 Task: Open a blank sheet, save the file as Emotionalintelligence.docx and add heading 'Emotional Intelligence',with the parapraph 'Emotional intelligence refers to the ability to recognize, understand, and manage one's emotions effectively. Developing emotional intelligence involves self-awareness, self-regulation, empathy, and social skills, enhancing interpersonal relationships and personal growth.'Apply Font Style Nunito And font size 14. Apply font style in  Heading 'Trebuchet MS' and font size 18 Change heading alignment to  Center and paragraph alignment to  Left
Action: Mouse moved to (257, 211)
Screenshot: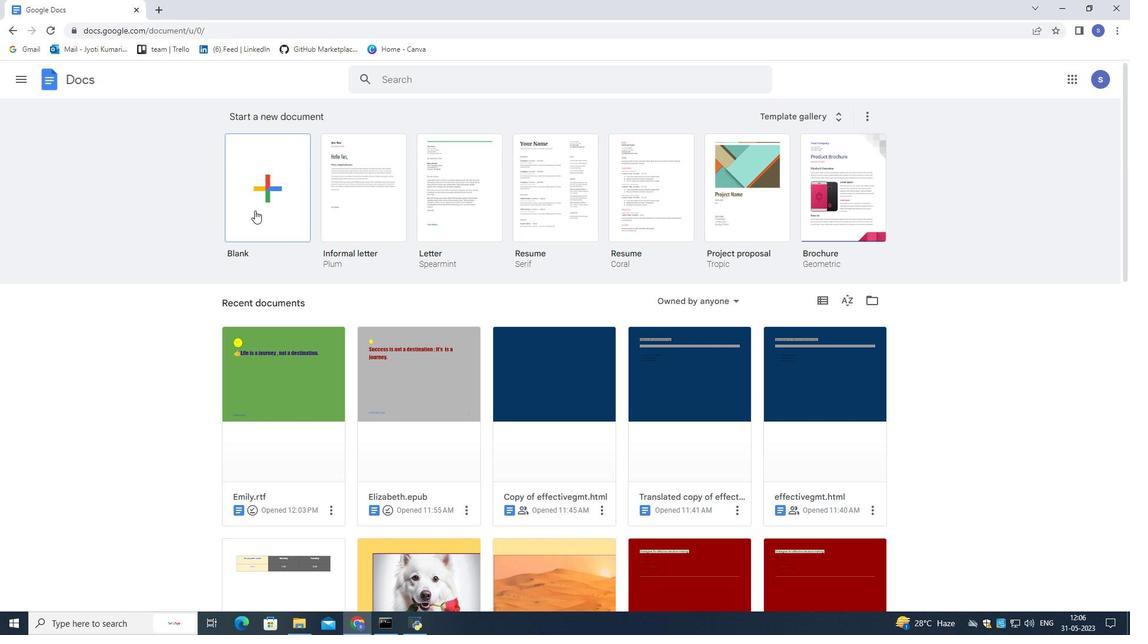 
Action: Mouse pressed left at (257, 211)
Screenshot: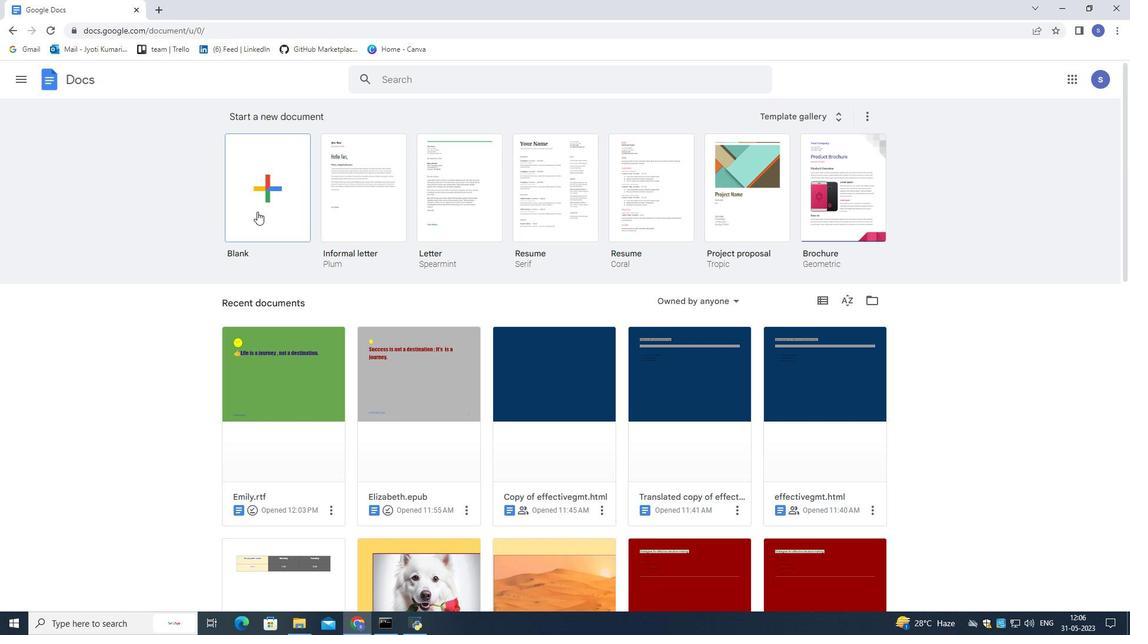 
Action: Mouse moved to (118, 72)
Screenshot: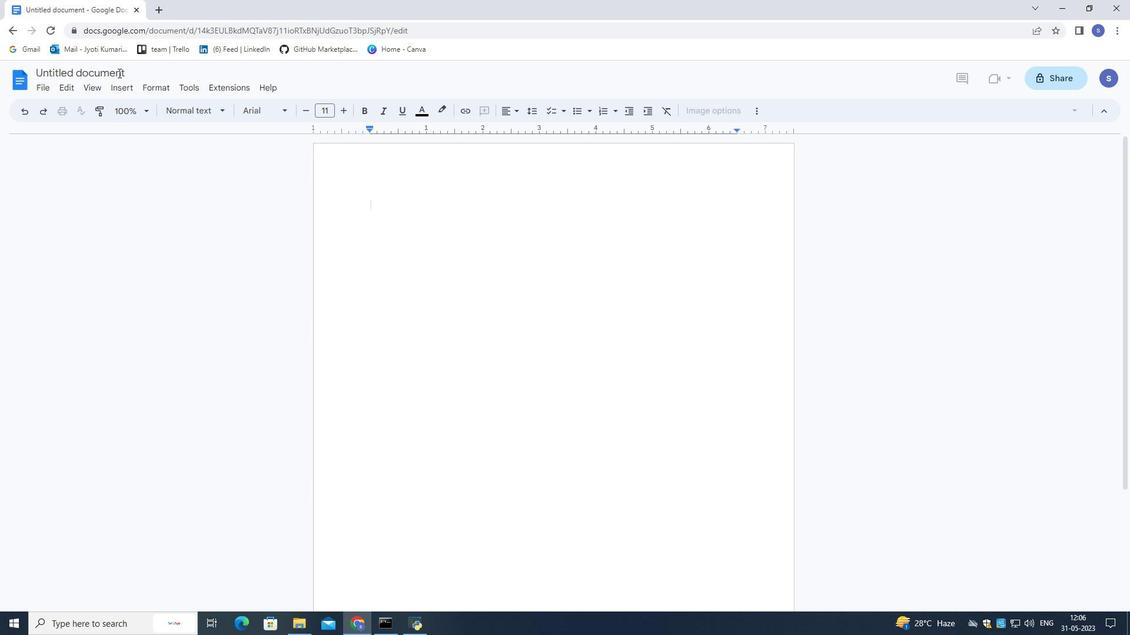 
Action: Mouse pressed left at (118, 72)
Screenshot: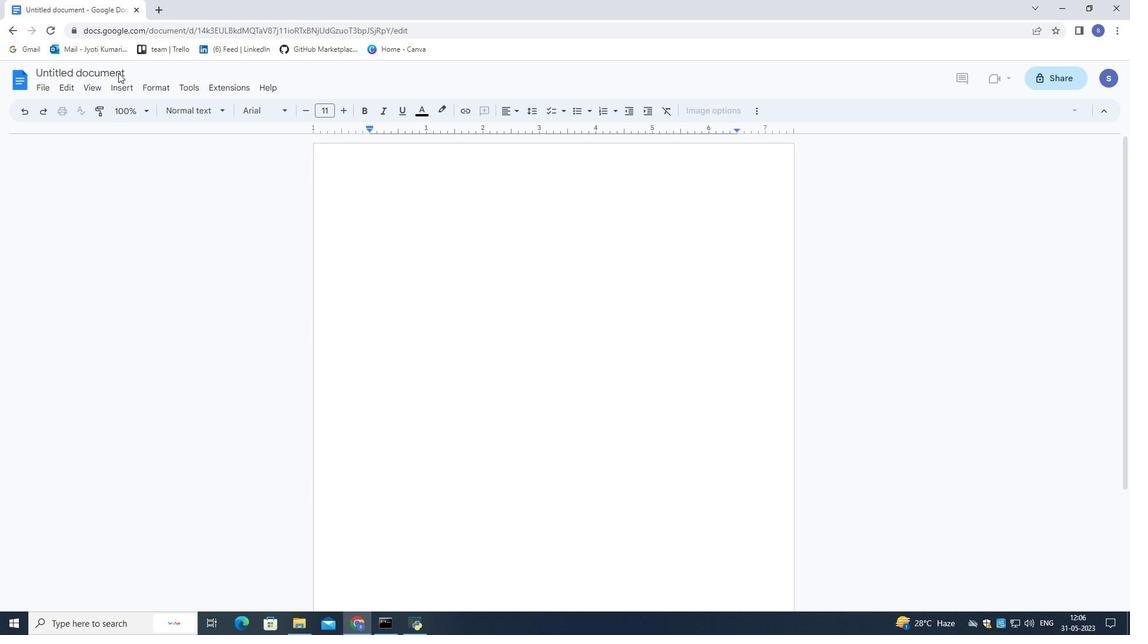 
Action: Mouse moved to (117, 72)
Screenshot: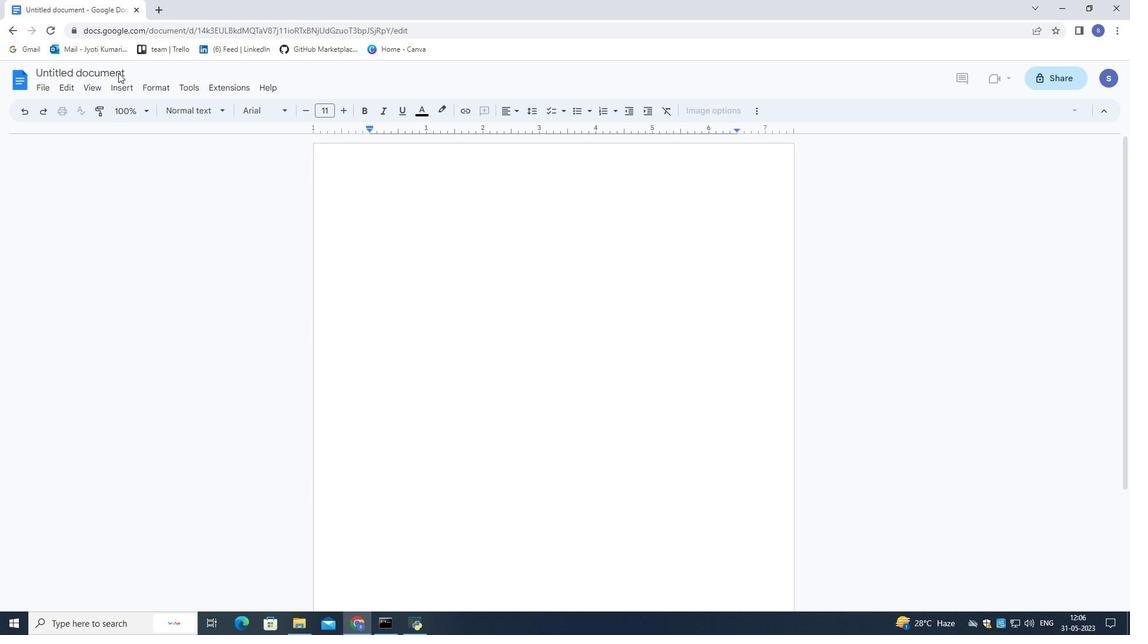 
Action: Key pressed <Key.shift>Emotionalintelligence.docx
Screenshot: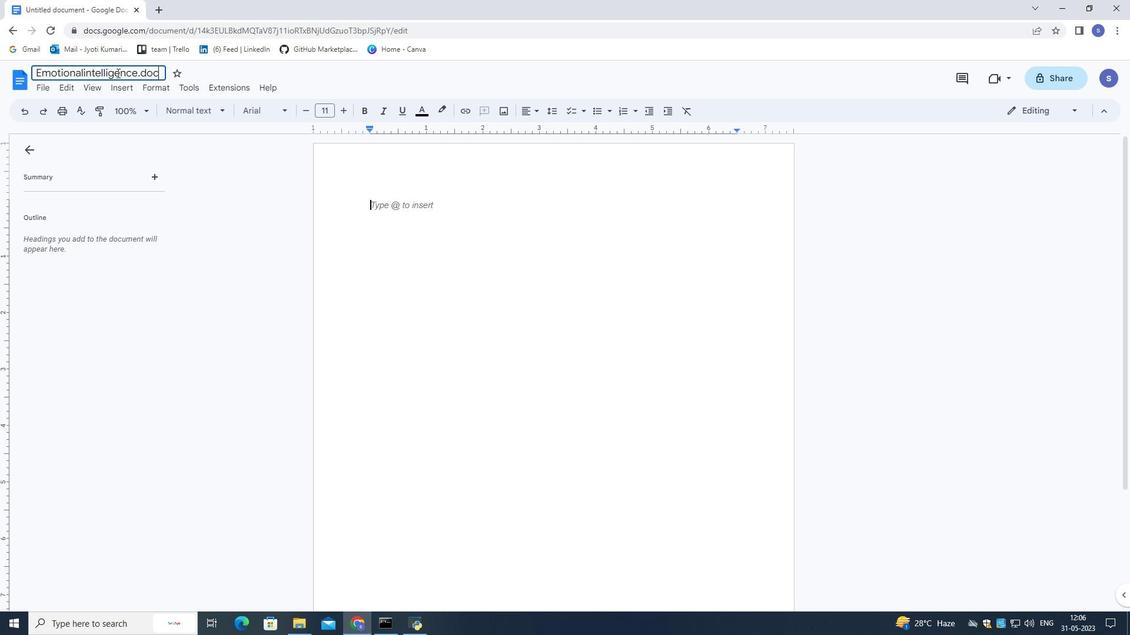 
Action: Mouse moved to (127, 90)
Screenshot: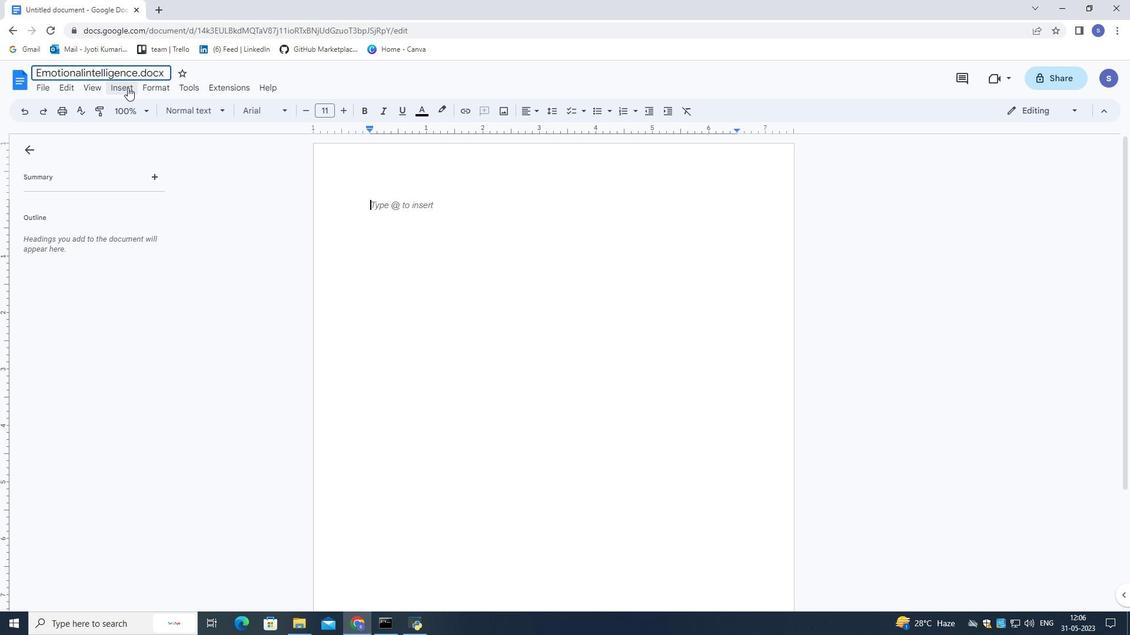
Action: Key pressed <Key.enter>
Screenshot: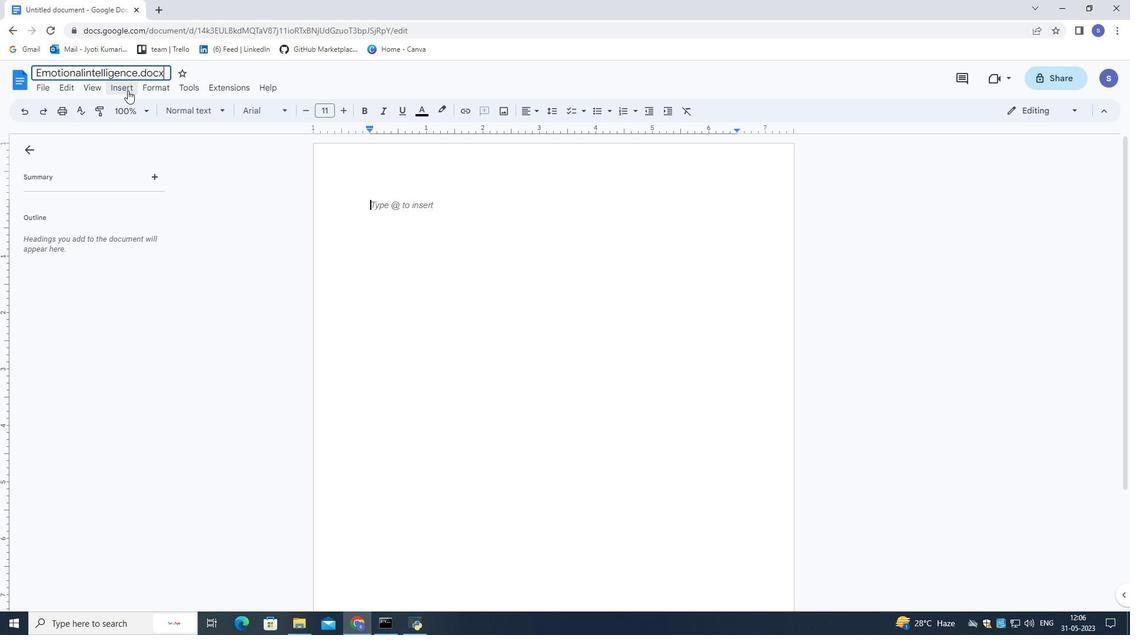 
Action: Mouse moved to (384, 203)
Screenshot: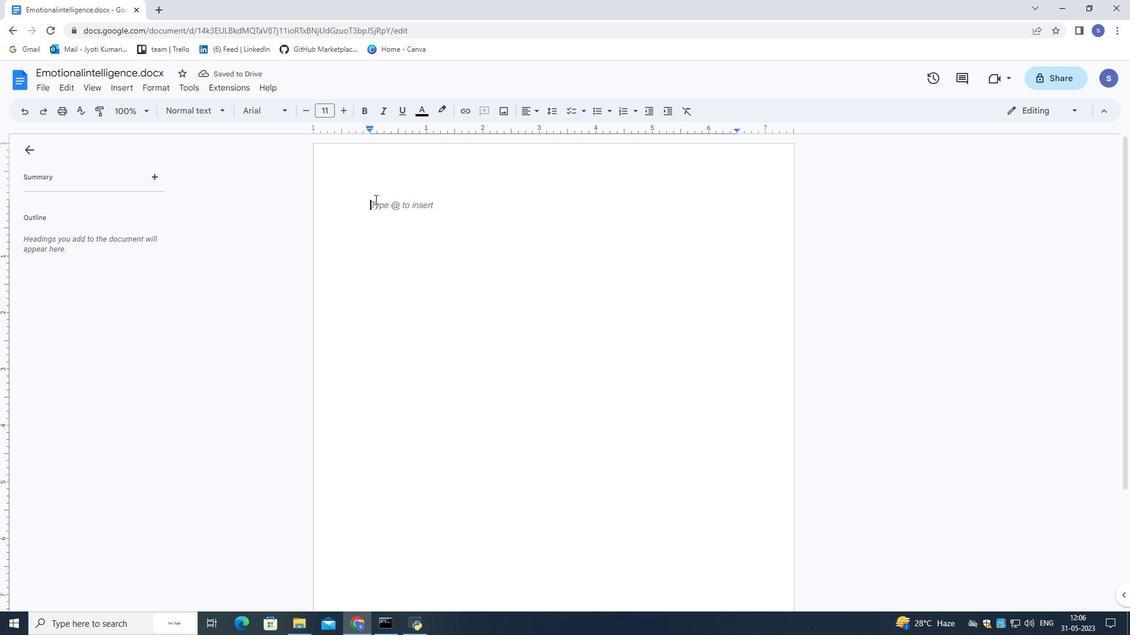 
Action: Mouse pressed left at (384, 203)
Screenshot: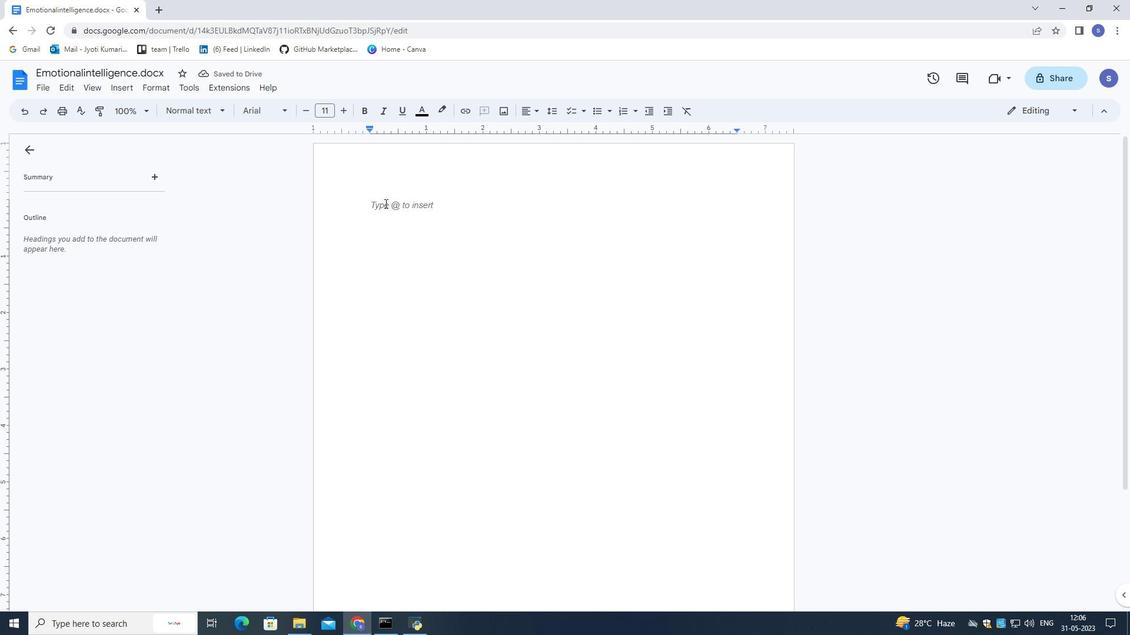 
Action: Key pressed <Key.shift>Emotional<Key.space><Key.shift>Intelligence<Key.space>refers<Key.space>to<Key.space>the<Key.space>ability<Key.space>to<Key.space>recognize,<Key.space>understand<Key.space><Key.backspace>,<Key.space>and<Key.space>manage<Key.space>one's<Key.space>emotions<Key.space>effectively<Key.space><Key.backspace>.<Key.space><Key.shift>developin<Key.space><Key.backspace><Key.backspace>g<Key.space>
Screenshot: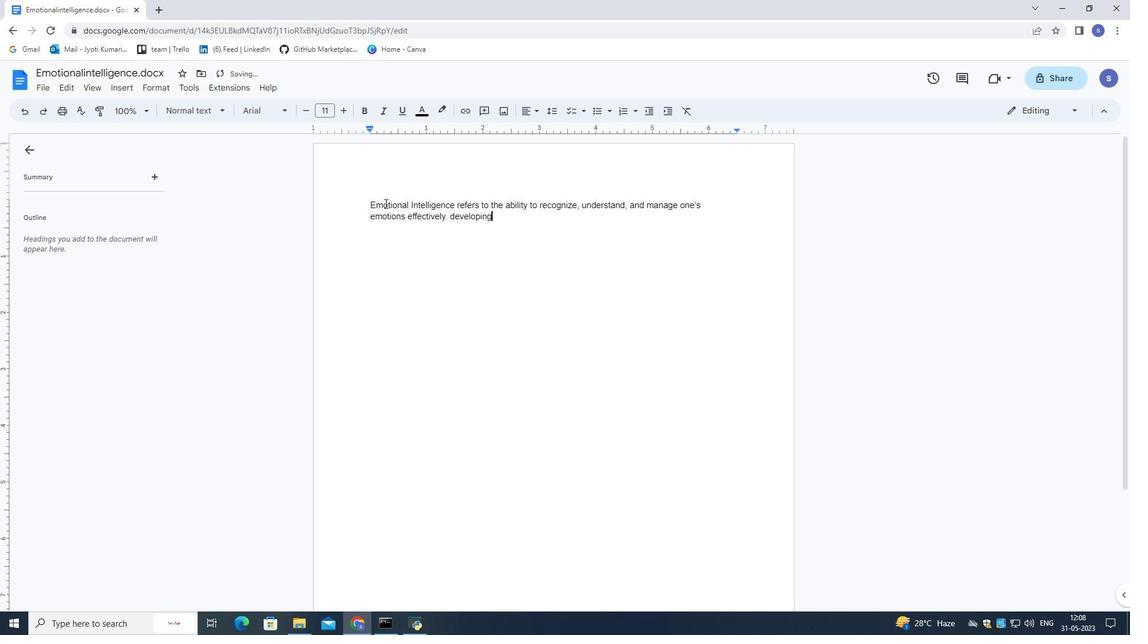 
Action: Mouse moved to (476, 272)
Screenshot: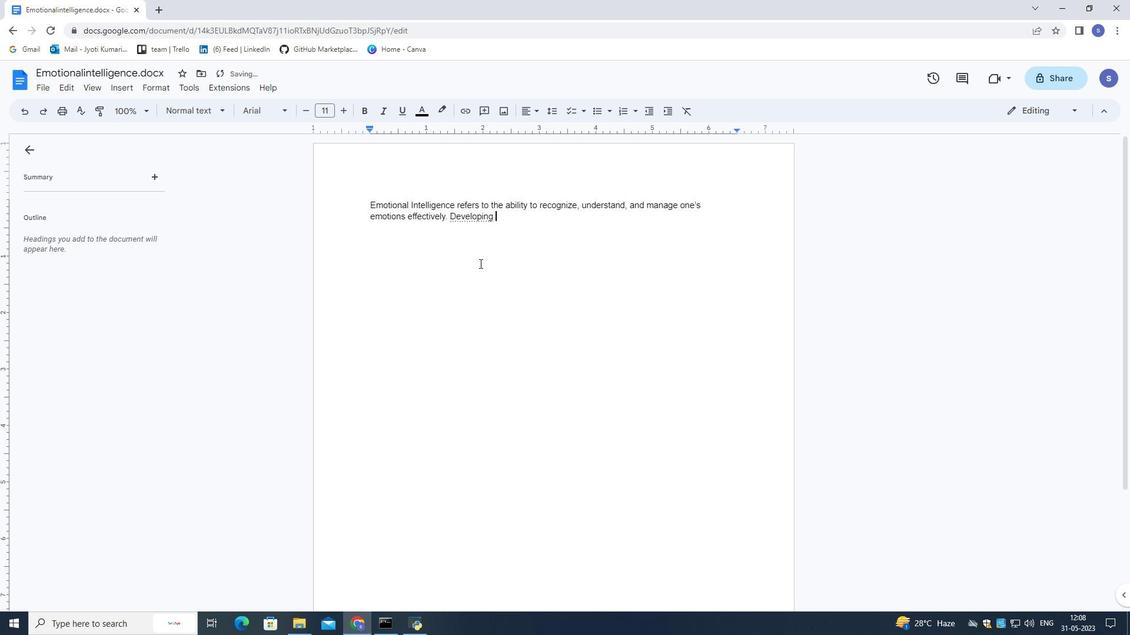 
Action: Key pressed emotional<Key.space>intelligence<Key.space>involves<Key.space>self=<Key.backspace>-awareness,<Key.space>self-regulation,<Key.space>empathy,<Key.space>social<Key.space>skills,<Key.space>enhancing<Key.space>interpersonal<Key.space>relatonship<Key.space>and<Key.space>personal<Key.space>growth.
Screenshot: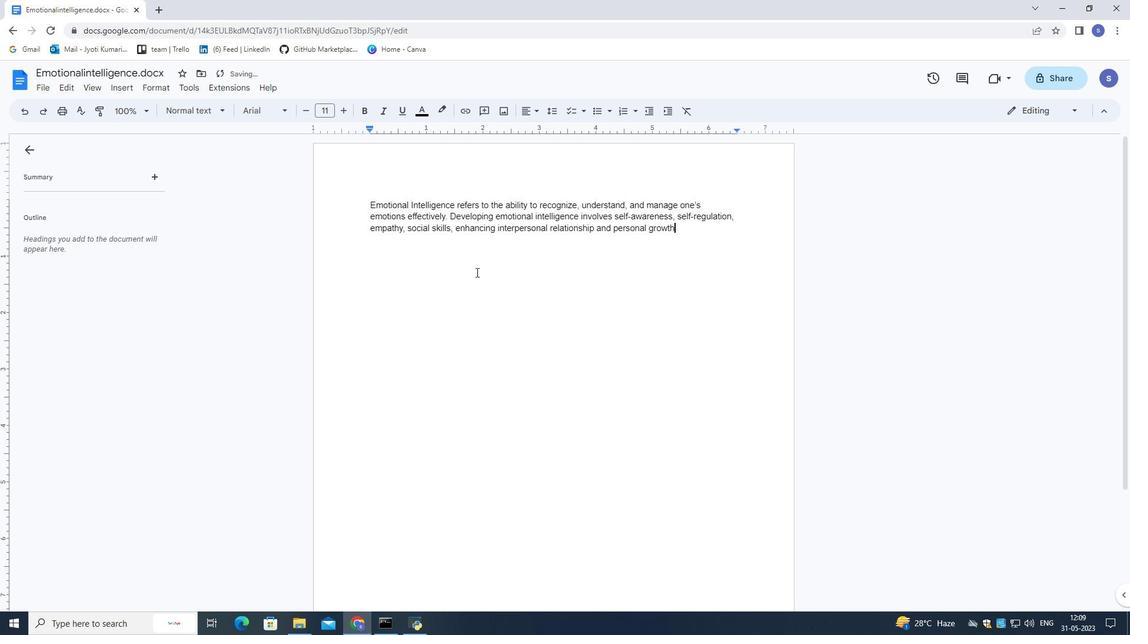 
Action: Mouse moved to (591, 230)
Screenshot: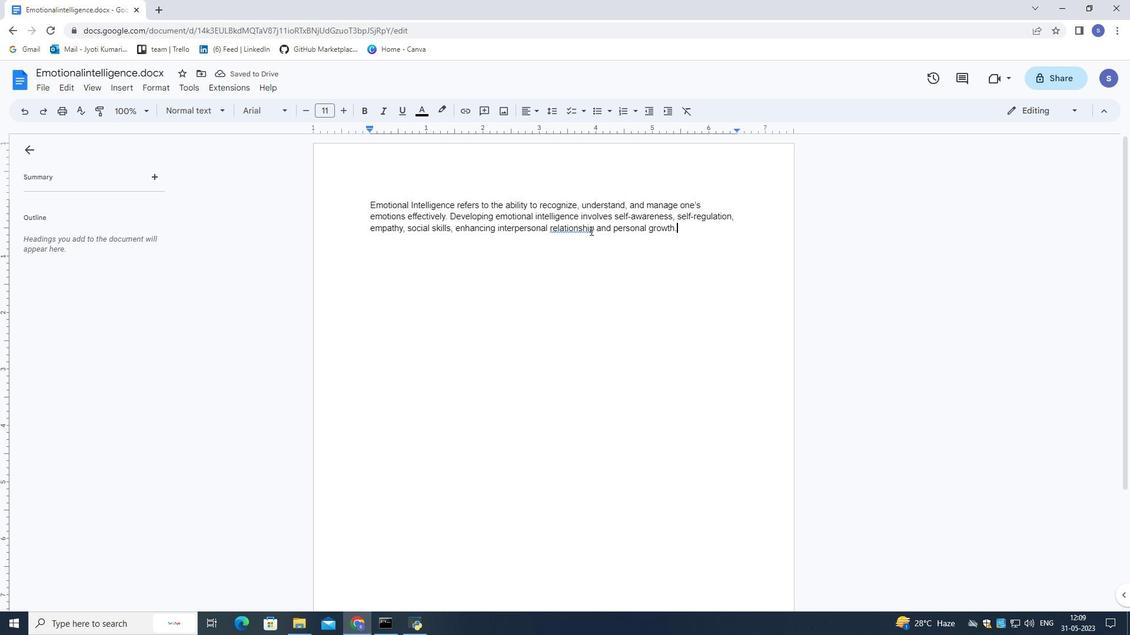 
Action: Mouse pressed left at (591, 230)
Screenshot: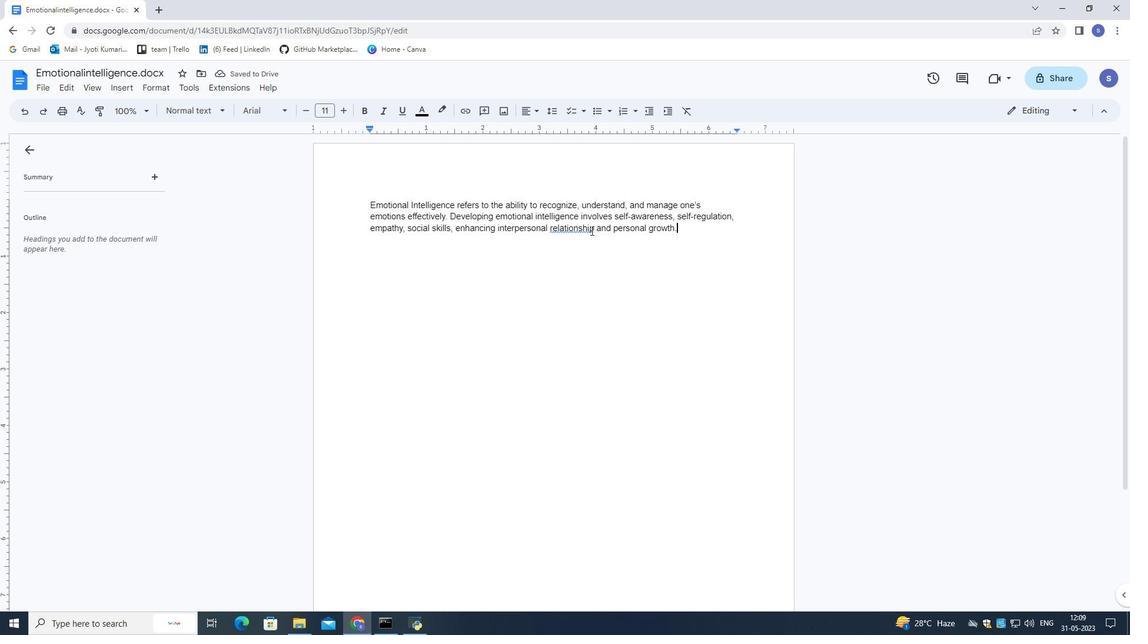 
Action: Mouse moved to (583, 212)
Screenshot: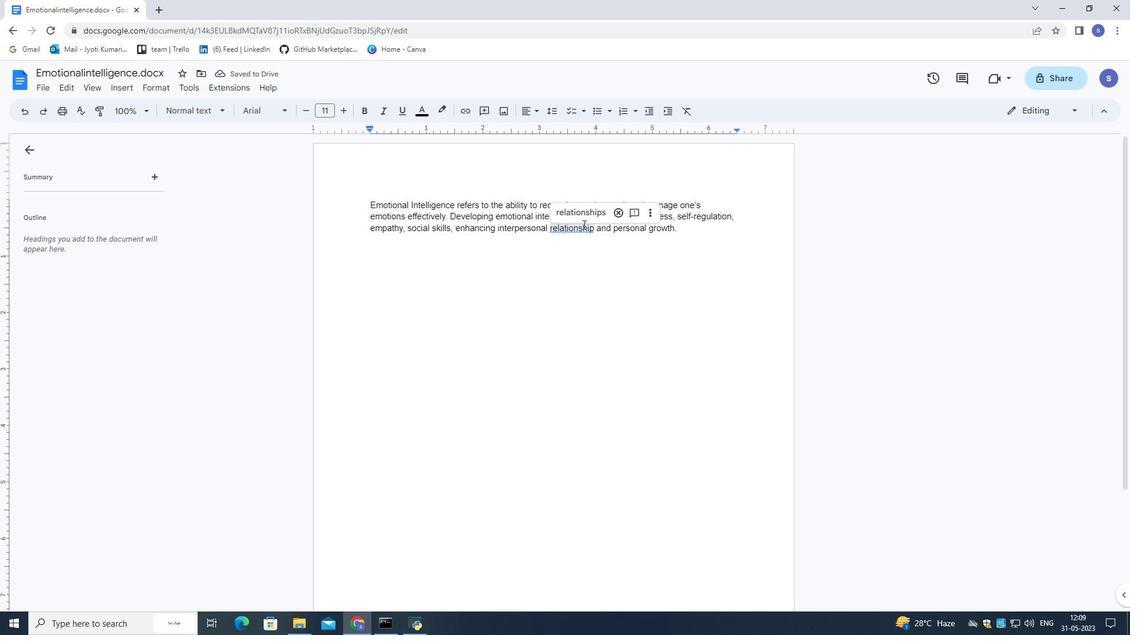 
Action: Mouse pressed left at (583, 212)
Screenshot: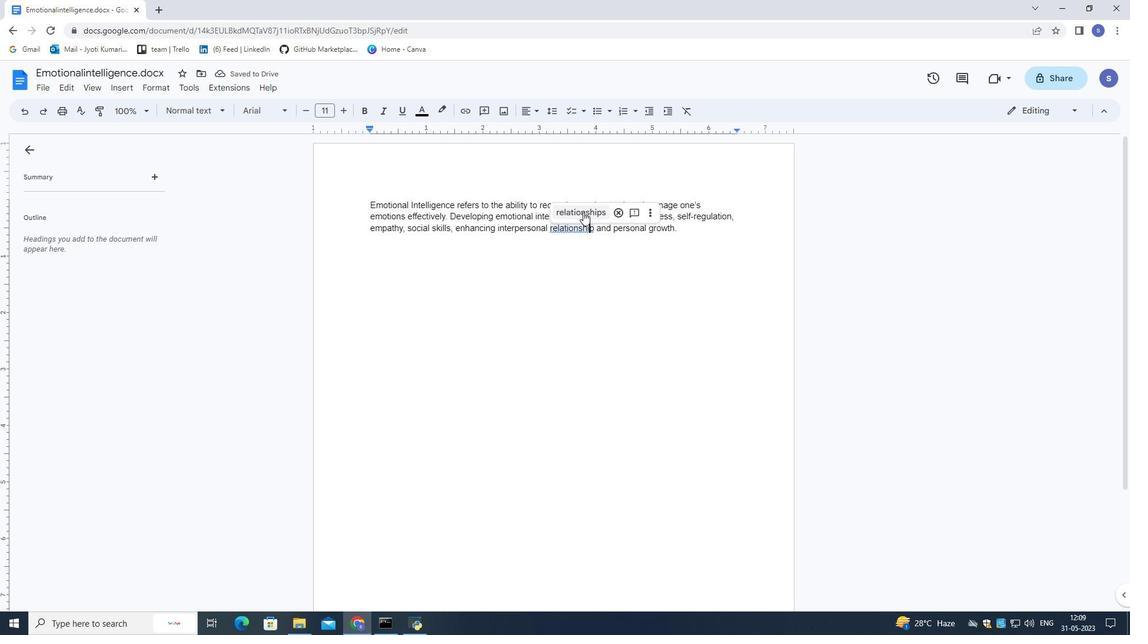 
Action: Mouse moved to (689, 236)
Screenshot: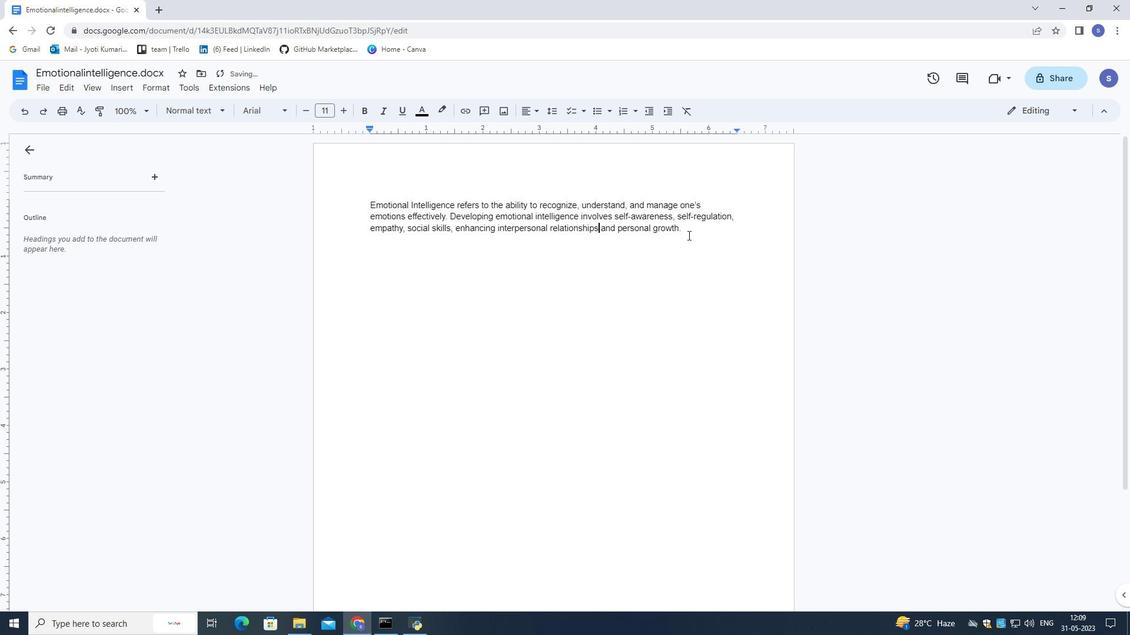 
Action: Mouse pressed left at (689, 236)
Screenshot: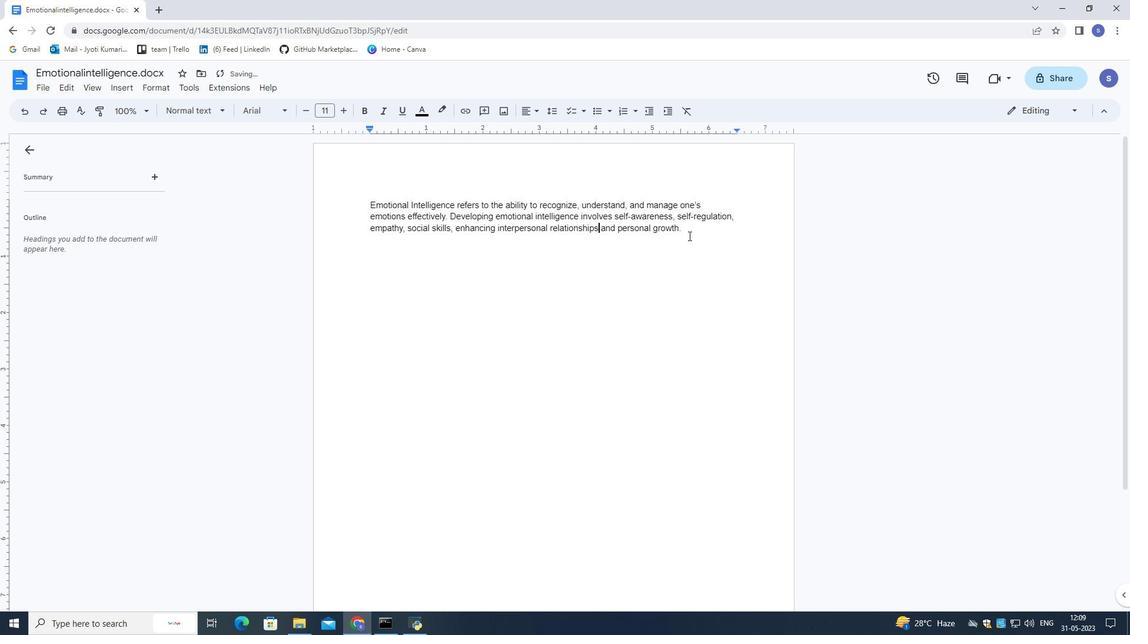 
Action: Mouse moved to (280, 116)
Screenshot: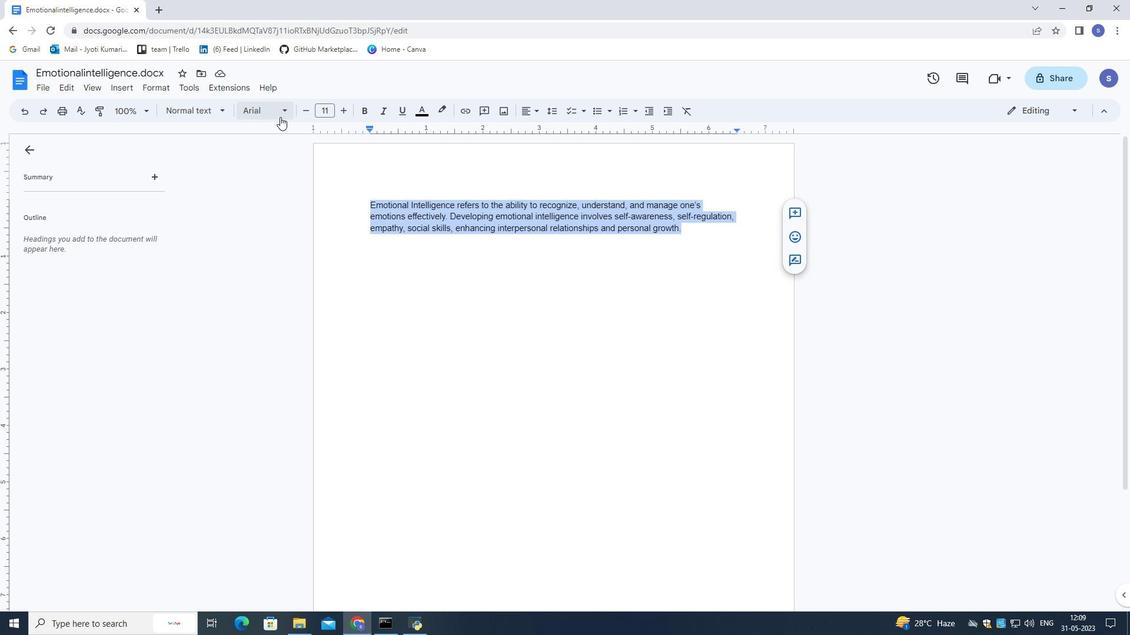 
Action: Mouse pressed left at (280, 116)
Screenshot: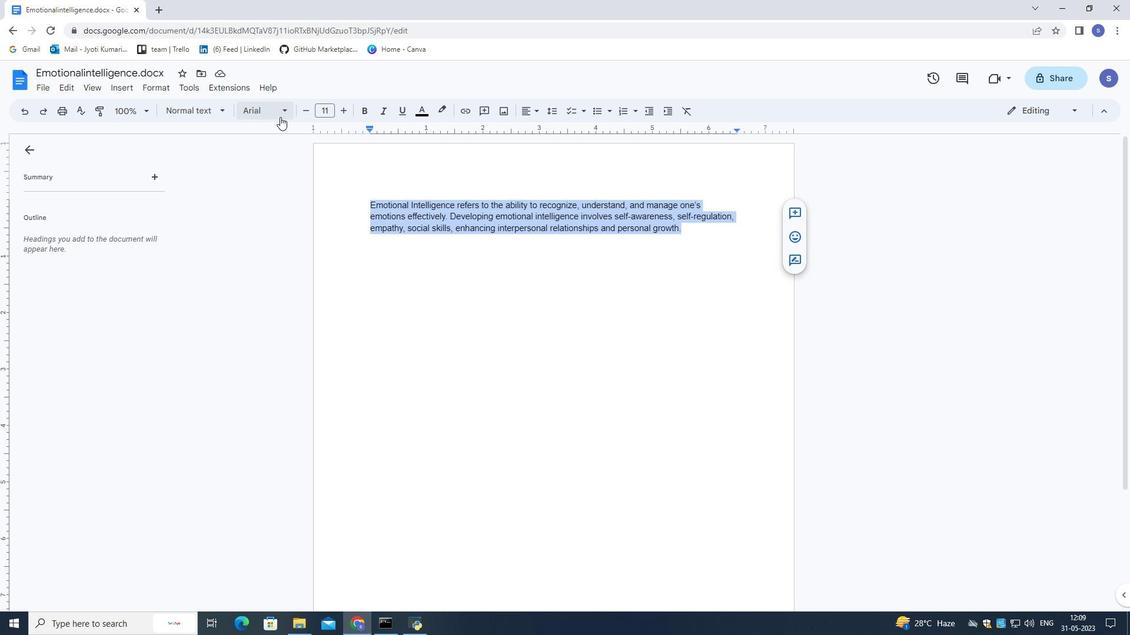 
Action: Mouse moved to (290, 379)
Screenshot: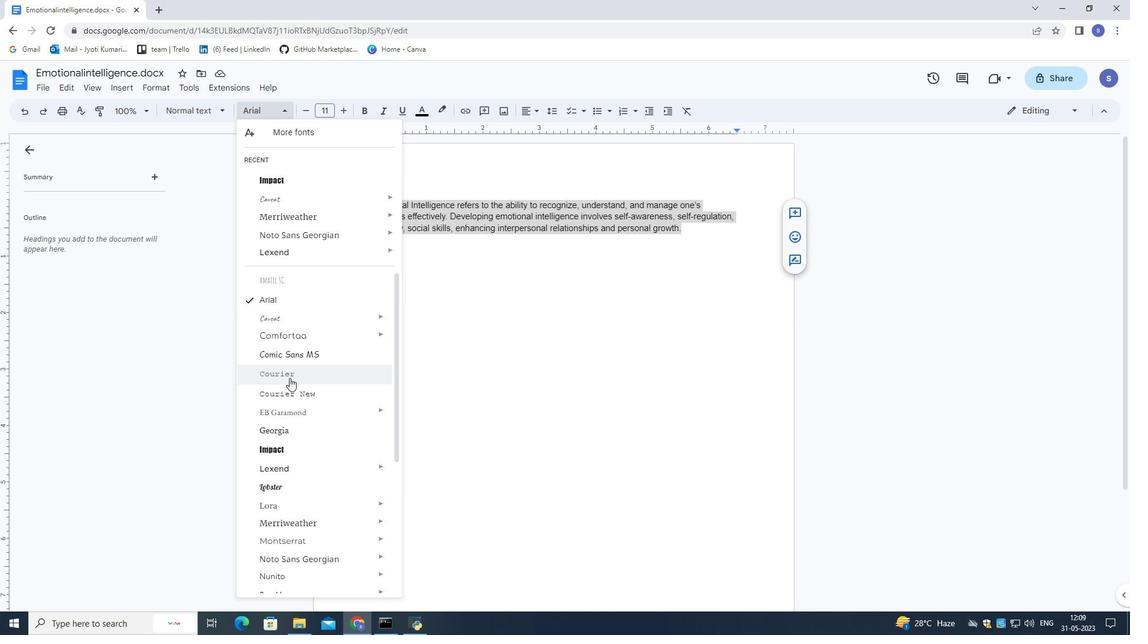 
Action: Mouse scrolled (290, 379) with delta (0, 0)
Screenshot: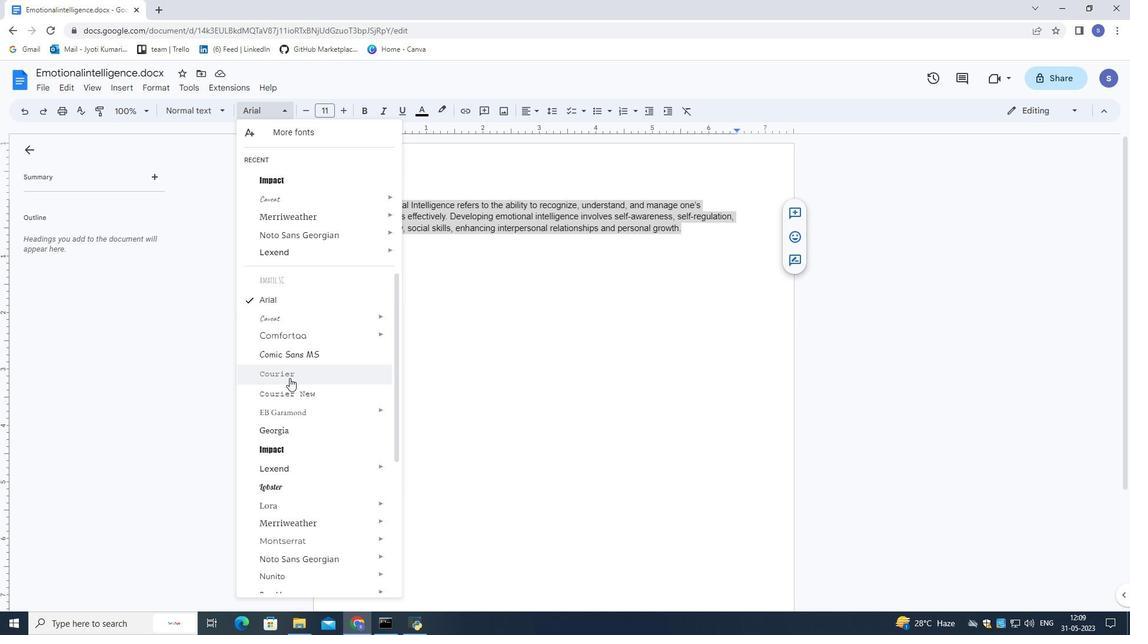 
Action: Mouse moved to (290, 379)
Screenshot: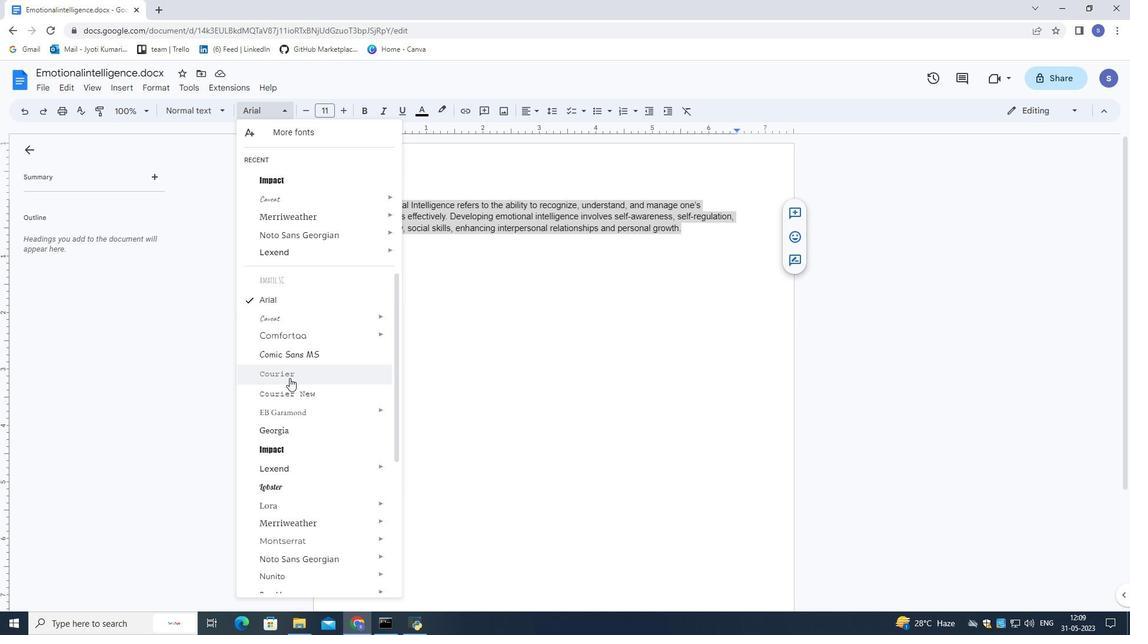 
Action: Mouse scrolled (290, 379) with delta (0, 0)
Screenshot: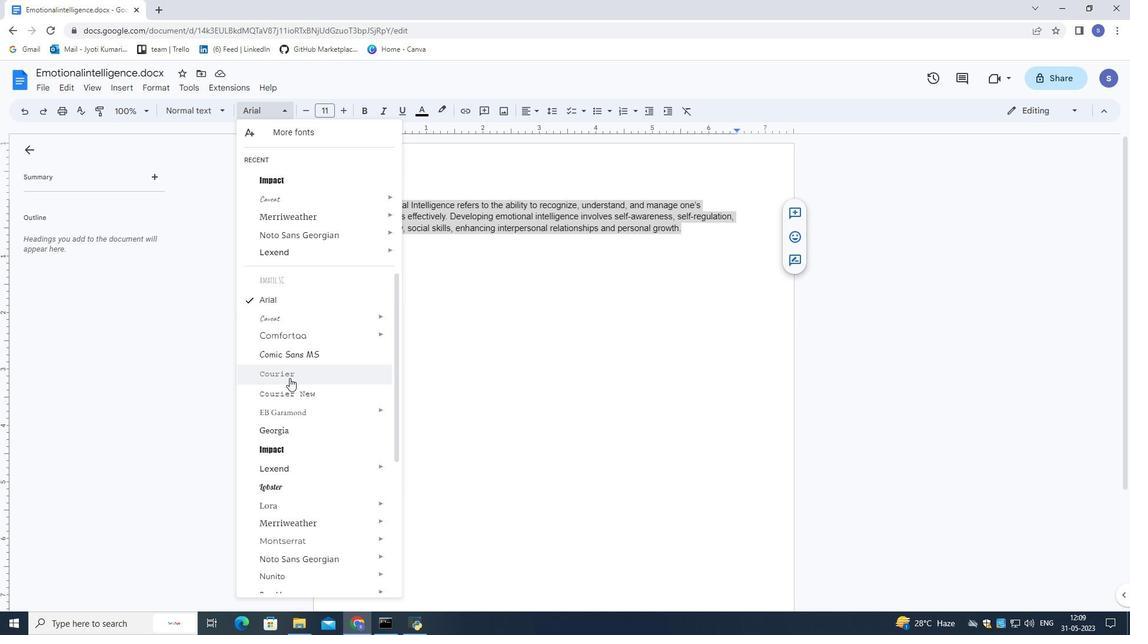 
Action: Mouse moved to (291, 378)
Screenshot: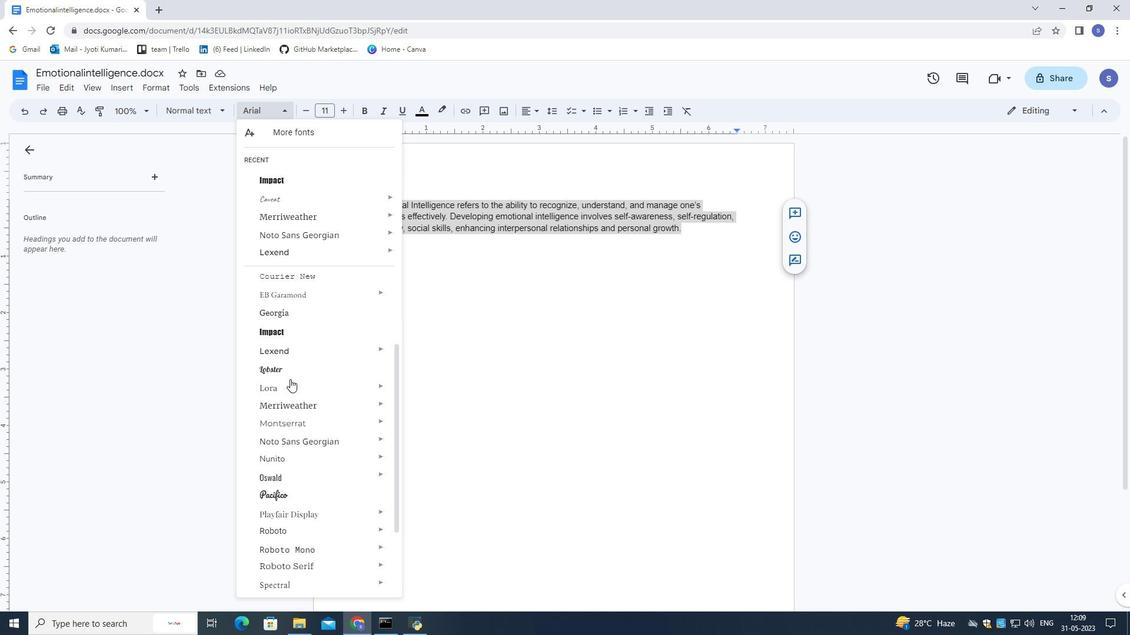 
Action: Mouse scrolled (291, 377) with delta (0, 0)
Screenshot: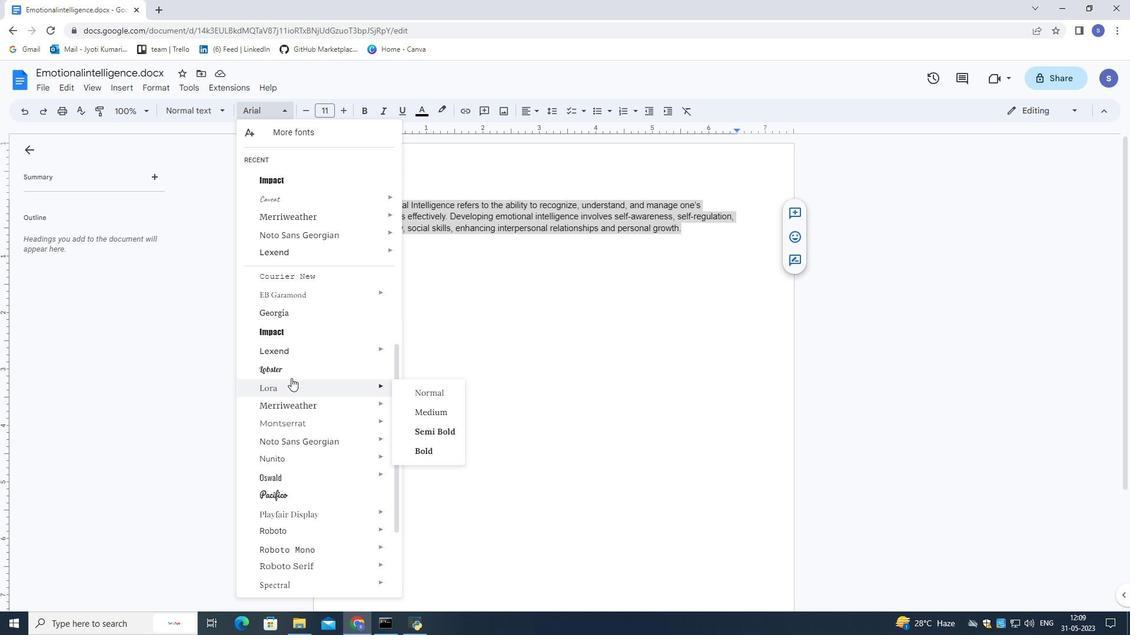 
Action: Mouse scrolled (291, 377) with delta (0, 0)
Screenshot: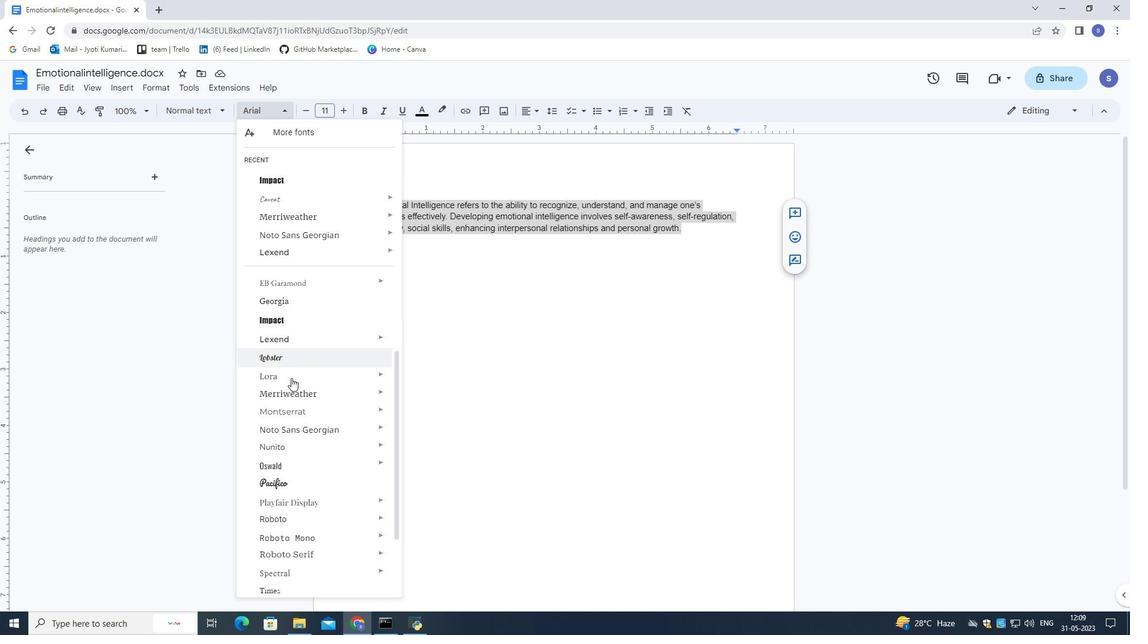
Action: Mouse moved to (293, 373)
Screenshot: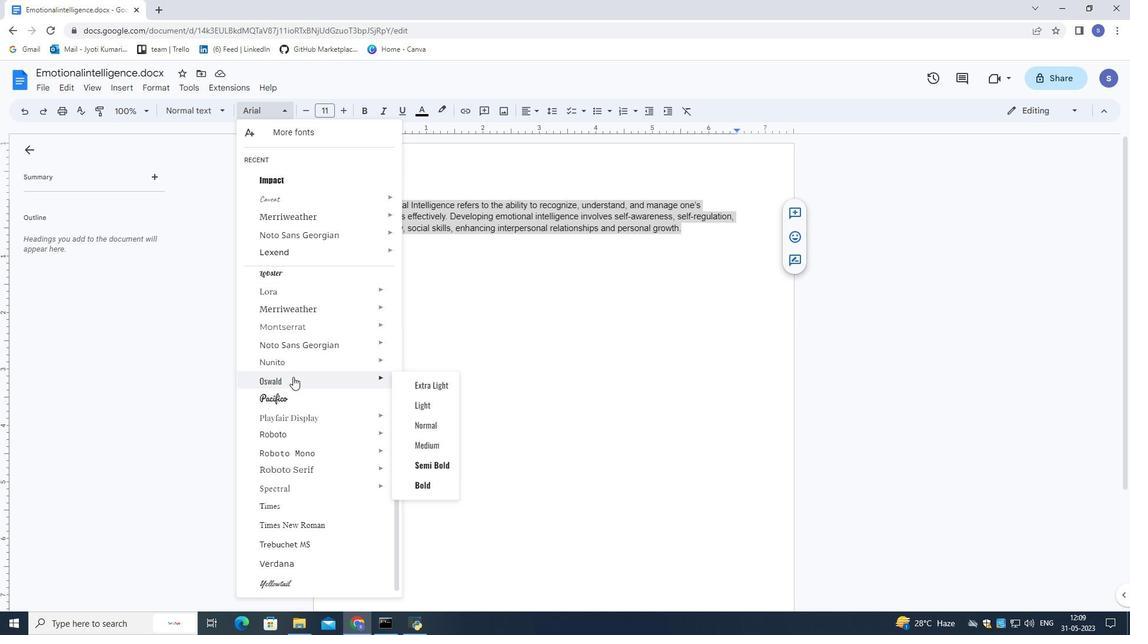
Action: Mouse scrolled (293, 372) with delta (0, 0)
Screenshot: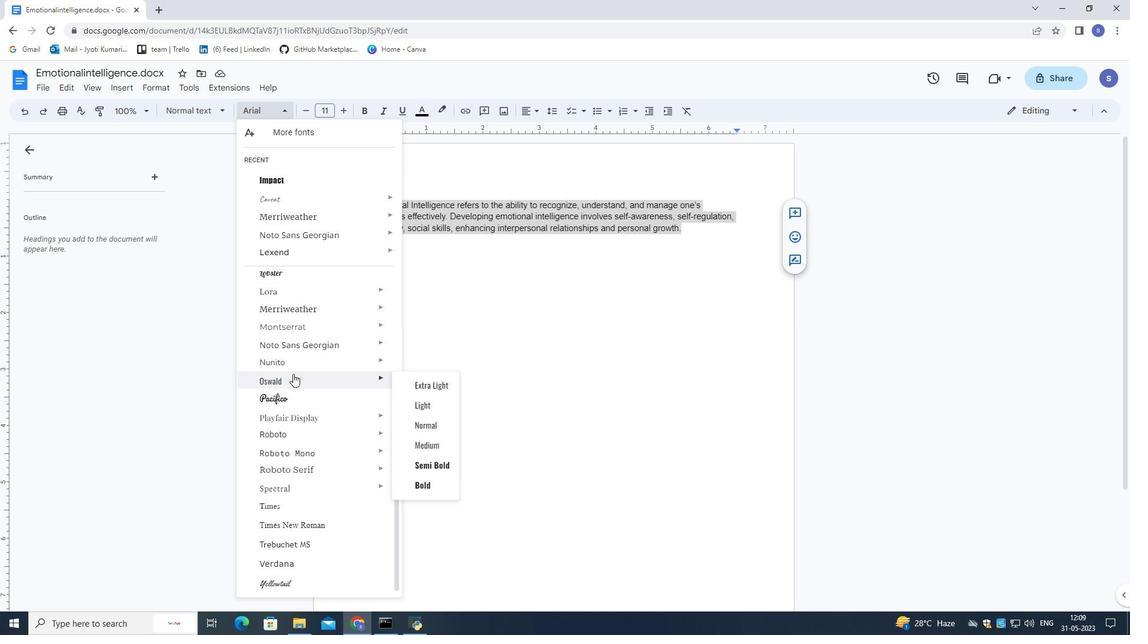 
Action: Mouse scrolled (293, 372) with delta (0, 0)
Screenshot: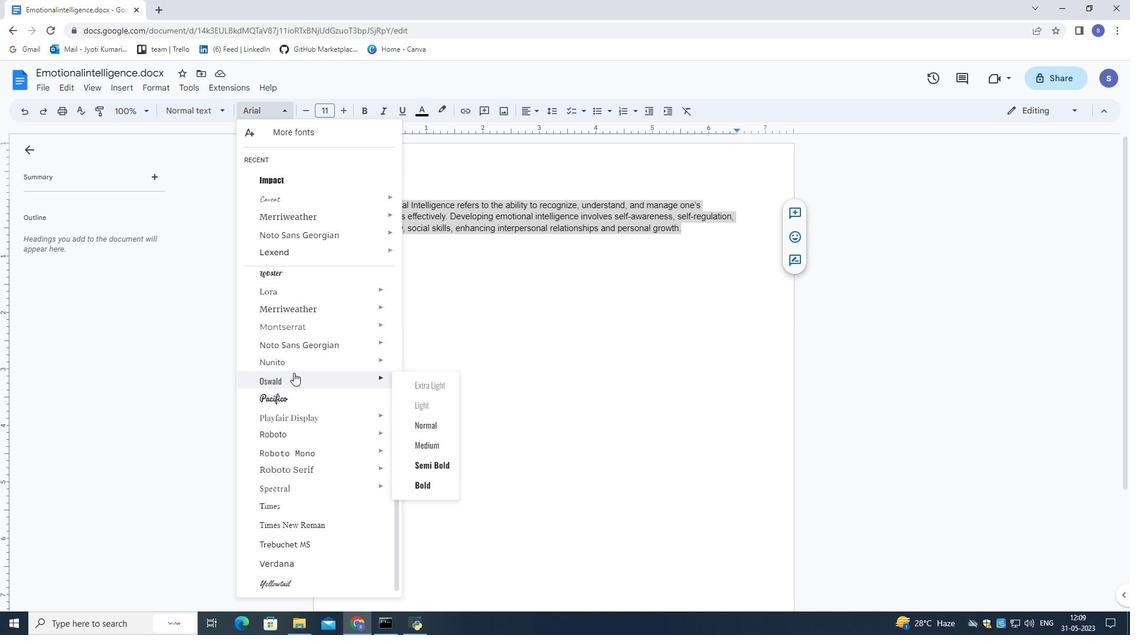 
Action: Mouse scrolled (293, 372) with delta (0, 0)
Screenshot: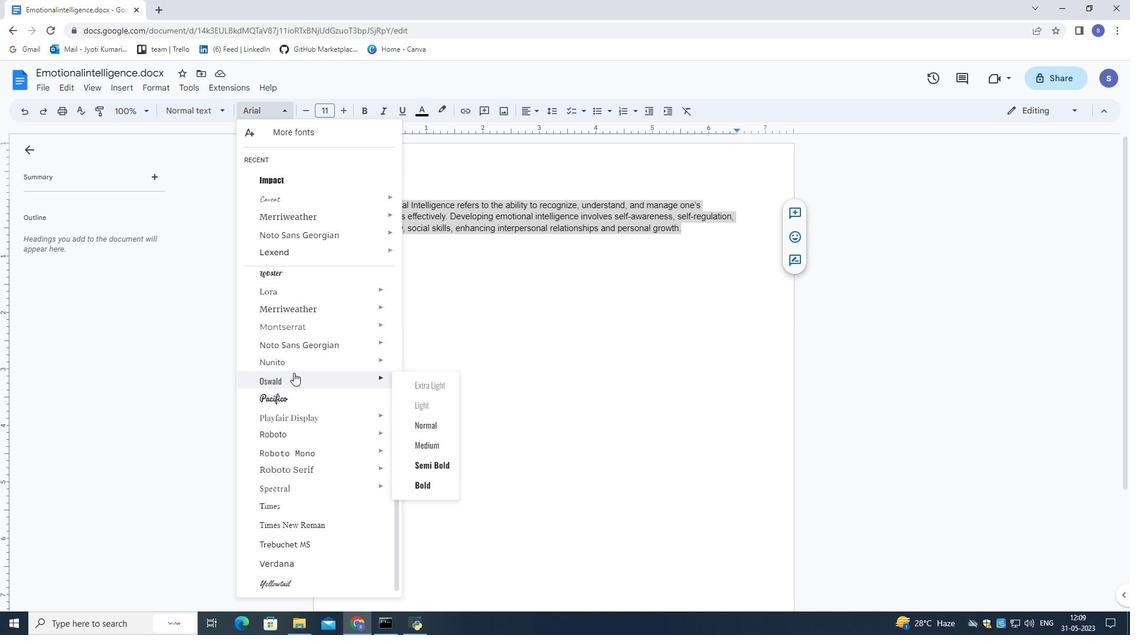 
Action: Mouse scrolled (293, 372) with delta (0, 0)
Screenshot: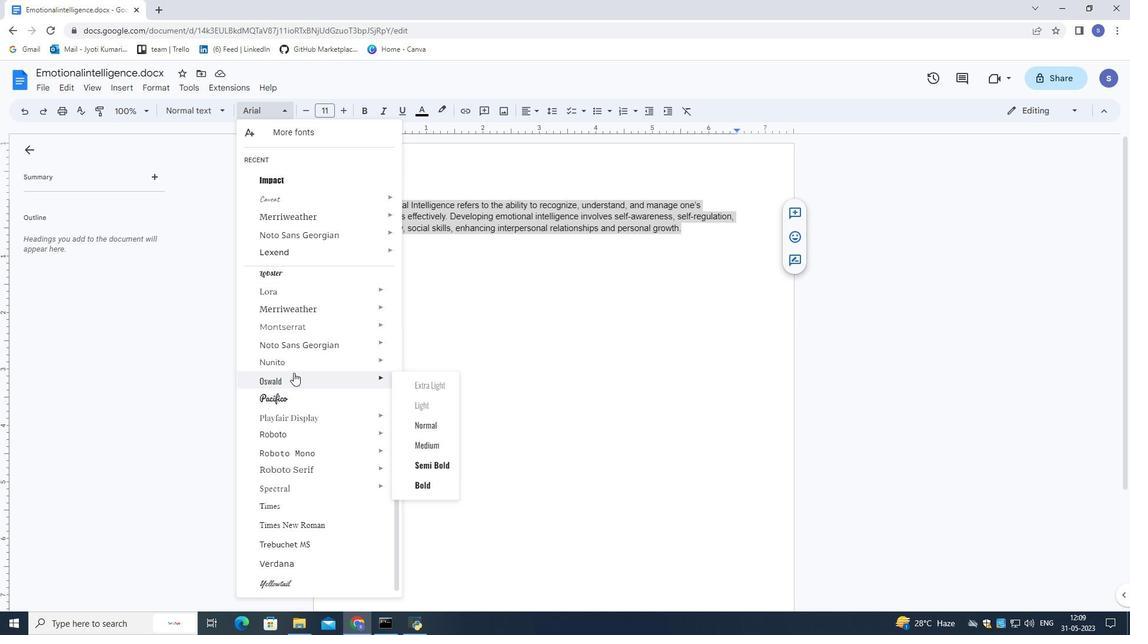 
Action: Mouse scrolled (293, 372) with delta (0, 0)
Screenshot: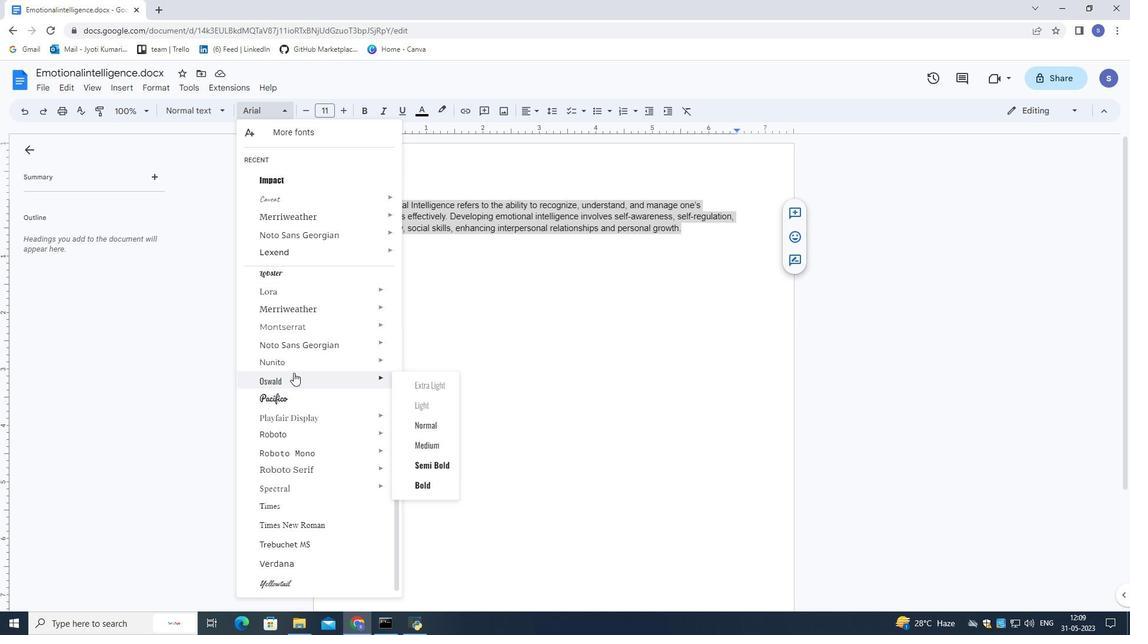
Action: Mouse moved to (279, 133)
Screenshot: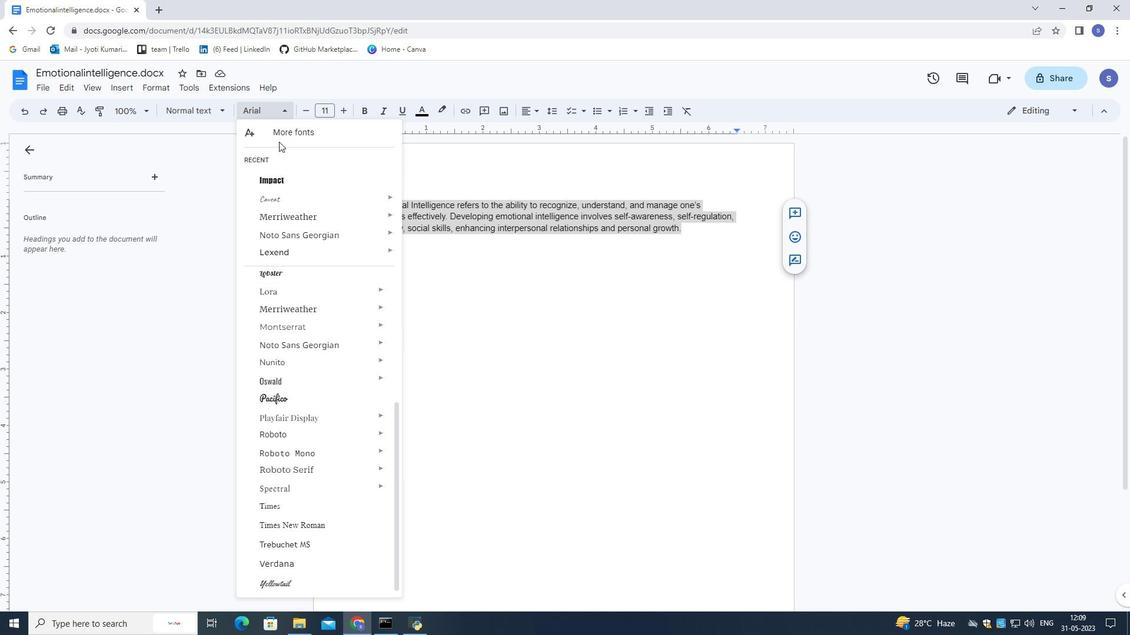 
Action: Mouse pressed left at (279, 133)
Screenshot: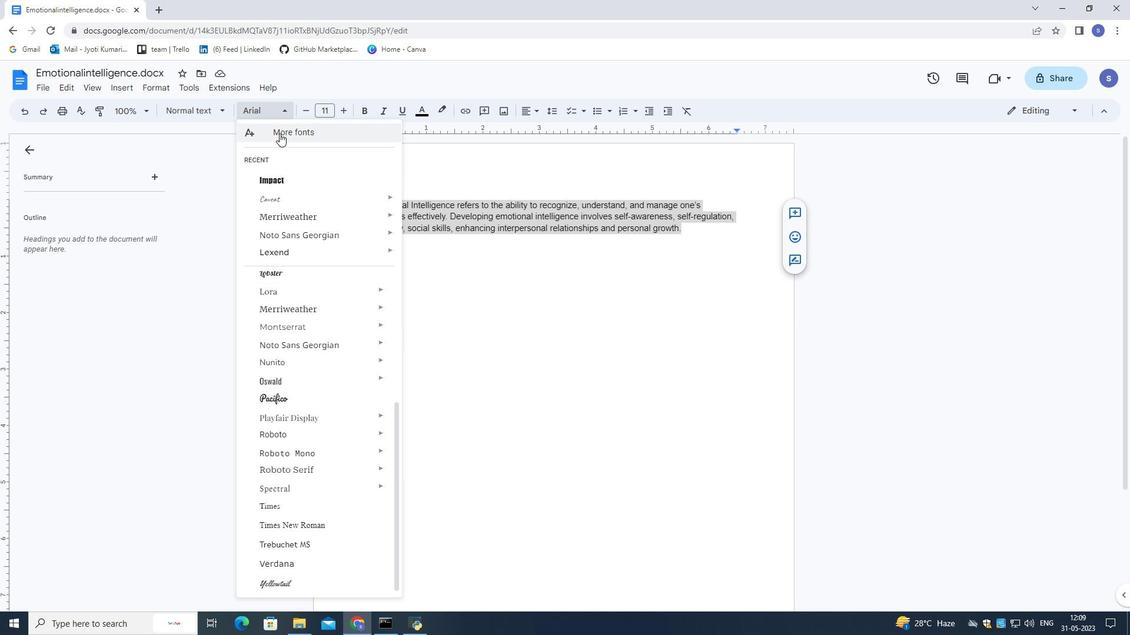 
Action: Mouse moved to (361, 199)
Screenshot: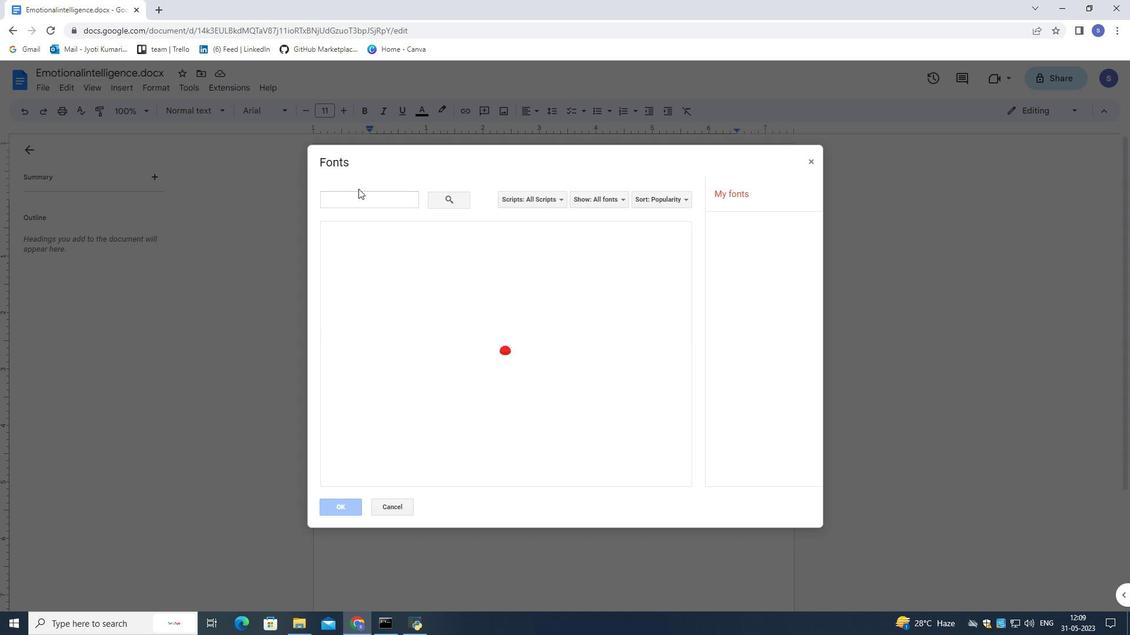 
Action: Mouse pressed left at (361, 199)
Screenshot: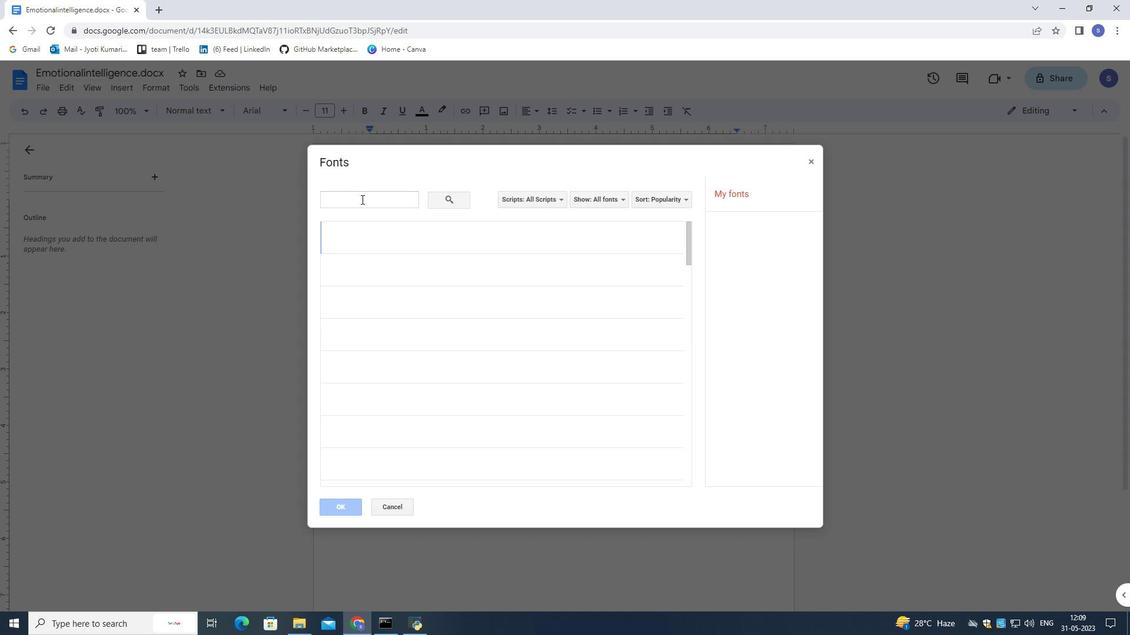 
Action: Mouse moved to (361, 199)
Screenshot: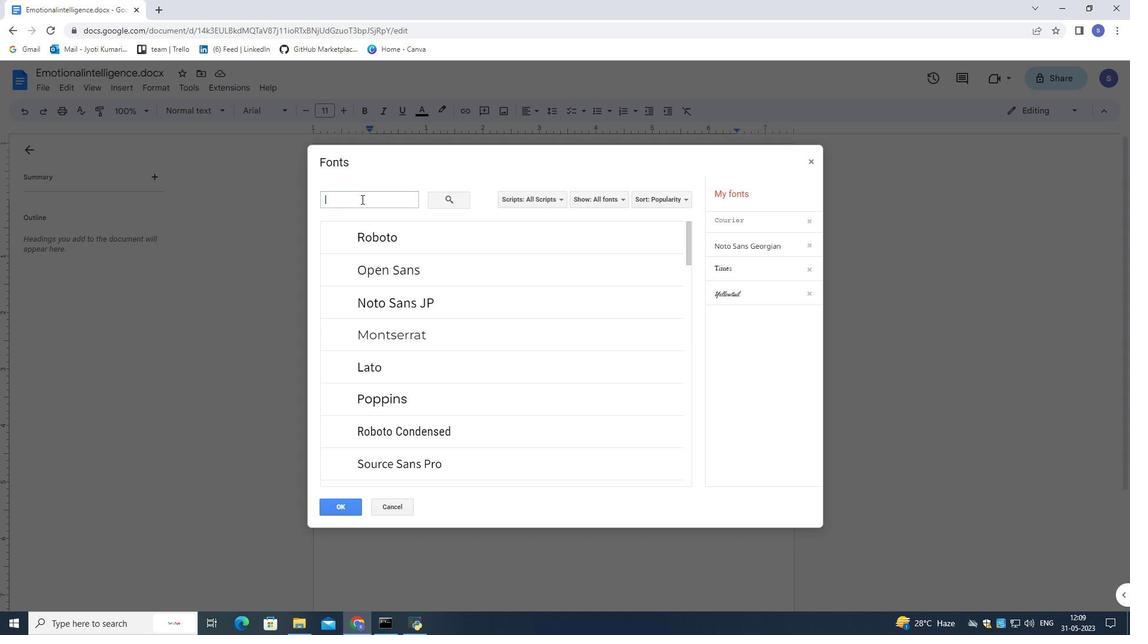 
Action: Key pressed <Key.shift><Key.shift>Nunito
Screenshot: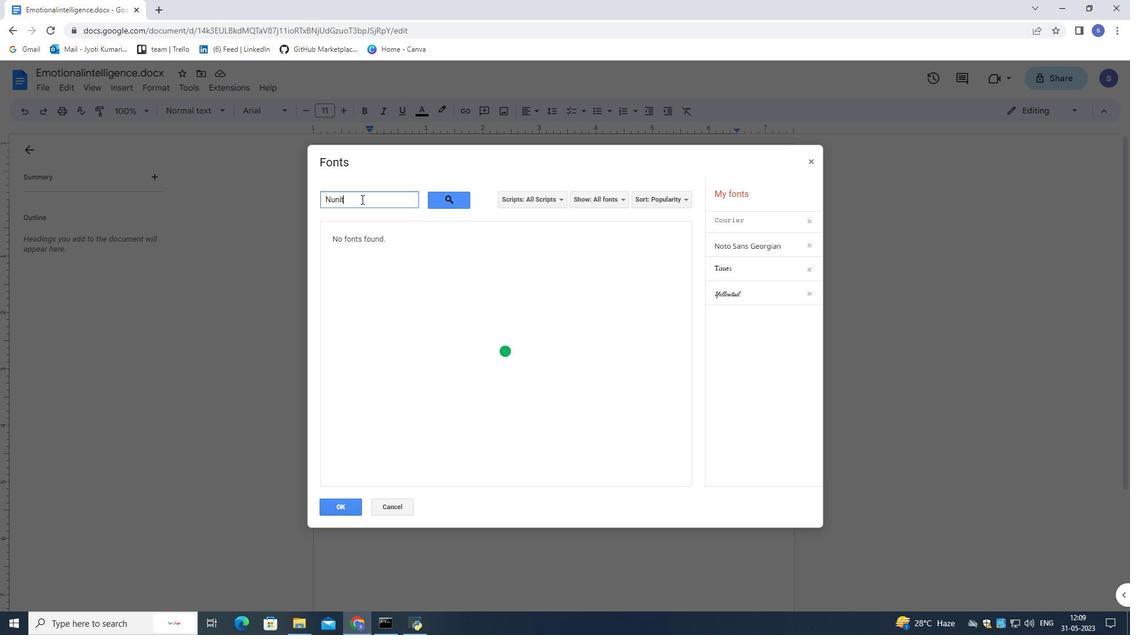 
Action: Mouse moved to (410, 235)
Screenshot: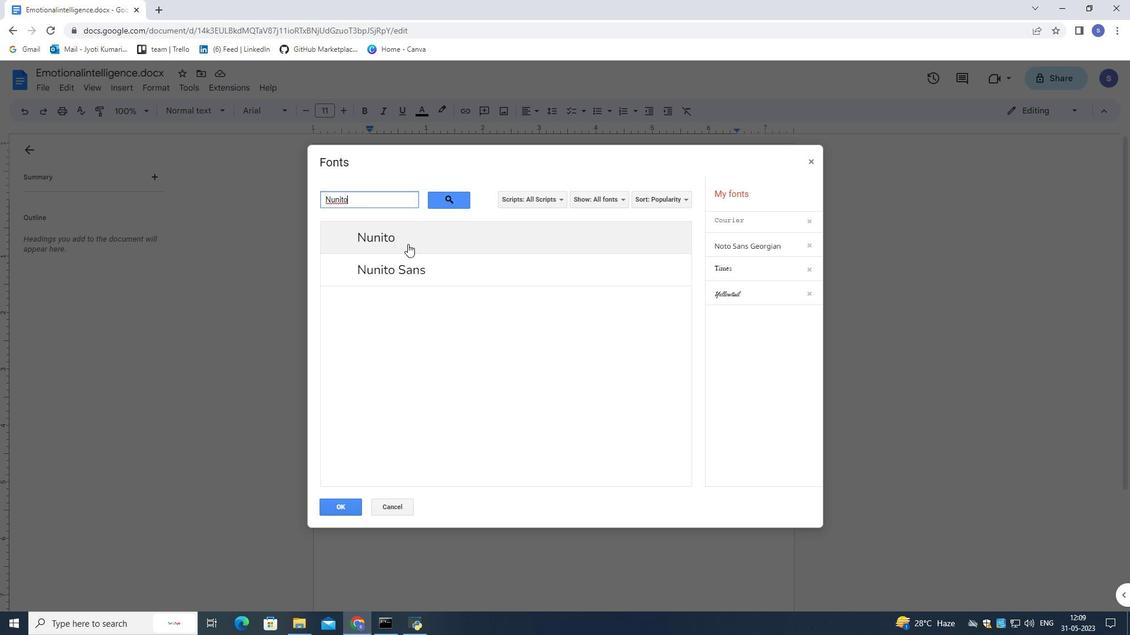 
Action: Mouse pressed left at (410, 235)
Screenshot: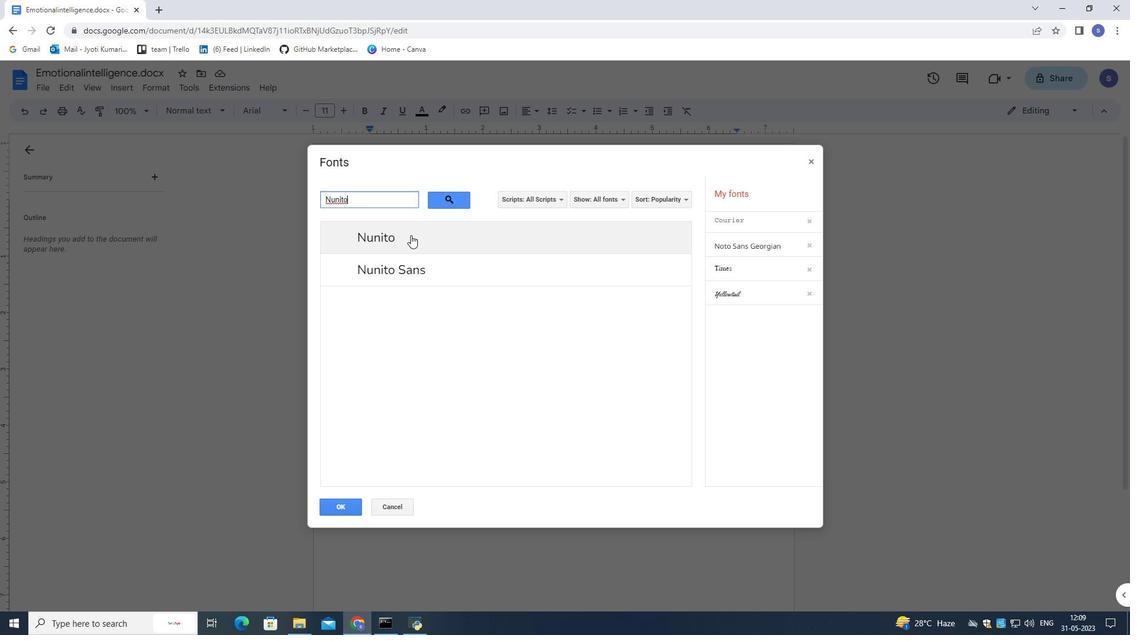 
Action: Mouse moved to (350, 511)
Screenshot: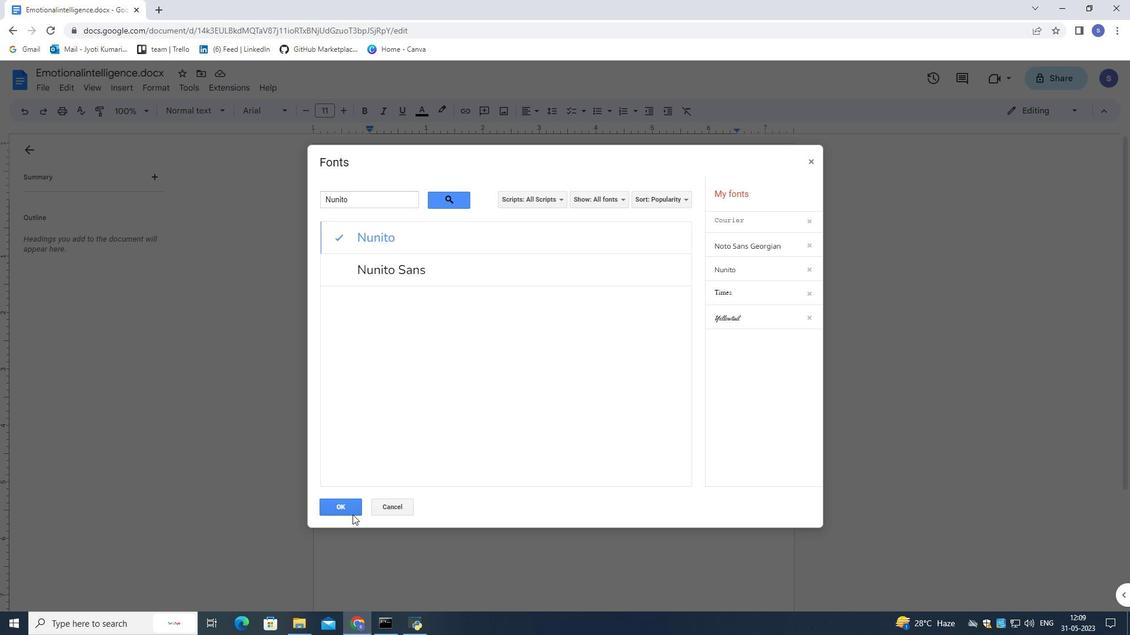 
Action: Mouse pressed left at (350, 511)
Screenshot: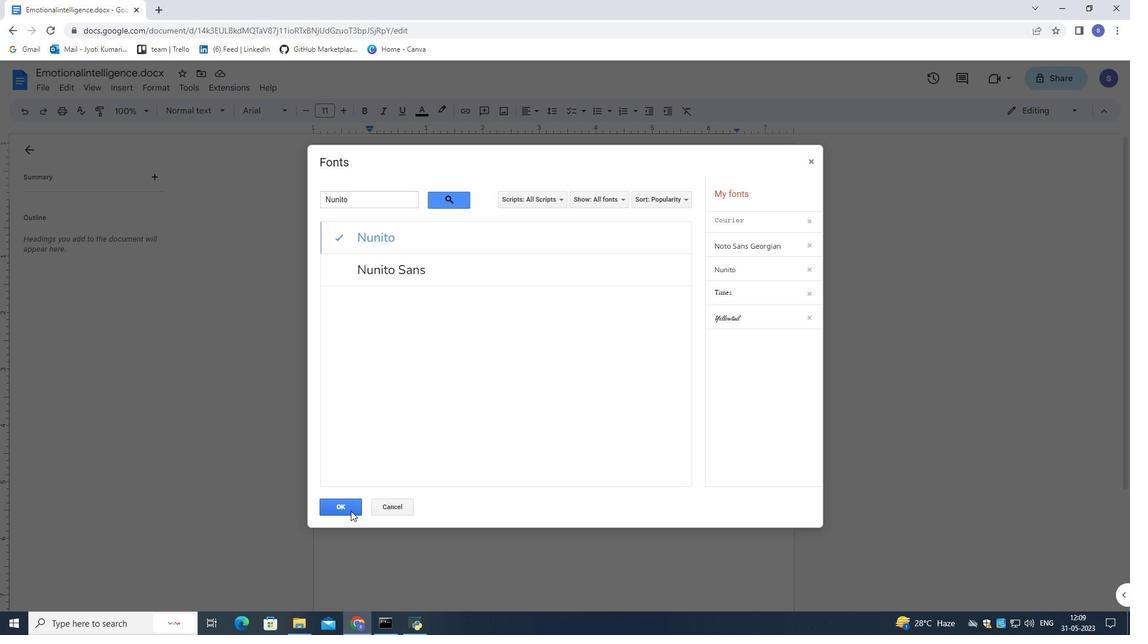 
Action: Mouse moved to (344, 108)
Screenshot: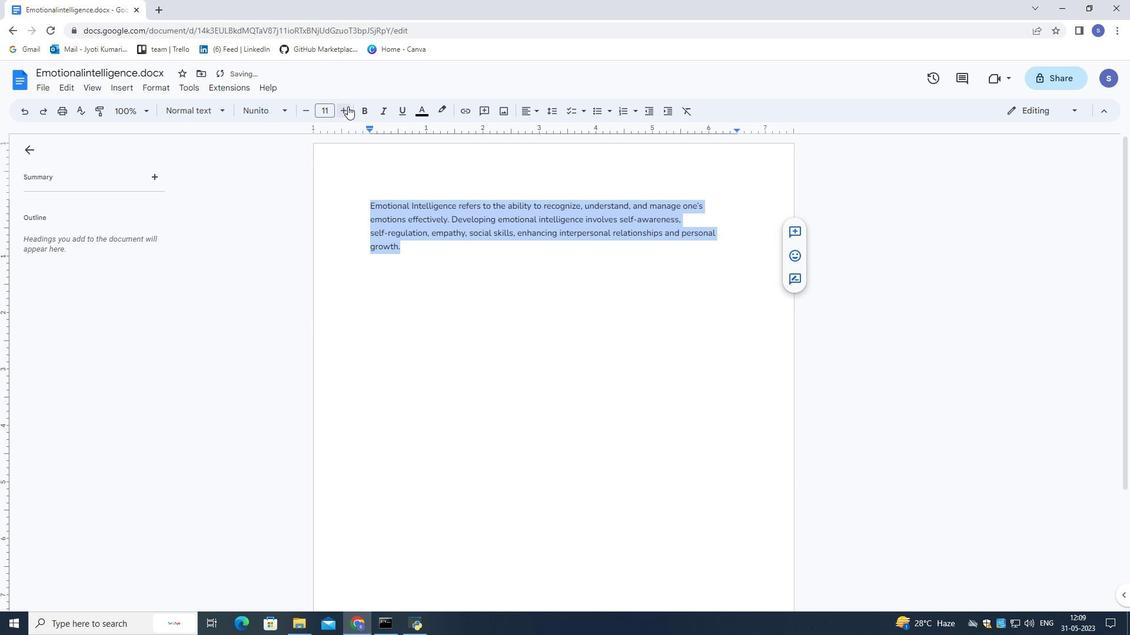 
Action: Mouse pressed left at (344, 108)
Screenshot: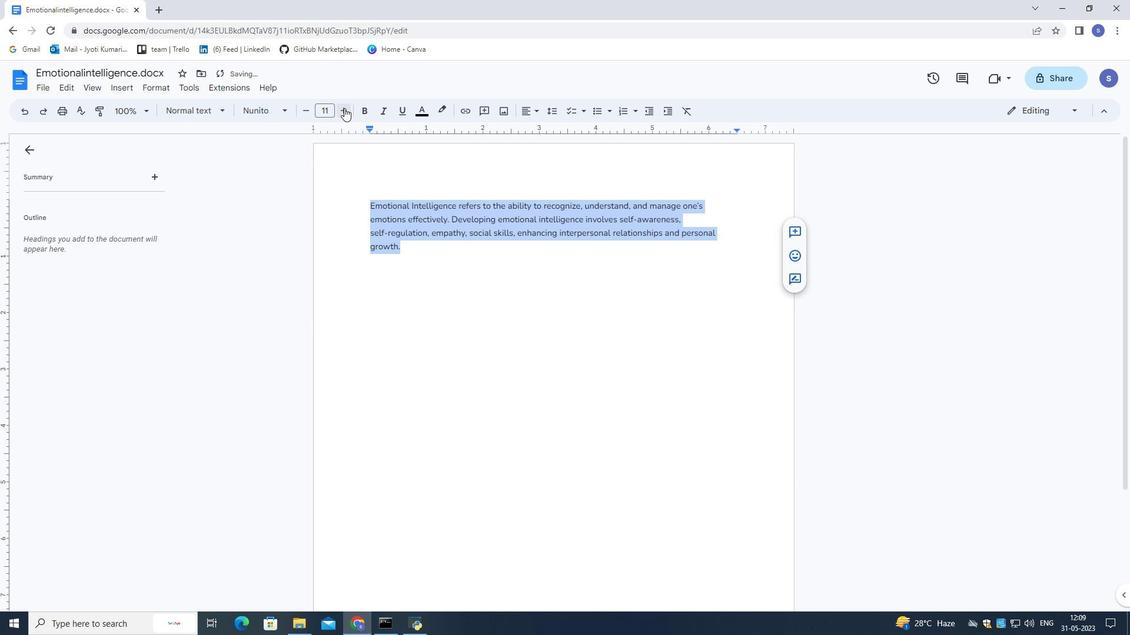 
Action: Mouse pressed left at (344, 108)
Screenshot: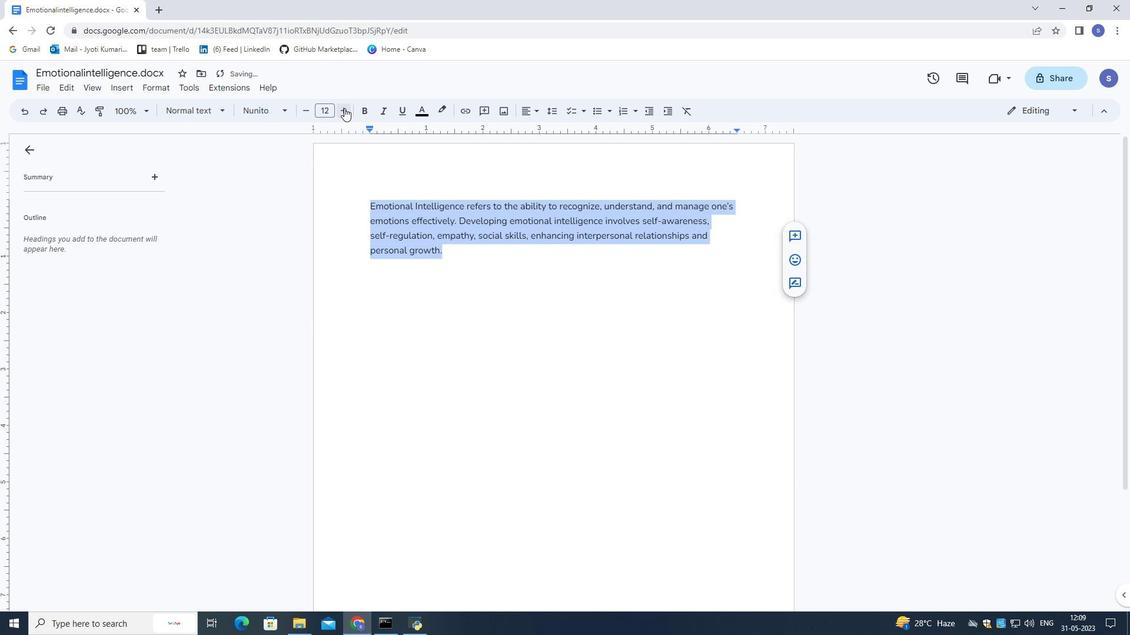 
Action: Mouse moved to (343, 108)
Screenshot: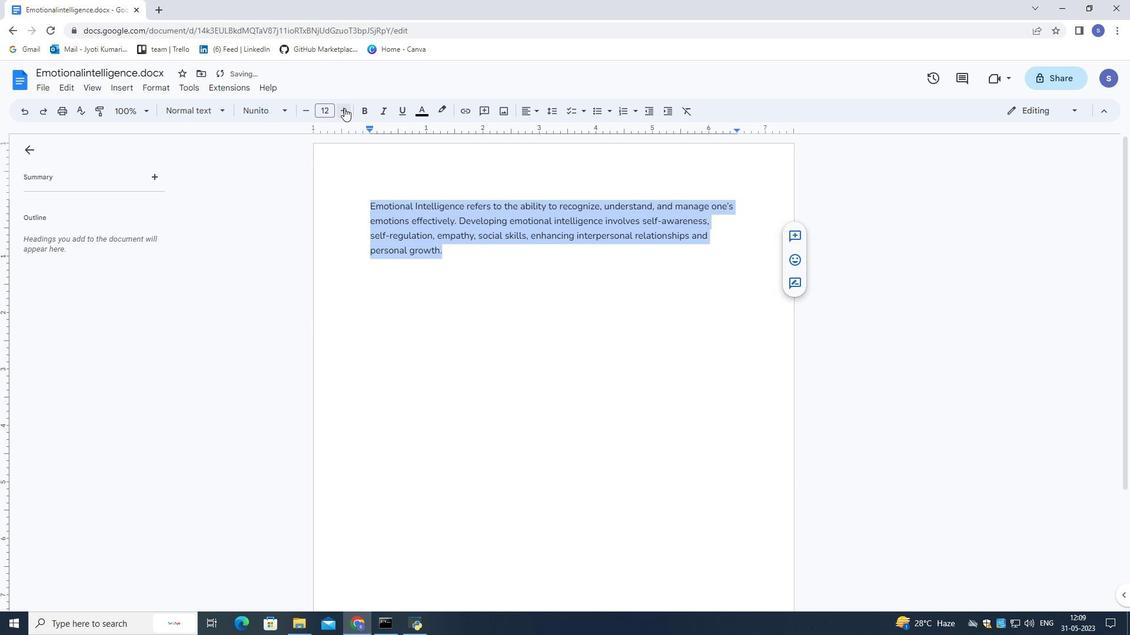 
Action: Mouse pressed left at (343, 108)
Screenshot: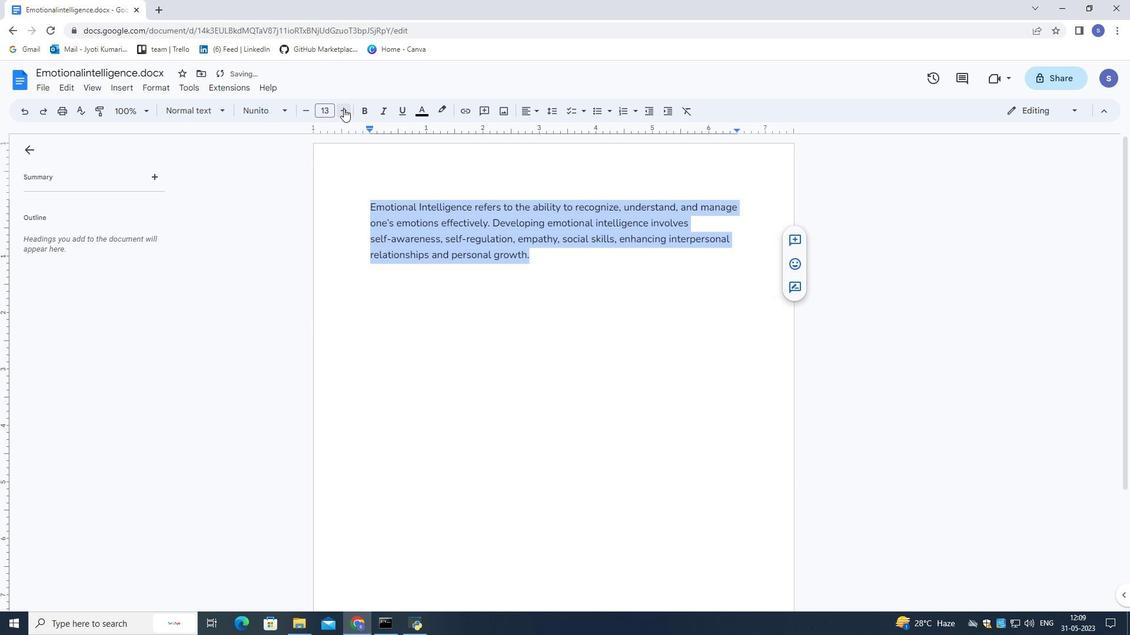 
Action: Mouse moved to (444, 296)
Screenshot: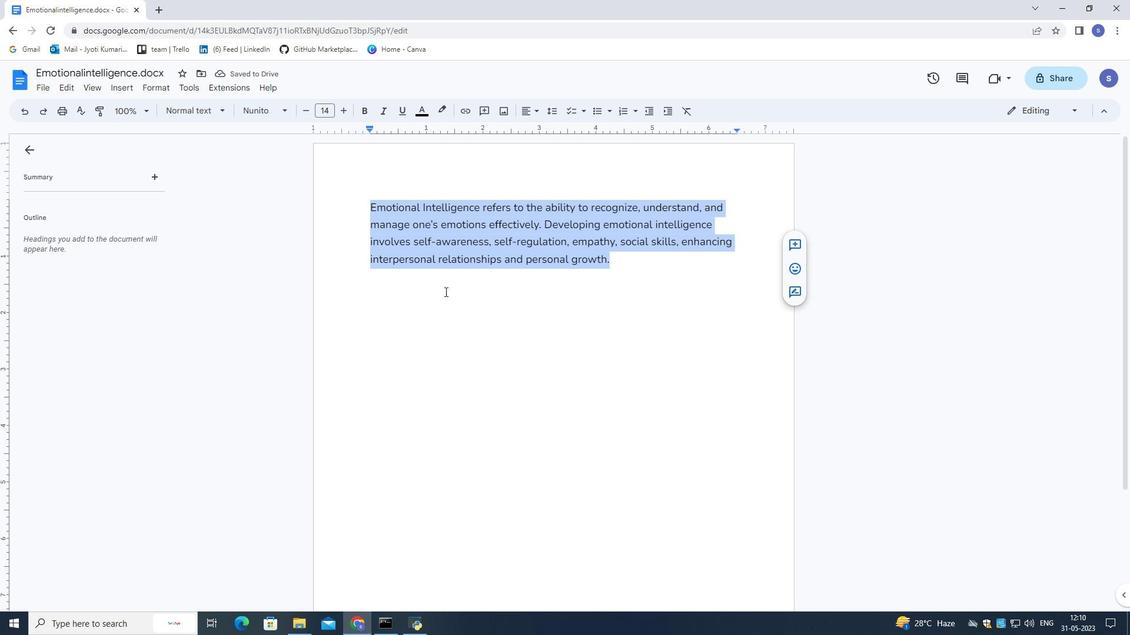 
Action: Mouse pressed left at (444, 296)
Screenshot: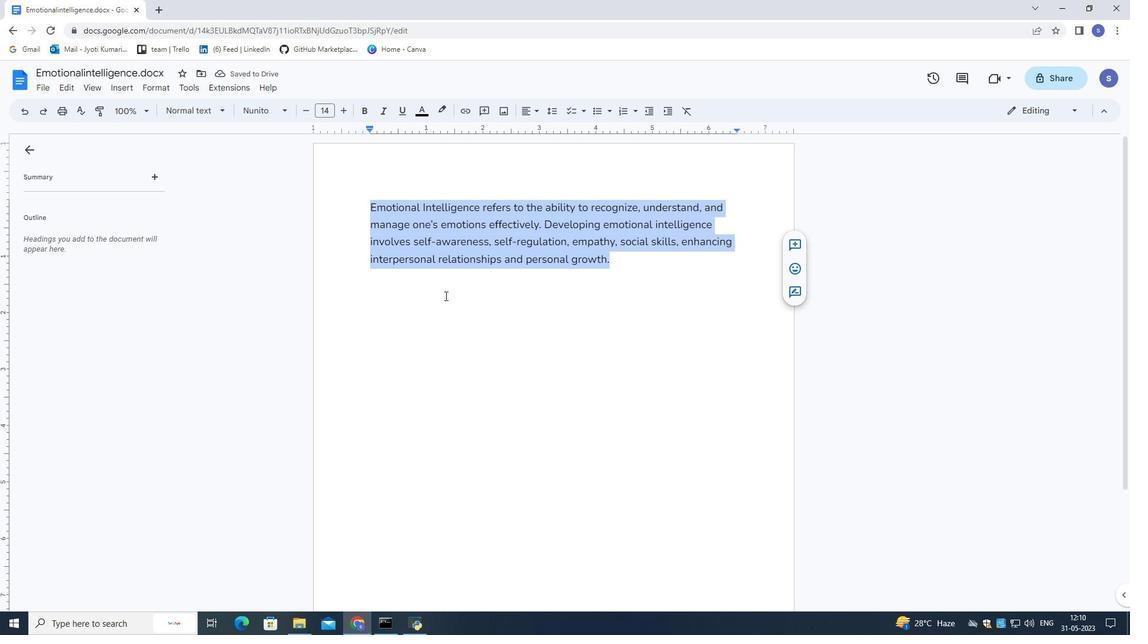 
Action: Mouse moved to (390, 191)
Screenshot: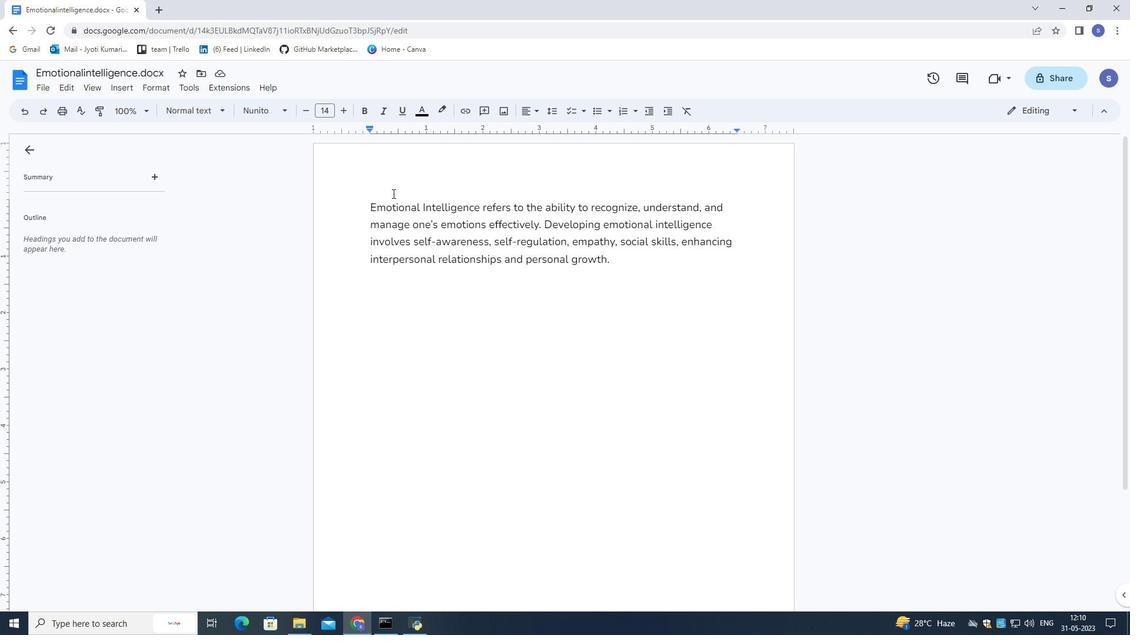 
Action: Mouse pressed left at (390, 191)
Screenshot: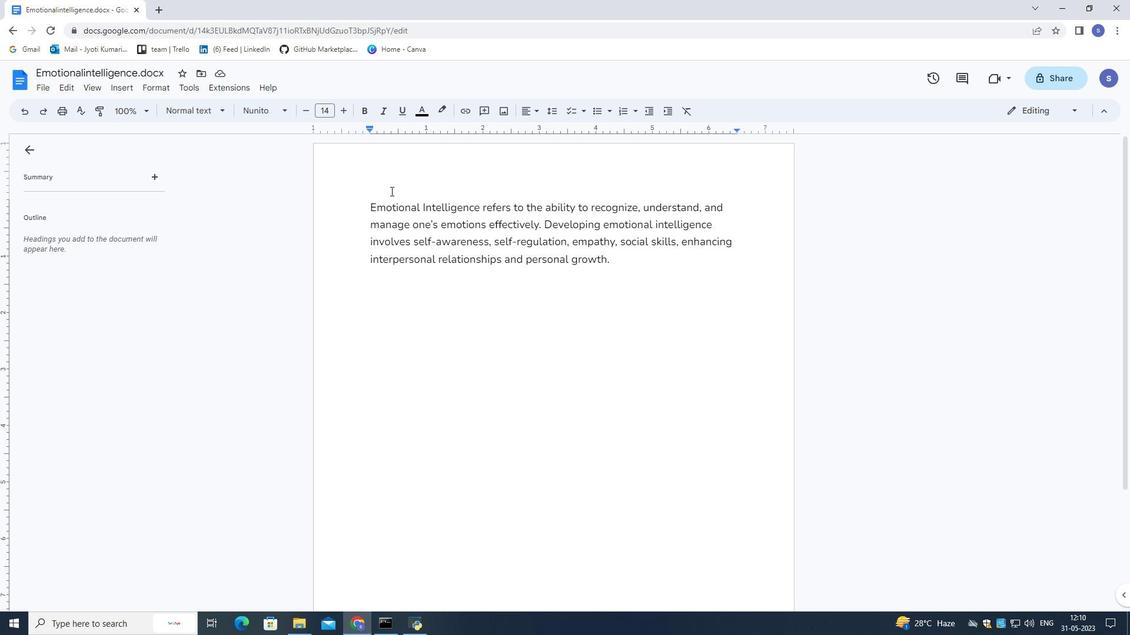 
Action: Mouse moved to (377, 187)
Screenshot: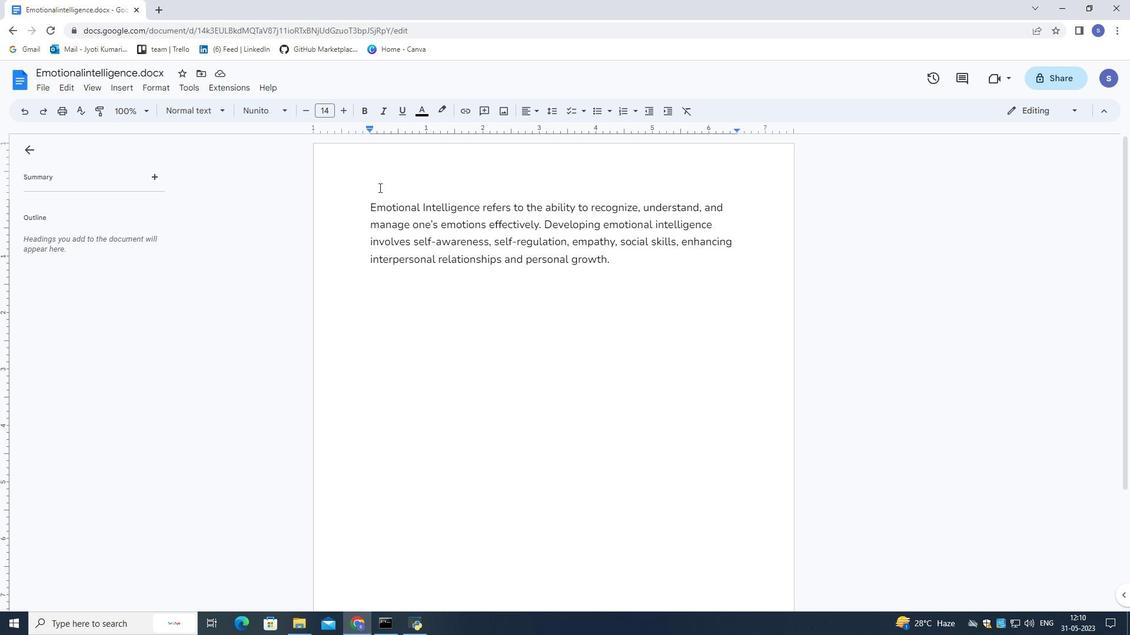 
Action: Mouse pressed left at (377, 187)
Screenshot: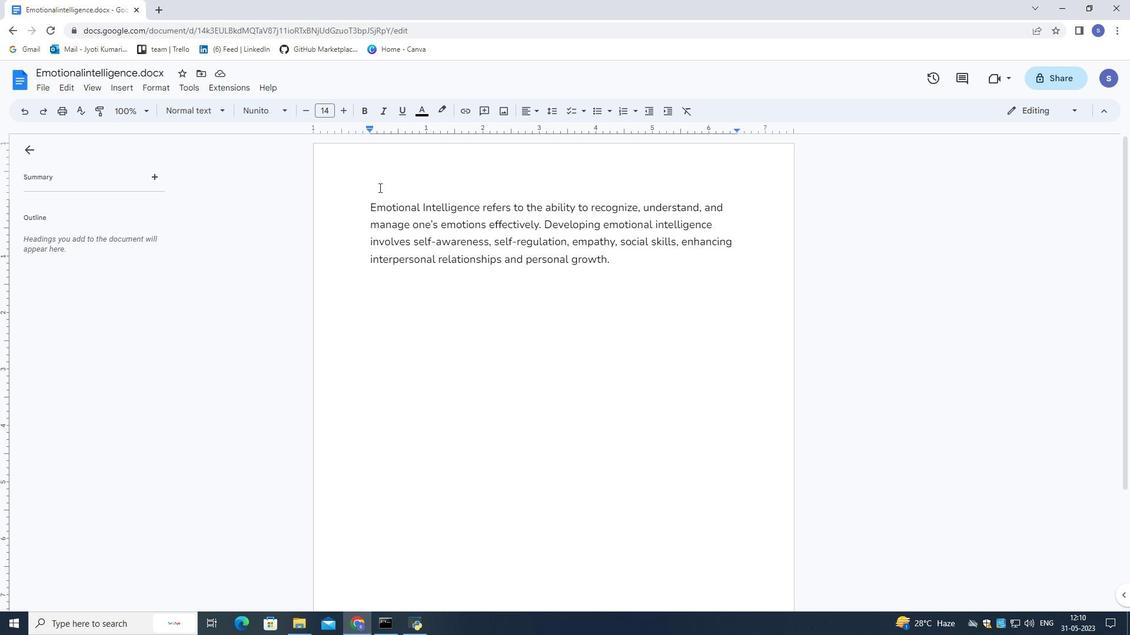 
Action: Mouse moved to (369, 193)
Screenshot: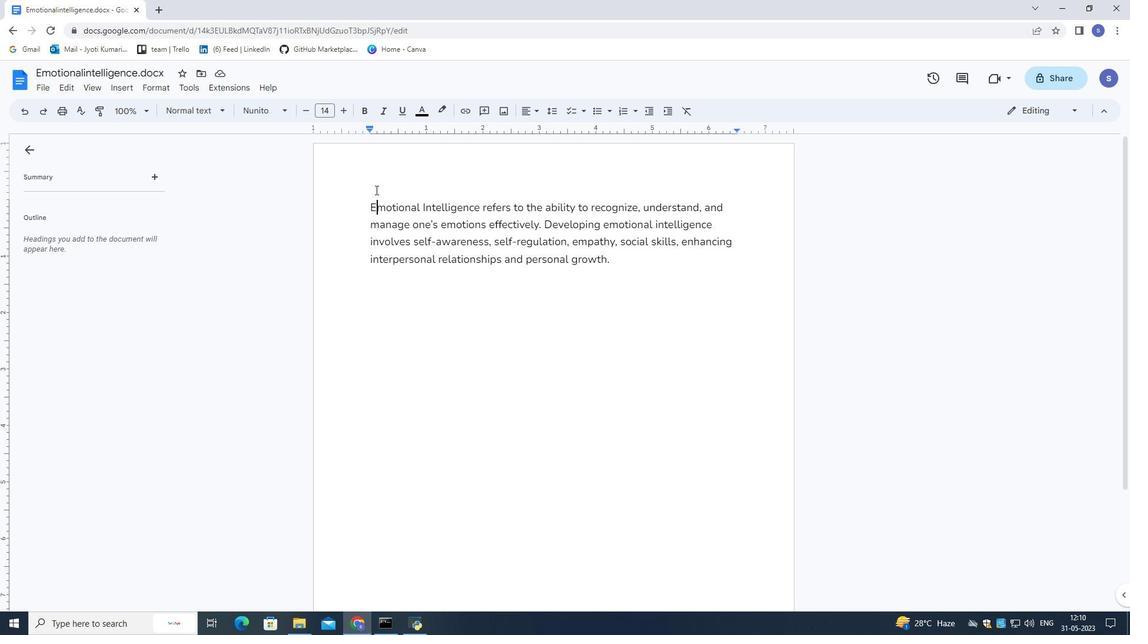 
Action: Mouse pressed left at (369, 193)
Screenshot: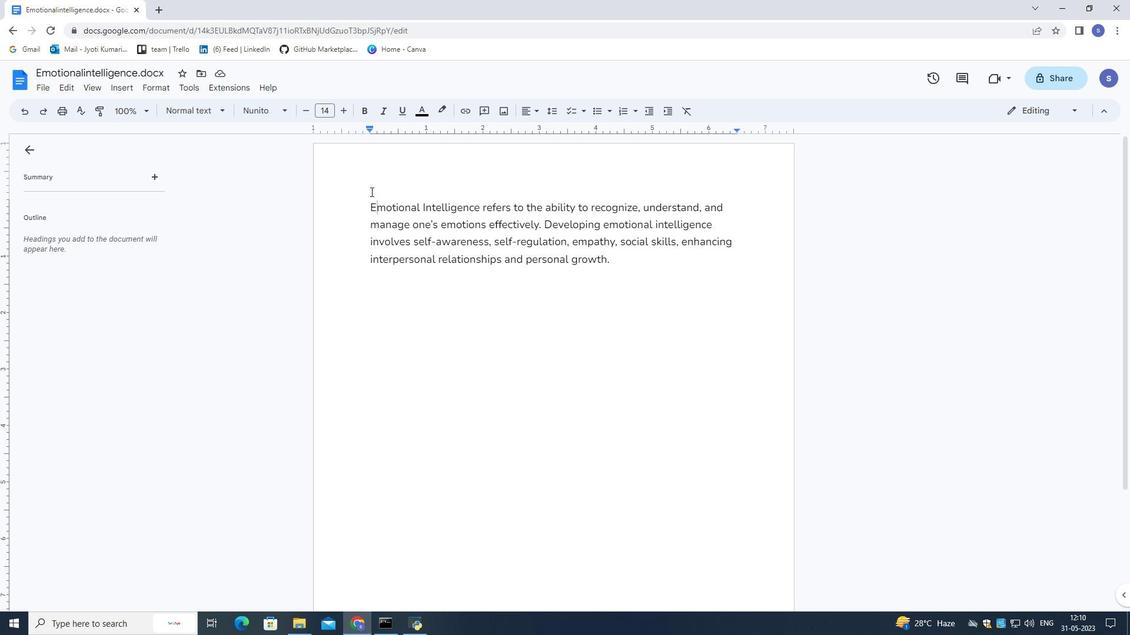 
Action: Mouse moved to (330, 172)
Screenshot: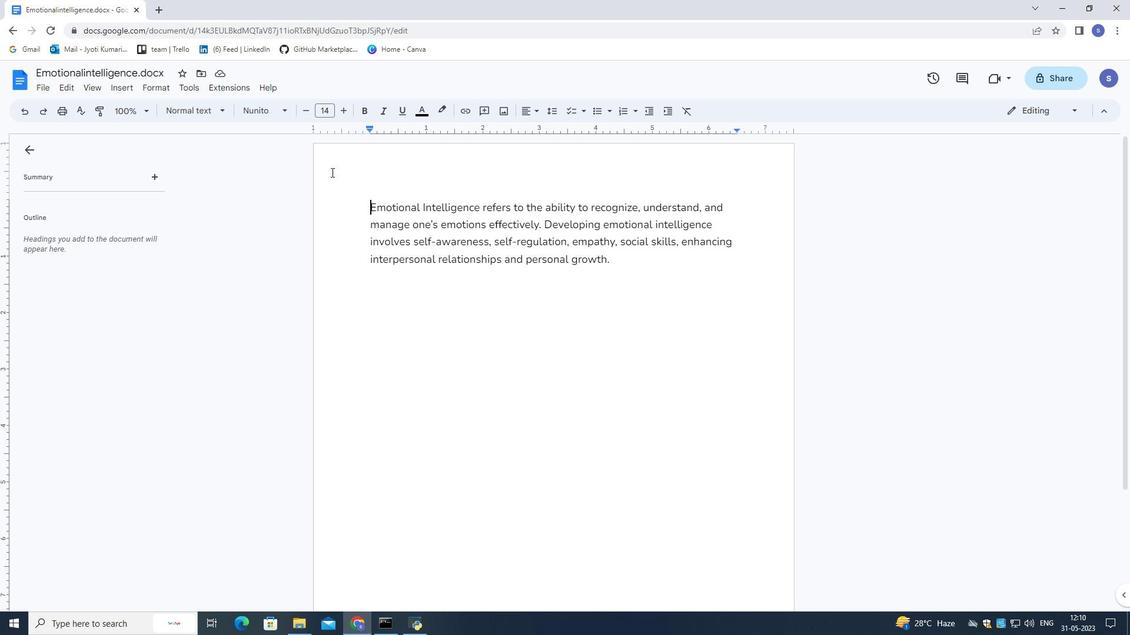 
Action: Key pressed <Key.enter><Key.up><Key.up><Key.enter><Key.up><Key.shift>Emotional<Key.space><Key.shift>i<Key.backspace><Key.shift>Intelligence
Screenshot: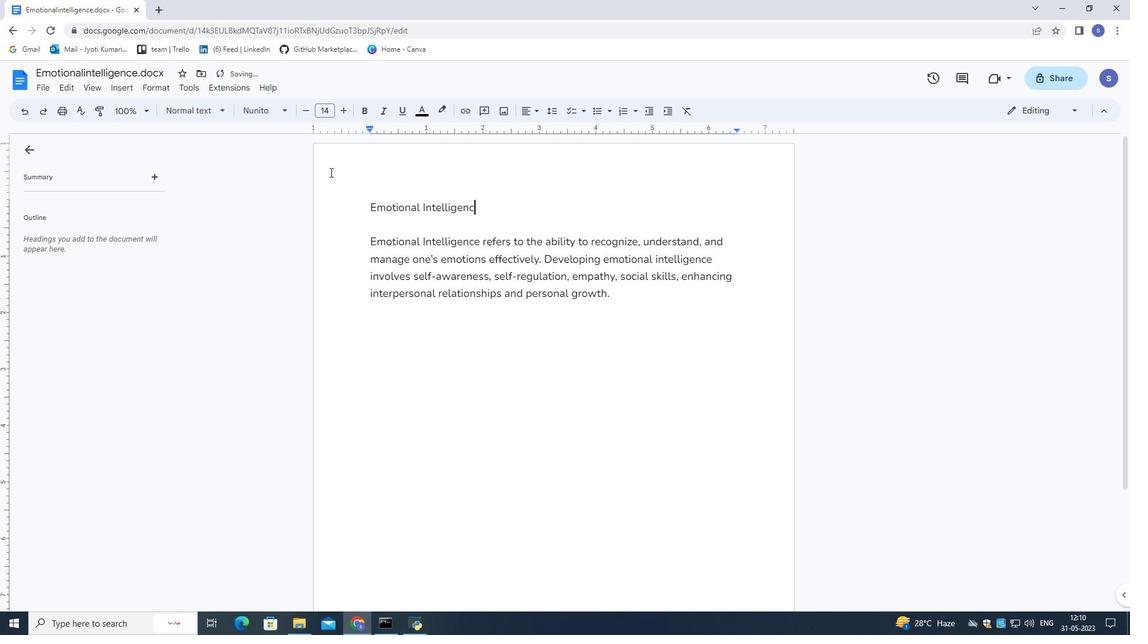 
Action: Mouse moved to (503, 210)
Screenshot: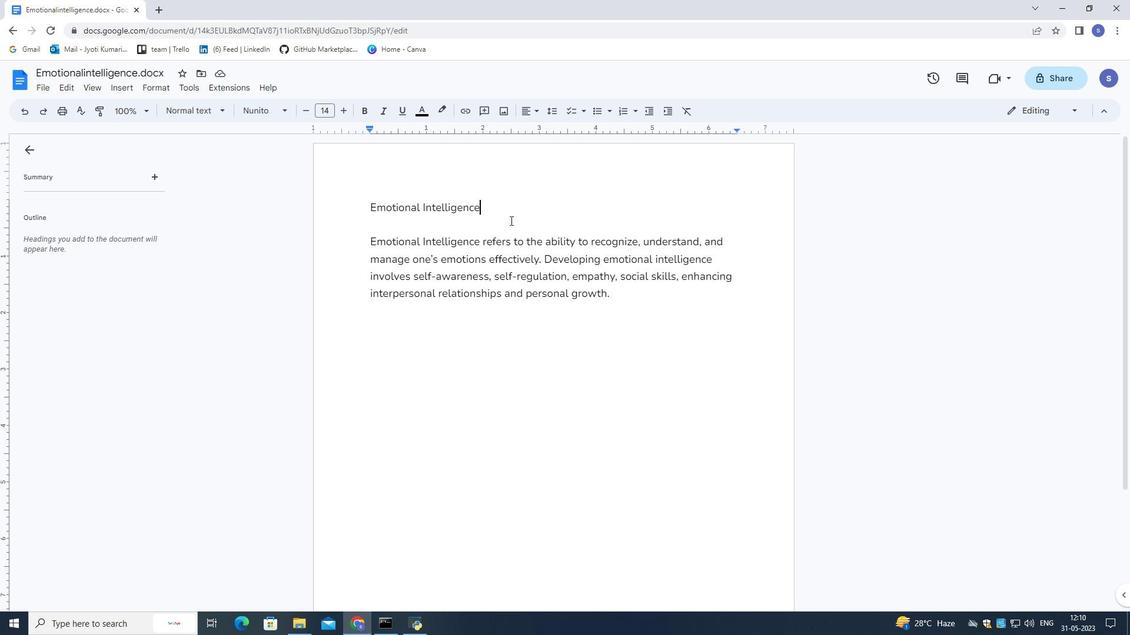 
Action: Mouse pressed left at (503, 210)
Screenshot: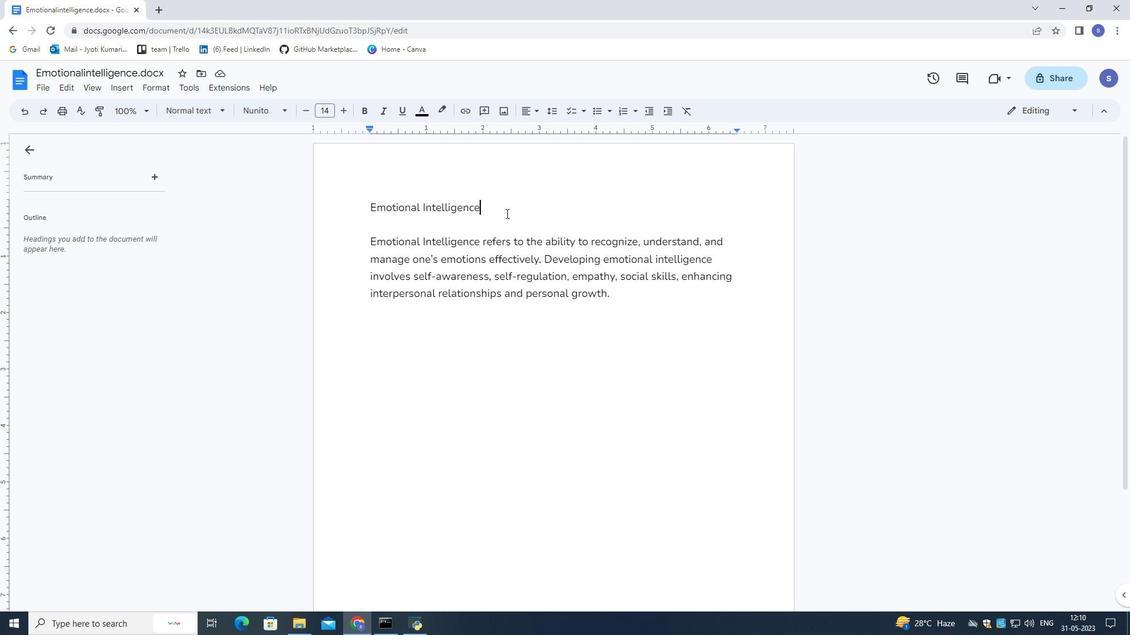 
Action: Mouse moved to (275, 113)
Screenshot: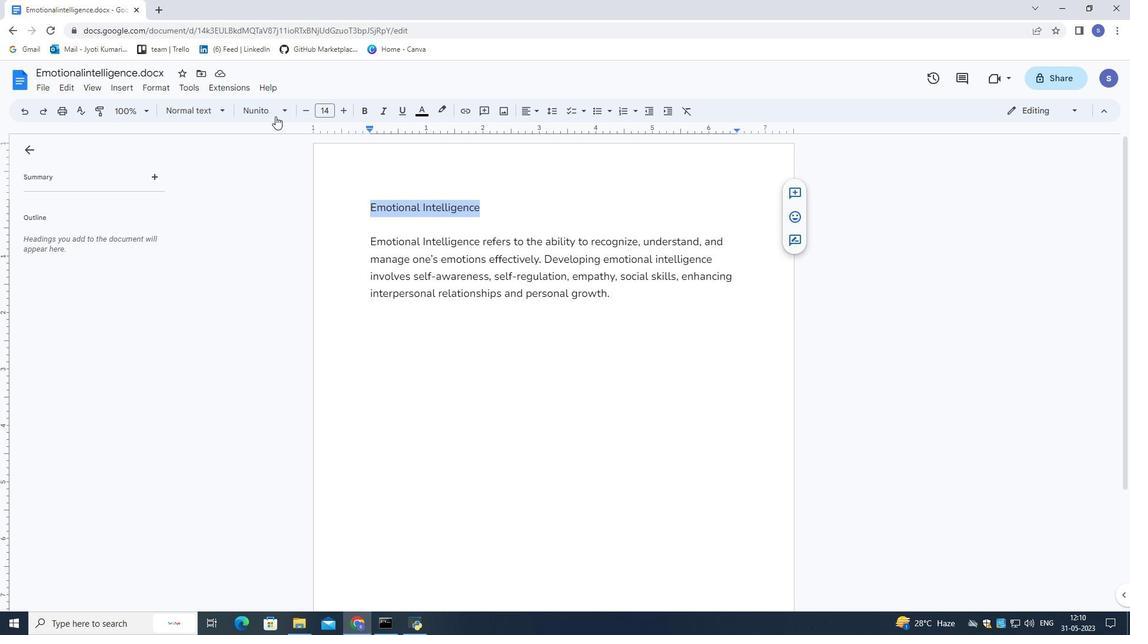 
Action: Mouse pressed left at (275, 113)
Screenshot: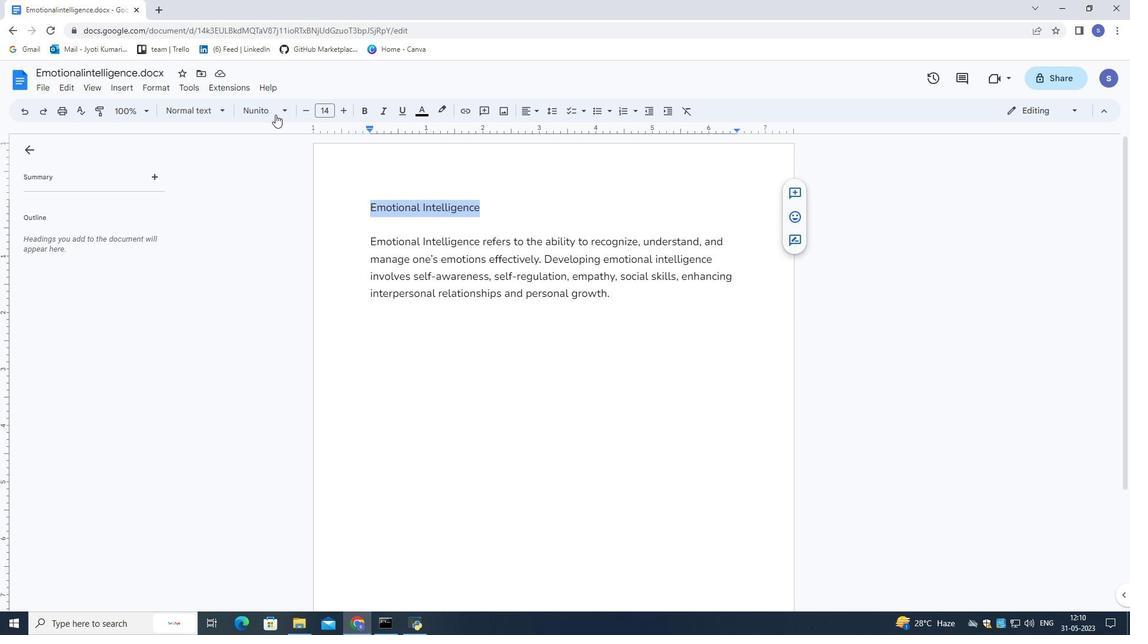
Action: Mouse moved to (320, 332)
Screenshot: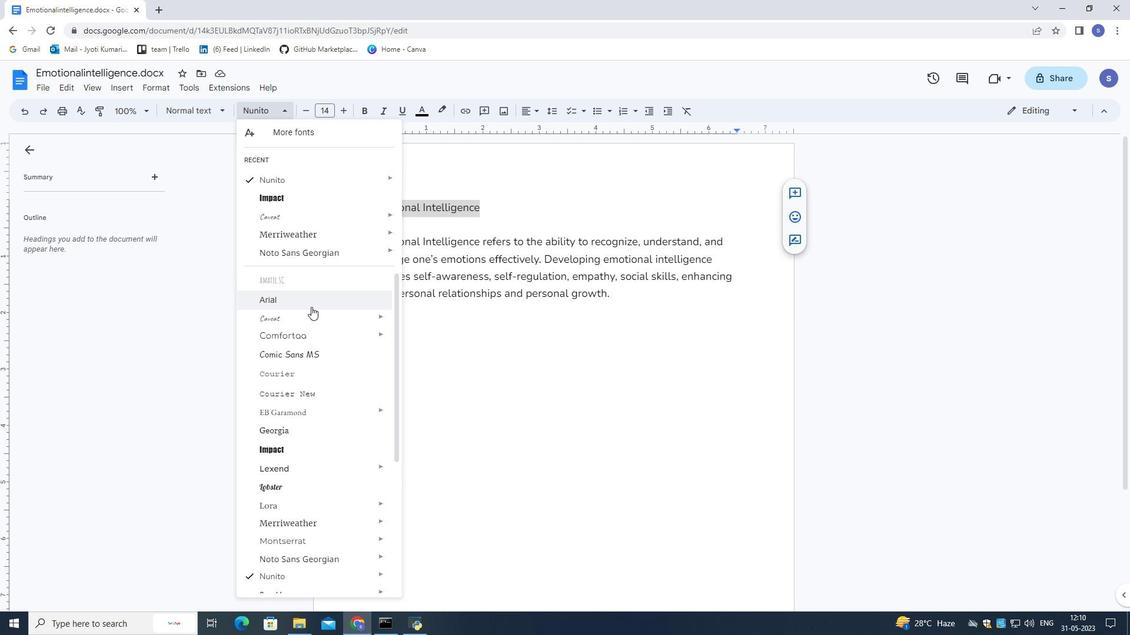 
Action: Mouse scrolled (317, 321) with delta (0, 0)
Screenshot: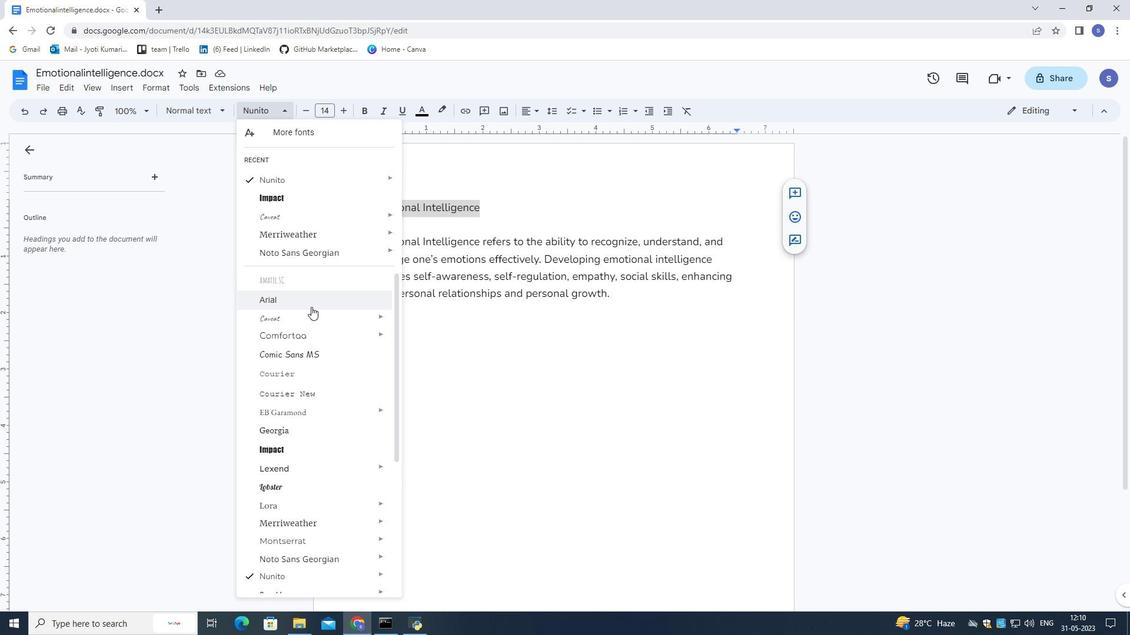 
Action: Mouse scrolled (319, 330) with delta (0, 0)
Screenshot: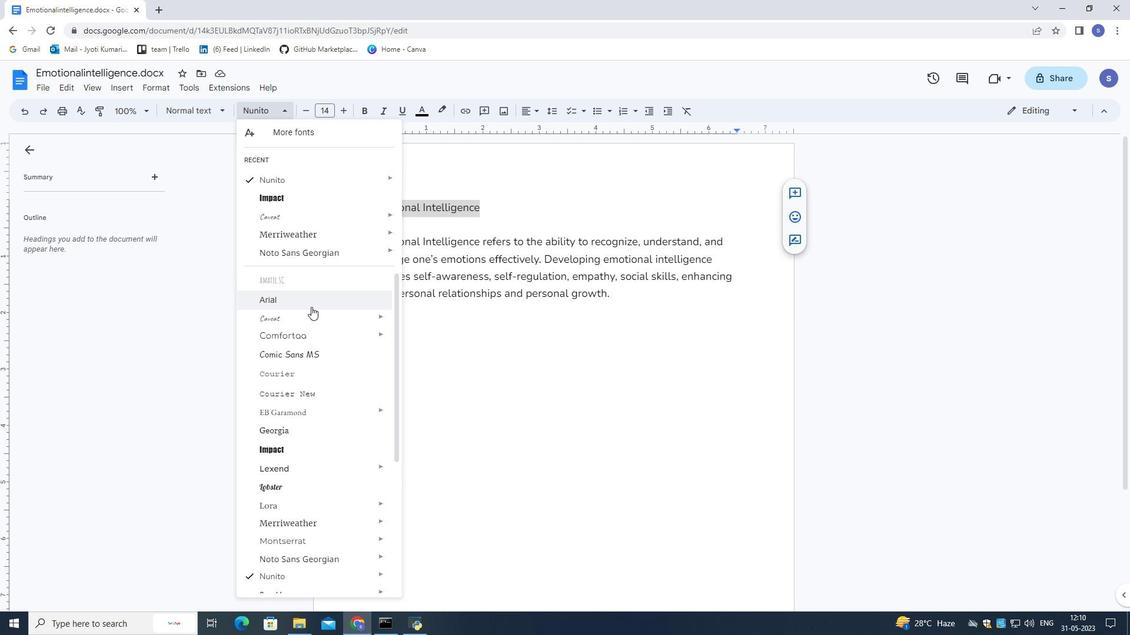 
Action: Mouse scrolled (319, 330) with delta (0, 0)
Screenshot: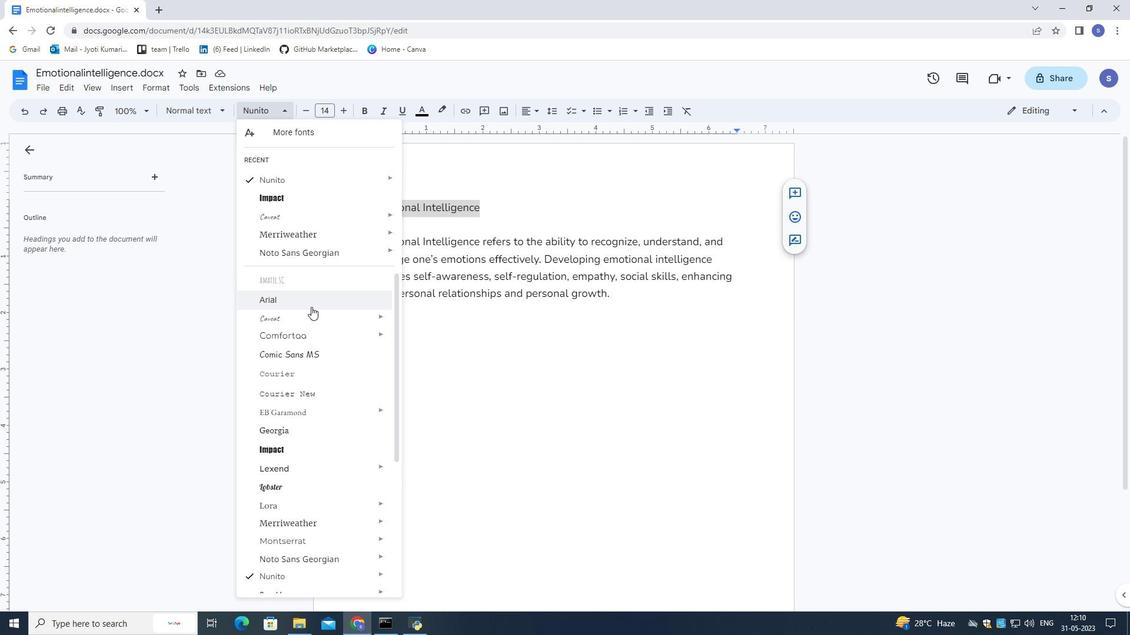 
Action: Mouse scrolled (319, 330) with delta (0, 0)
Screenshot: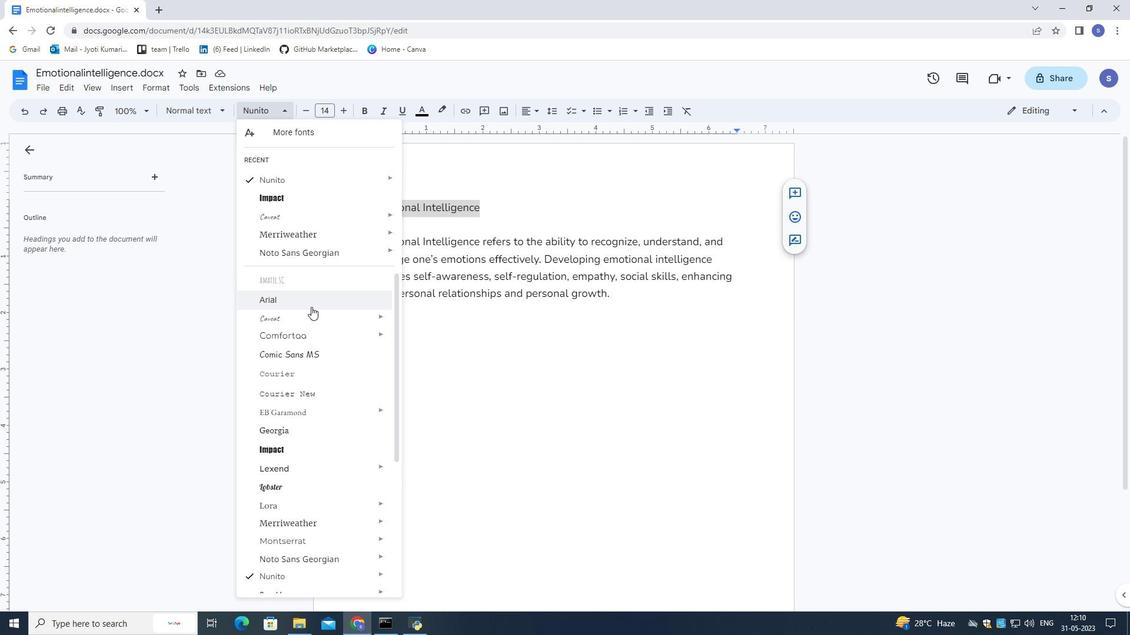 
Action: Mouse scrolled (319, 330) with delta (0, 0)
Screenshot: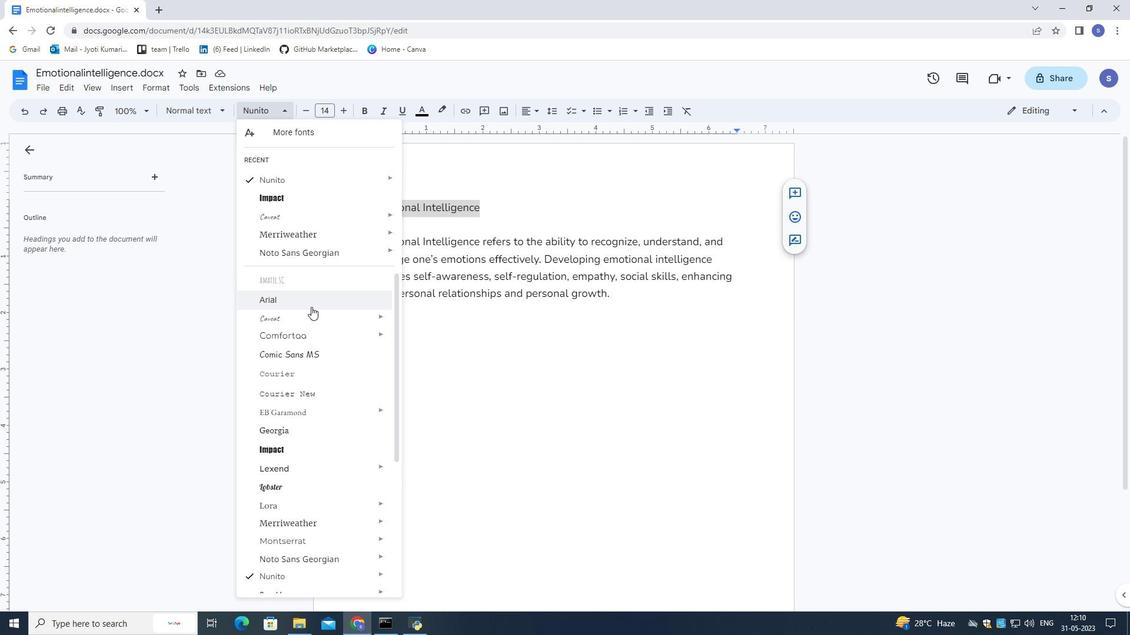 
Action: Mouse scrolled (320, 331) with delta (0, 0)
Screenshot: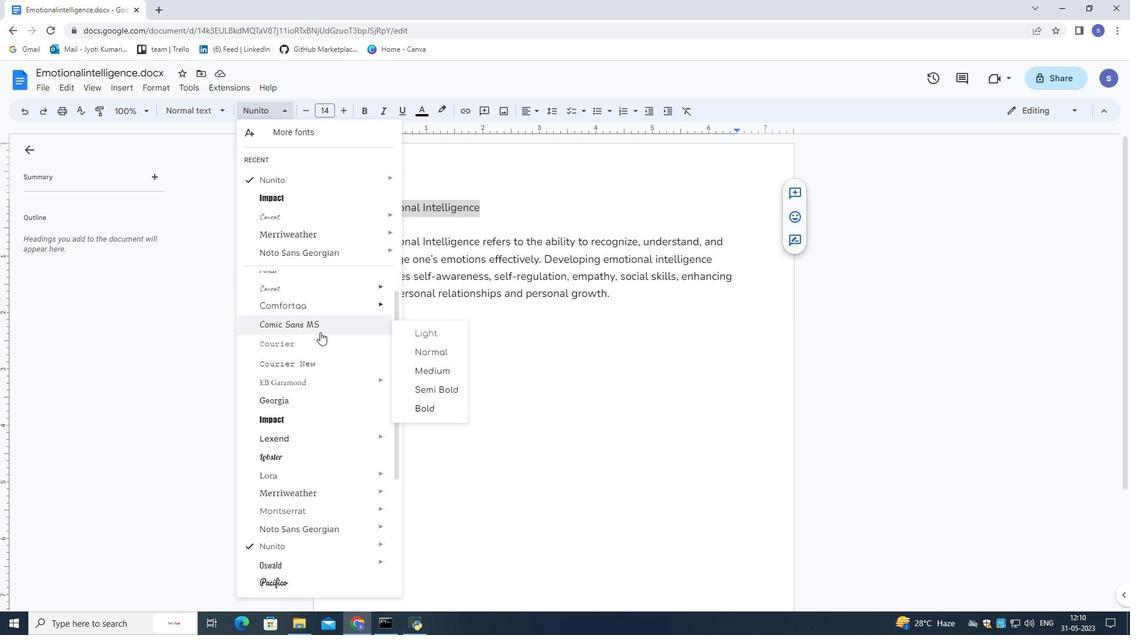 
Action: Mouse scrolled (320, 331) with delta (0, 0)
Screenshot: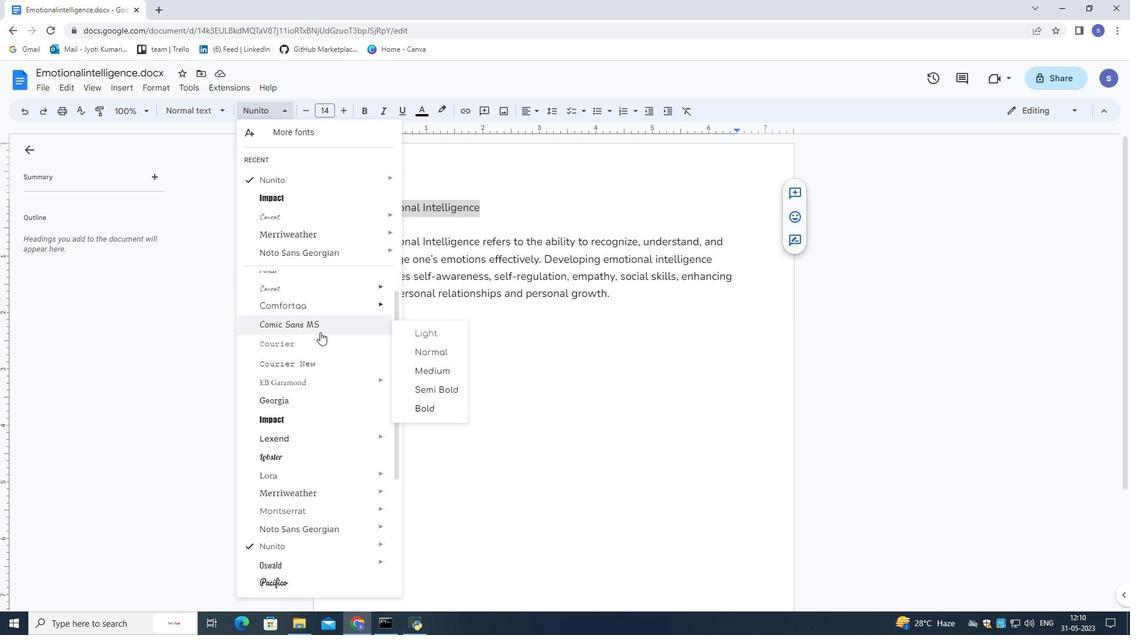 
Action: Mouse scrolled (320, 331) with delta (0, 0)
Screenshot: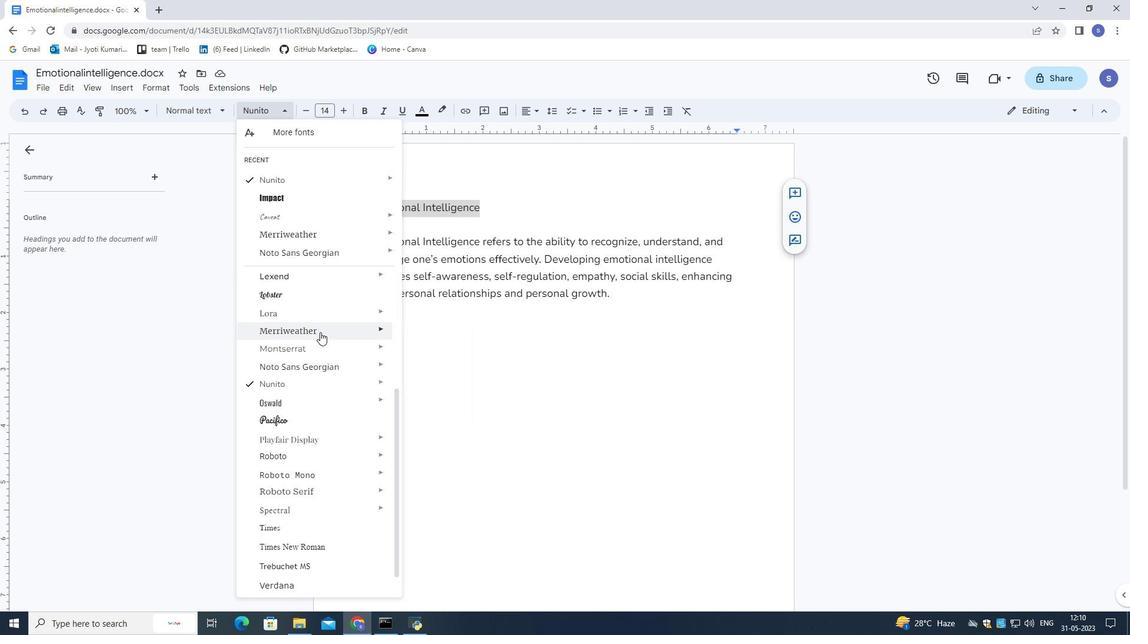 
Action: Mouse scrolled (320, 331) with delta (0, 0)
Screenshot: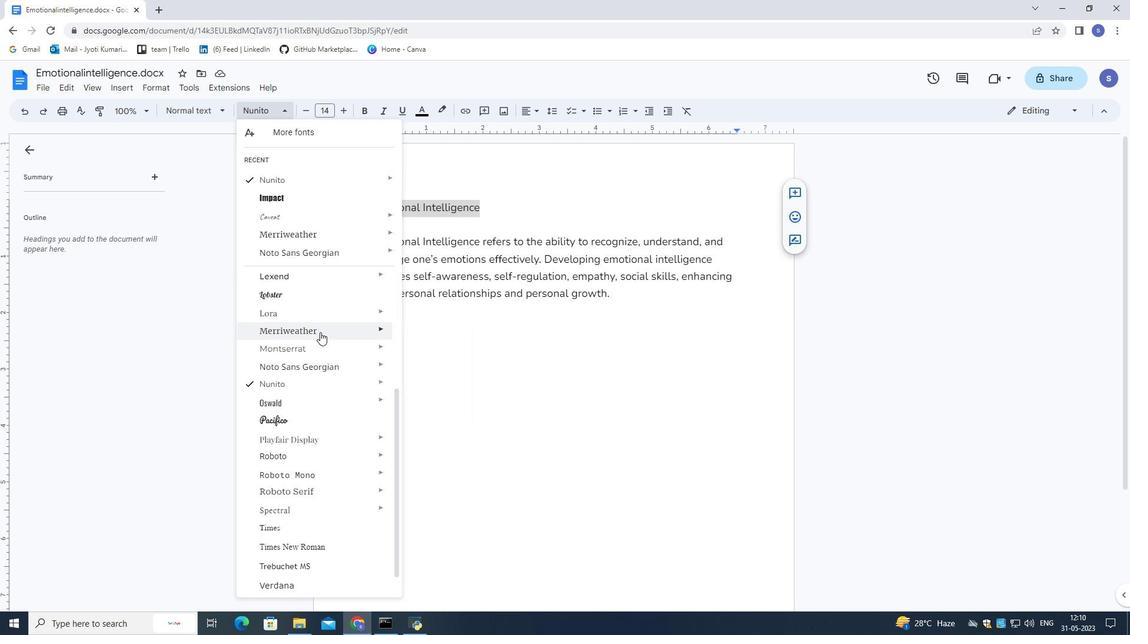 
Action: Mouse scrolled (320, 331) with delta (0, 0)
Screenshot: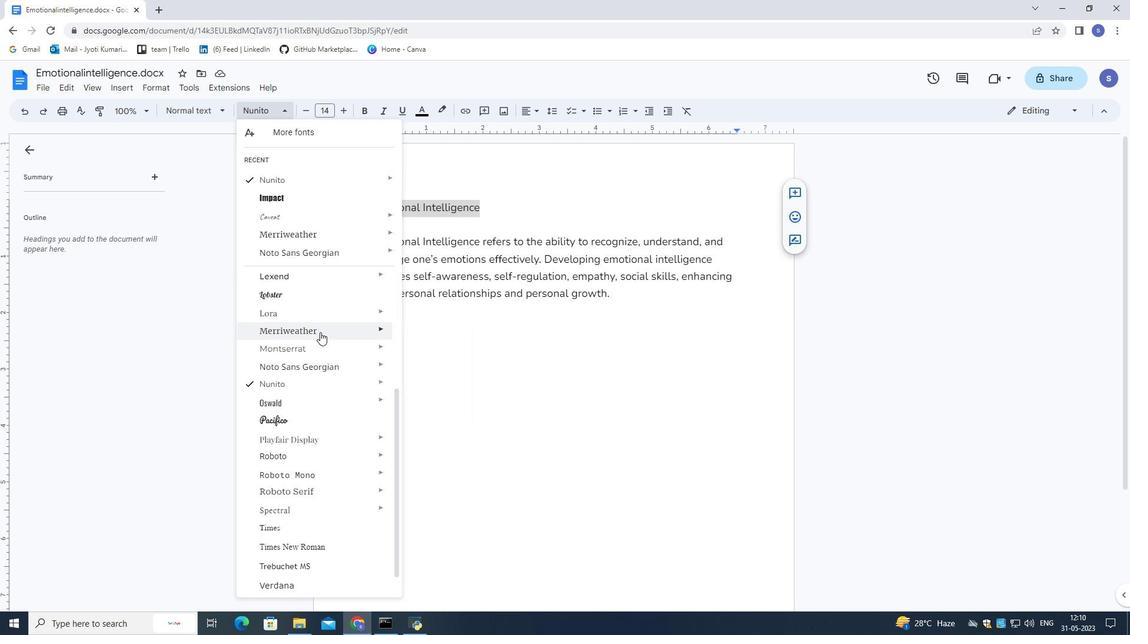 
Action: Mouse scrolled (320, 331) with delta (0, 0)
Screenshot: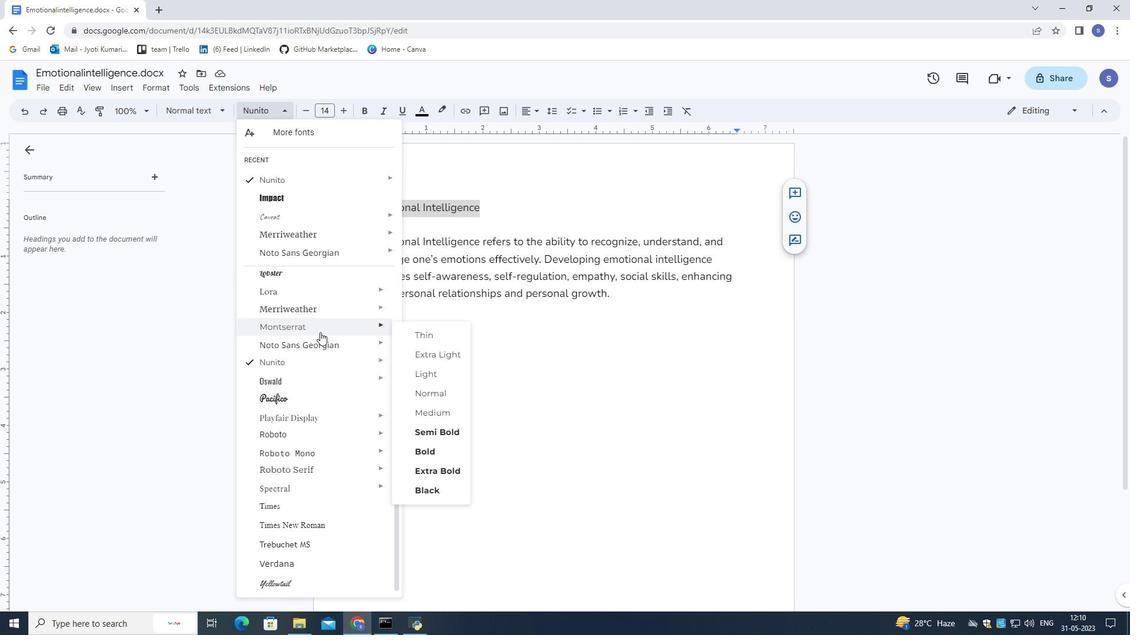 
Action: Mouse scrolled (320, 331) with delta (0, 0)
Screenshot: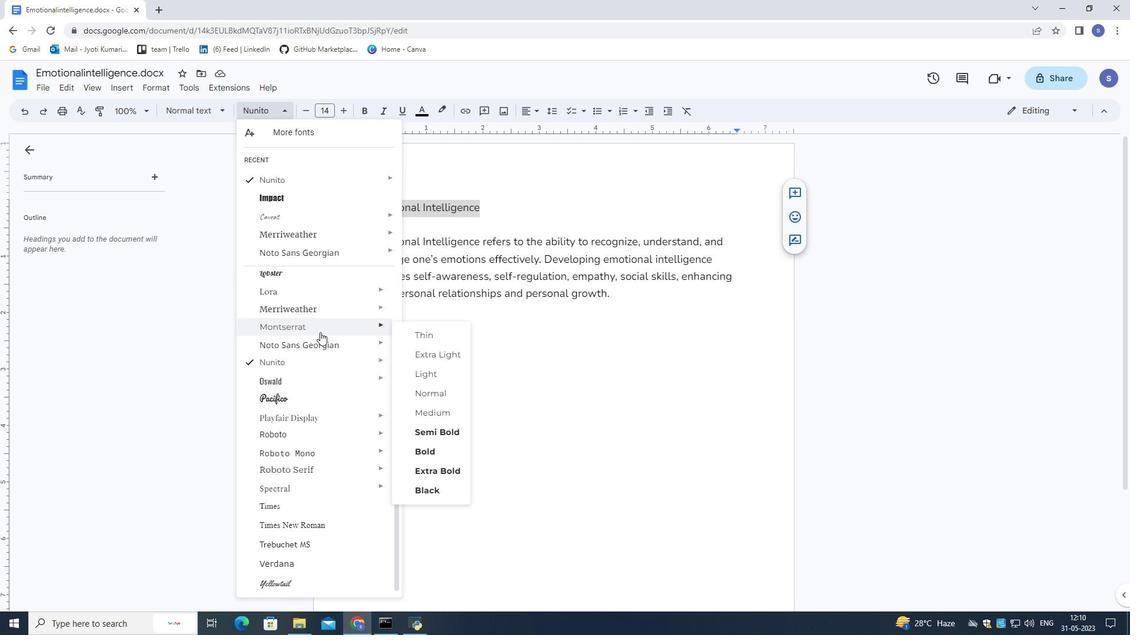 
Action: Mouse scrolled (320, 331) with delta (0, 0)
Screenshot: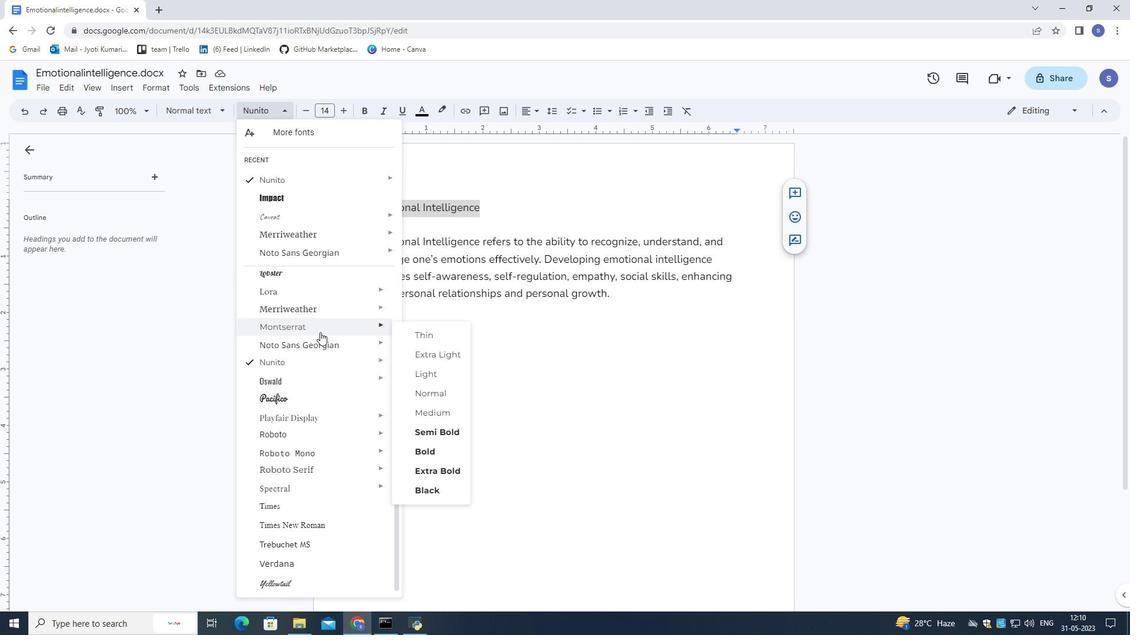 
Action: Mouse scrolled (320, 331) with delta (0, 0)
Screenshot: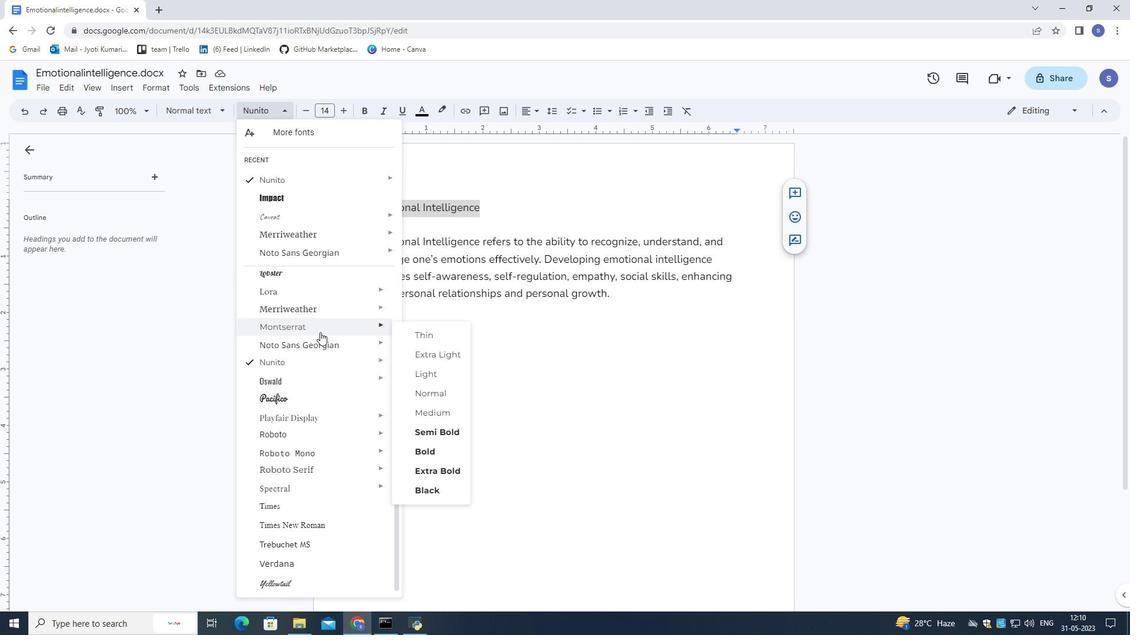 
Action: Mouse scrolled (320, 331) with delta (0, 0)
Screenshot: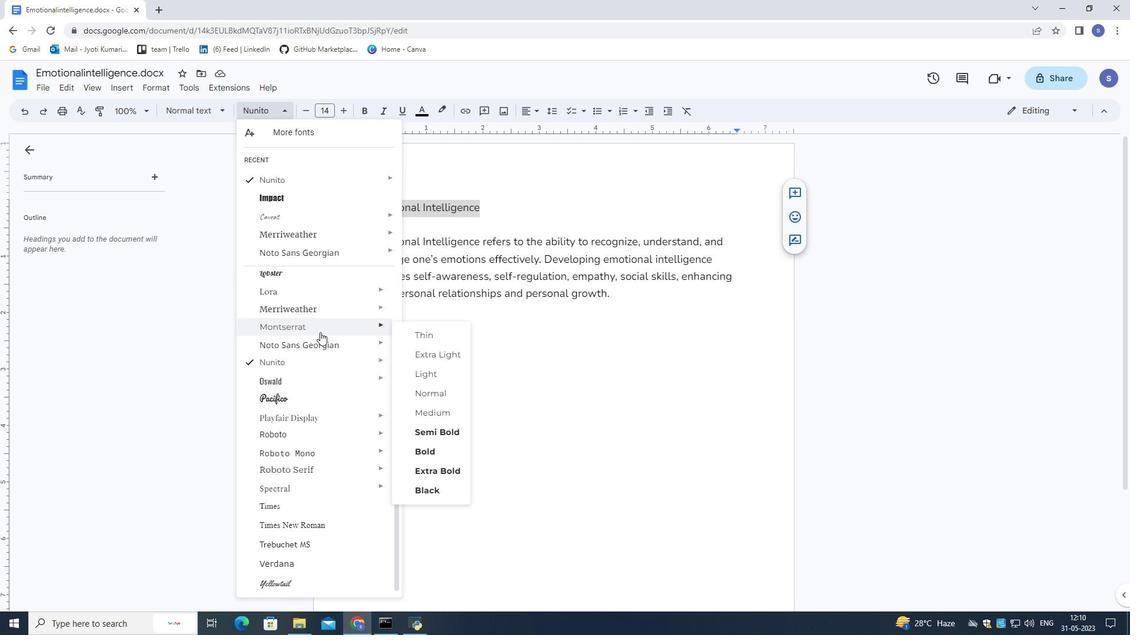 
Action: Mouse moved to (314, 549)
Screenshot: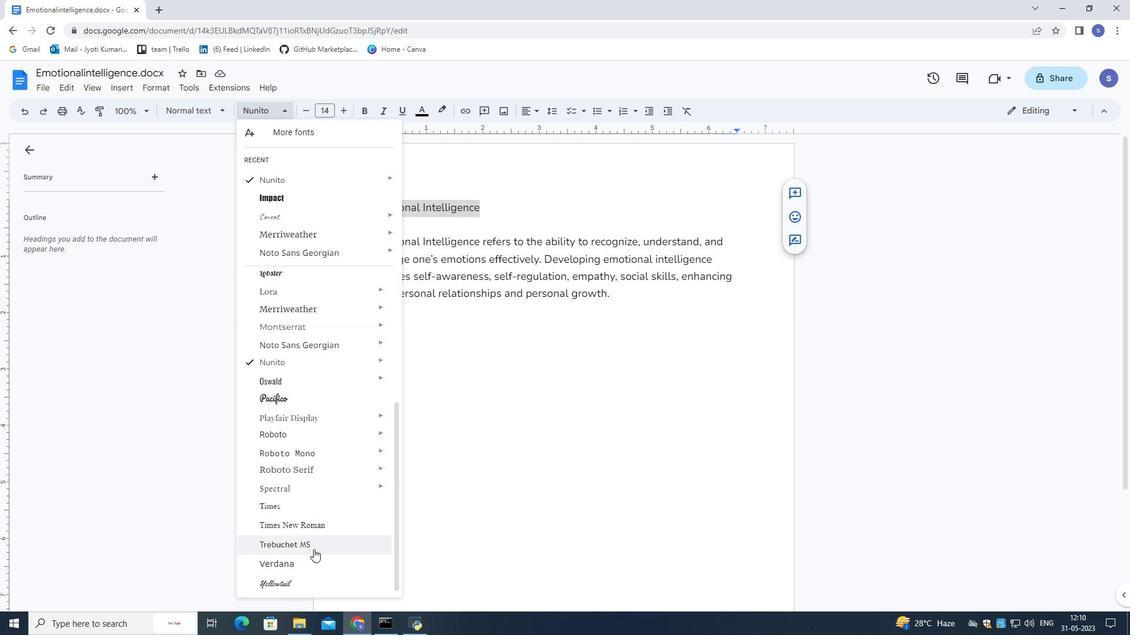 
Action: Mouse pressed left at (314, 549)
Screenshot: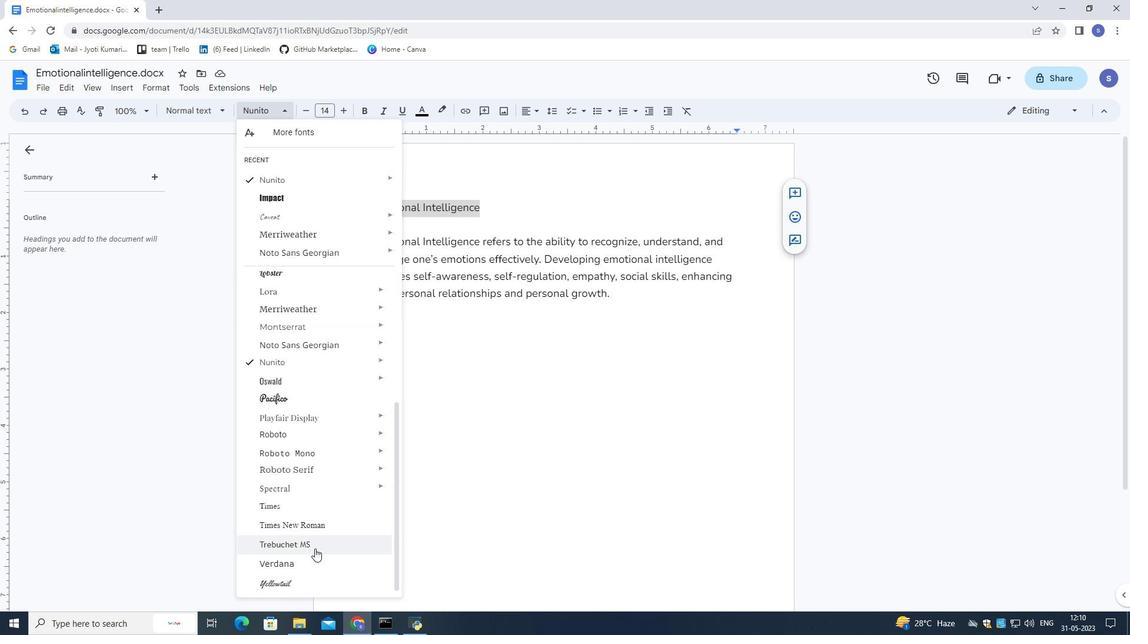 
Action: Mouse moved to (341, 110)
Screenshot: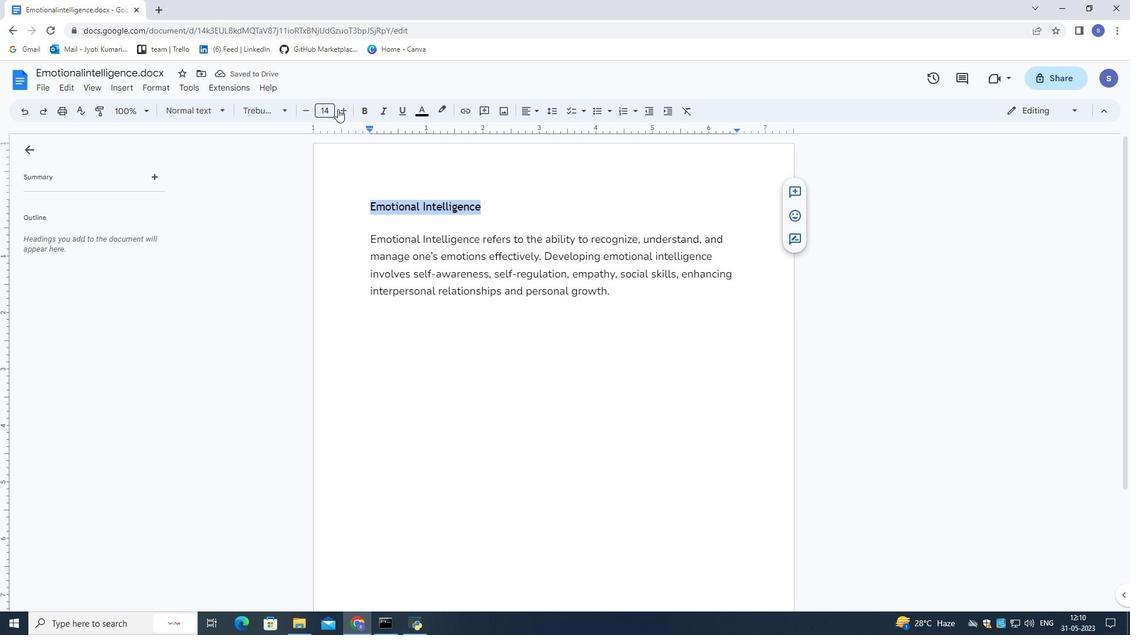 
Action: Mouse pressed left at (341, 110)
Screenshot: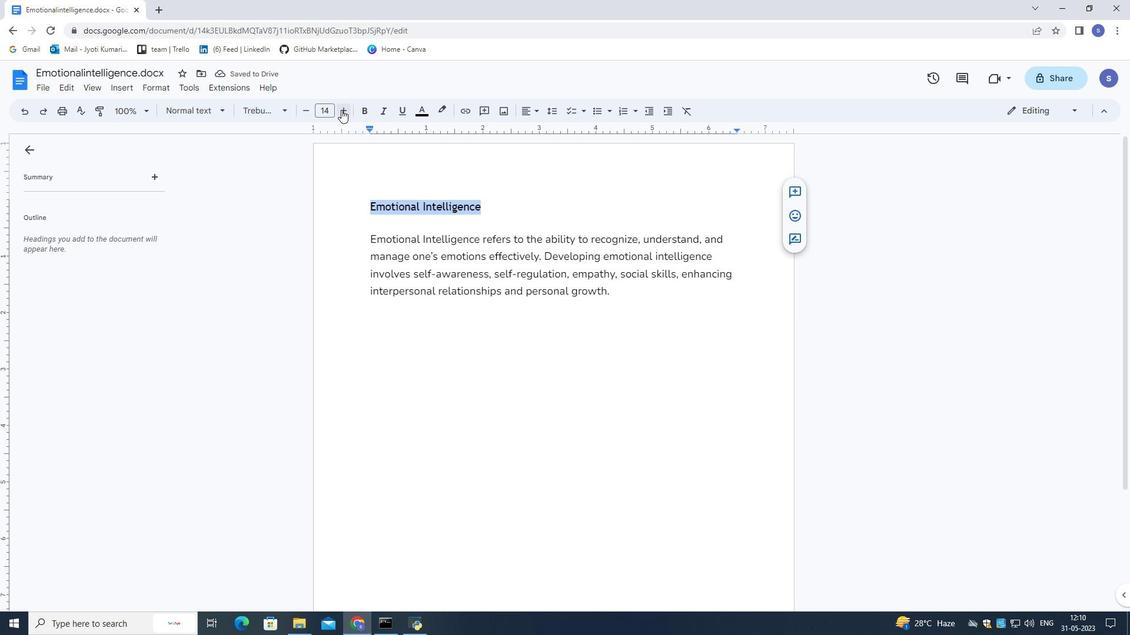
Action: Mouse pressed left at (341, 110)
Screenshot: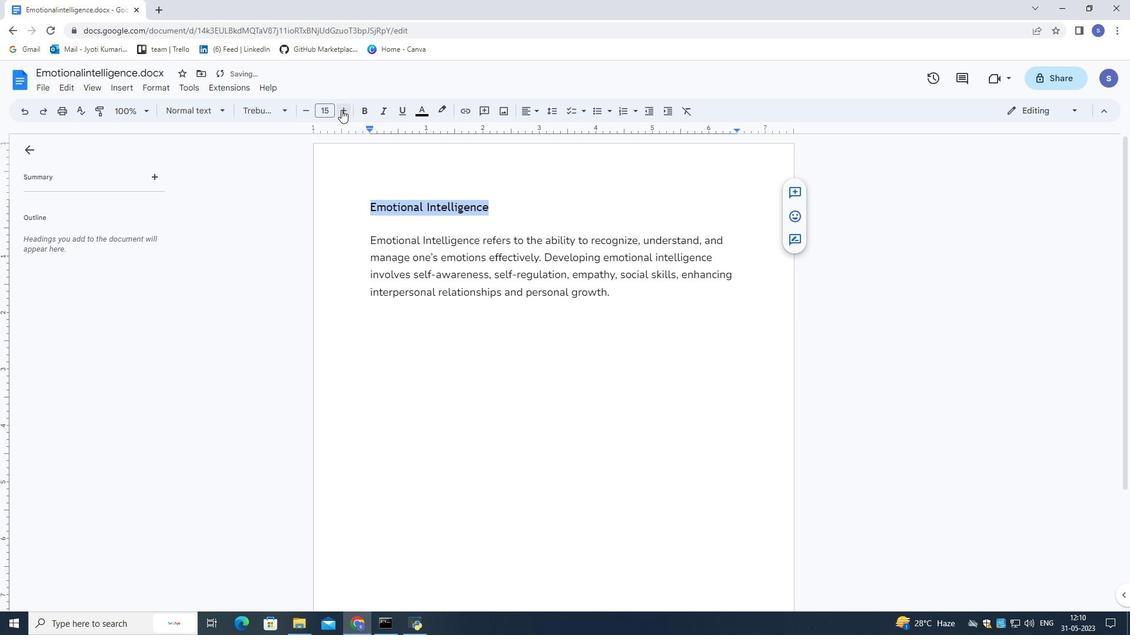 
Action: Mouse pressed left at (341, 110)
Screenshot: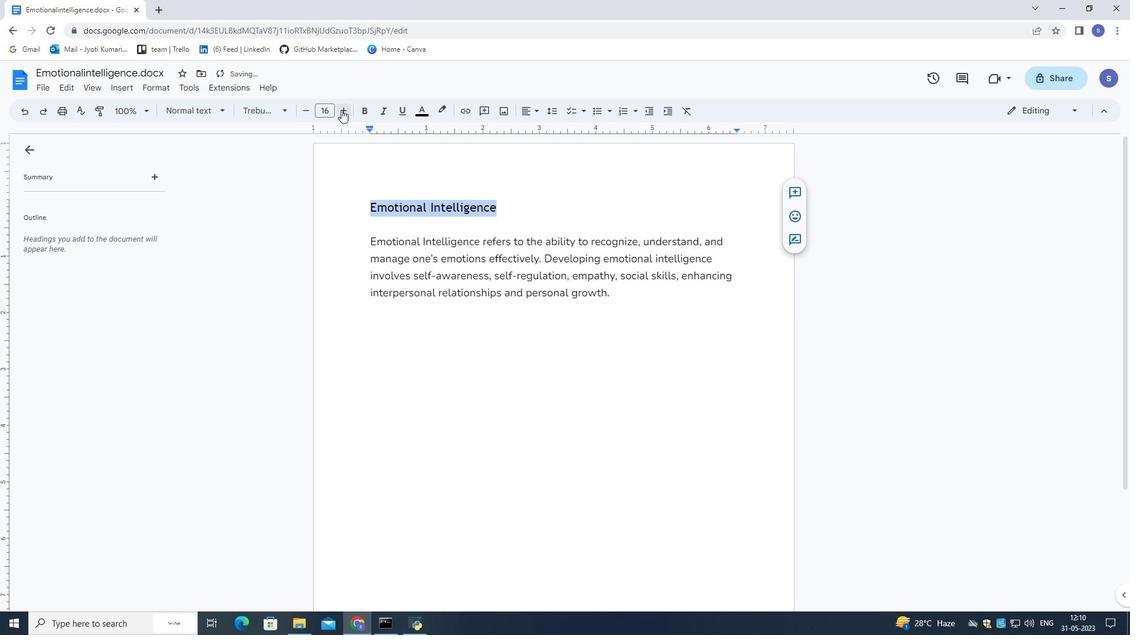 
Action: Mouse pressed left at (341, 110)
Screenshot: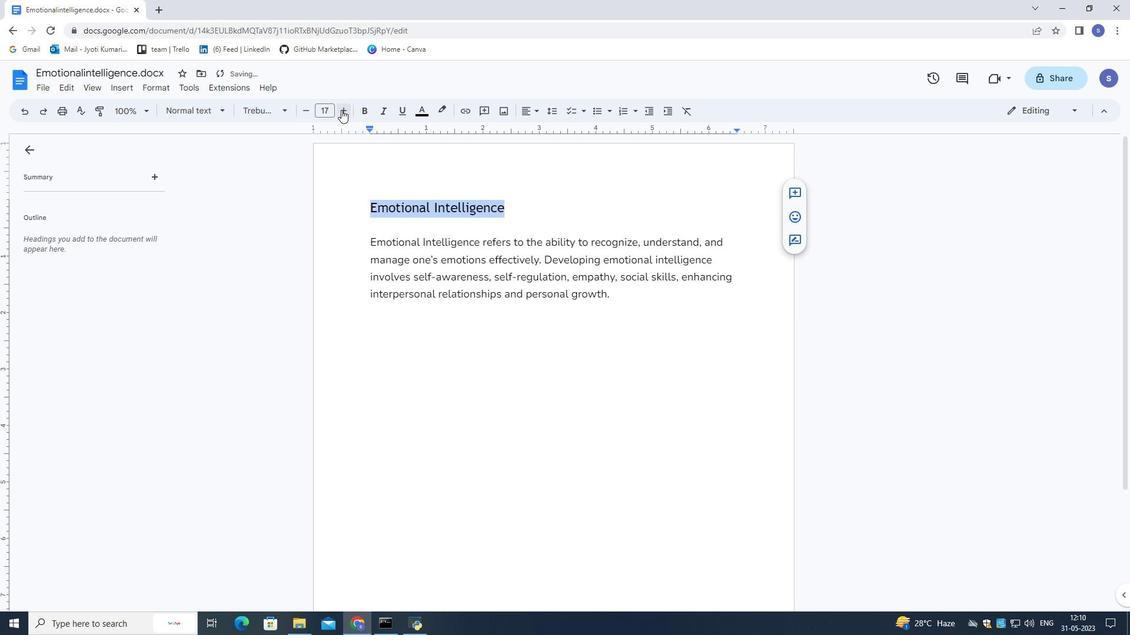 
Action: Mouse moved to (528, 108)
Screenshot: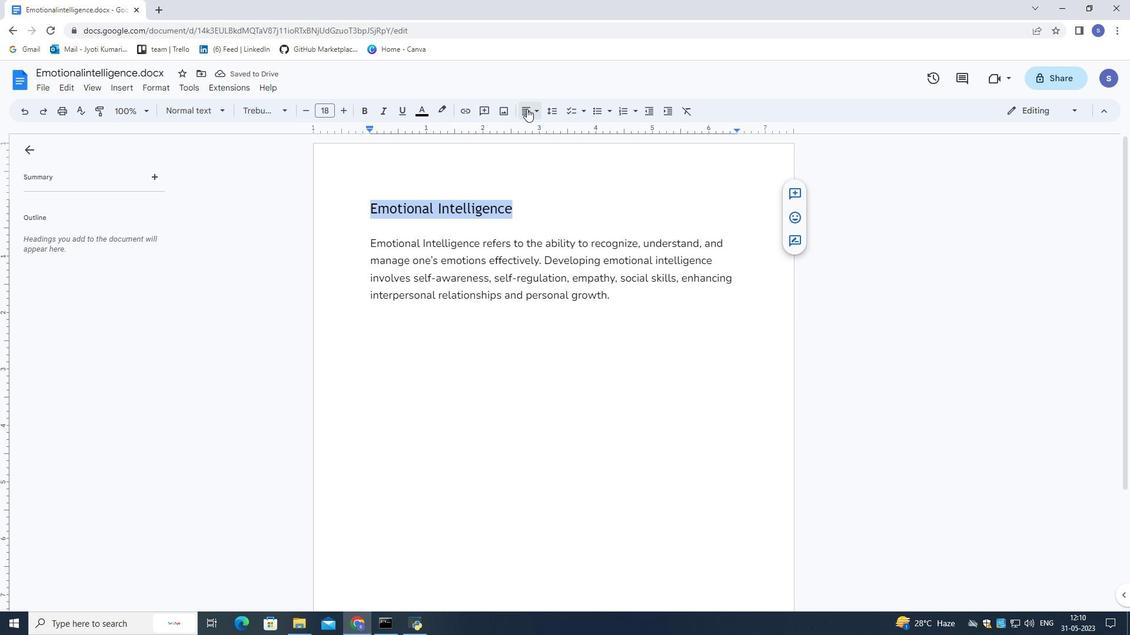 
Action: Mouse pressed left at (528, 108)
Screenshot: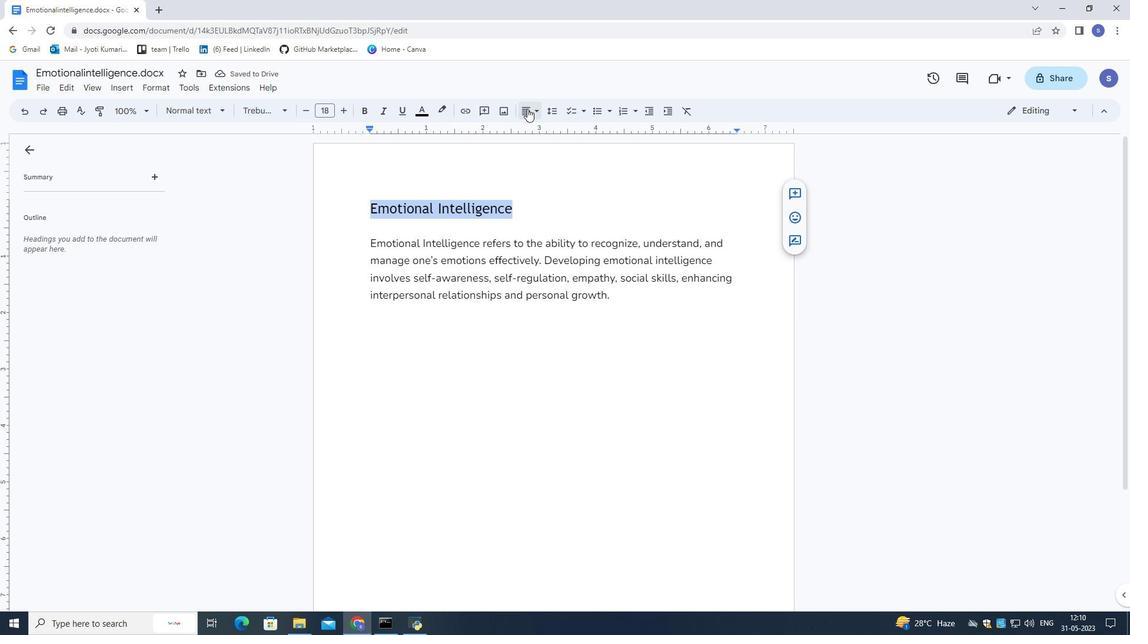 
Action: Mouse moved to (545, 128)
Screenshot: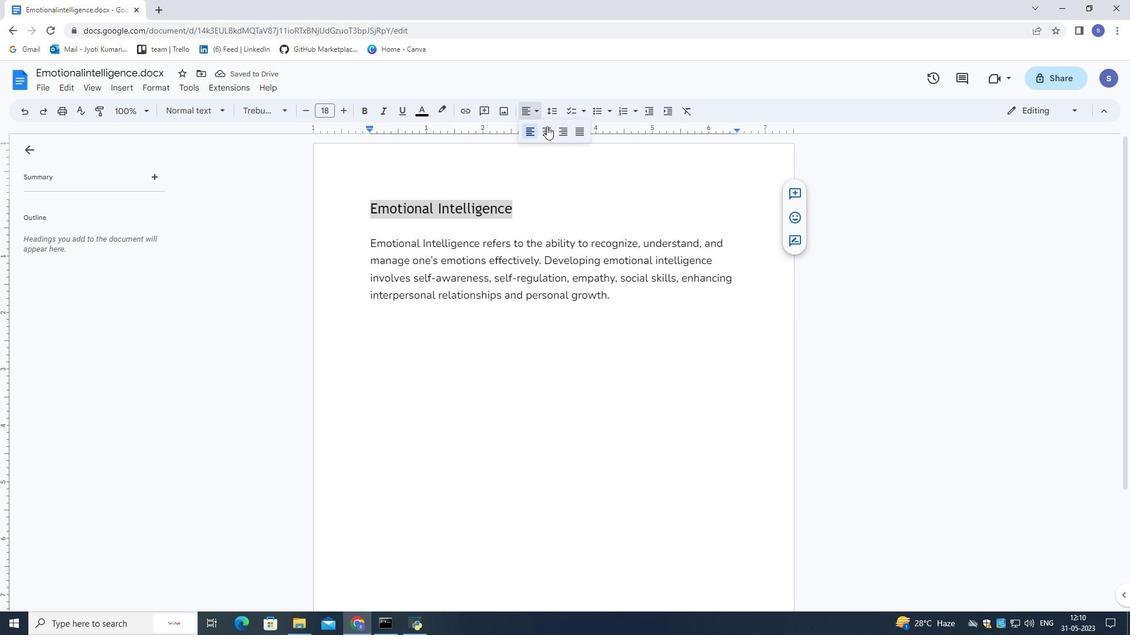 
Action: Mouse pressed left at (545, 128)
Screenshot: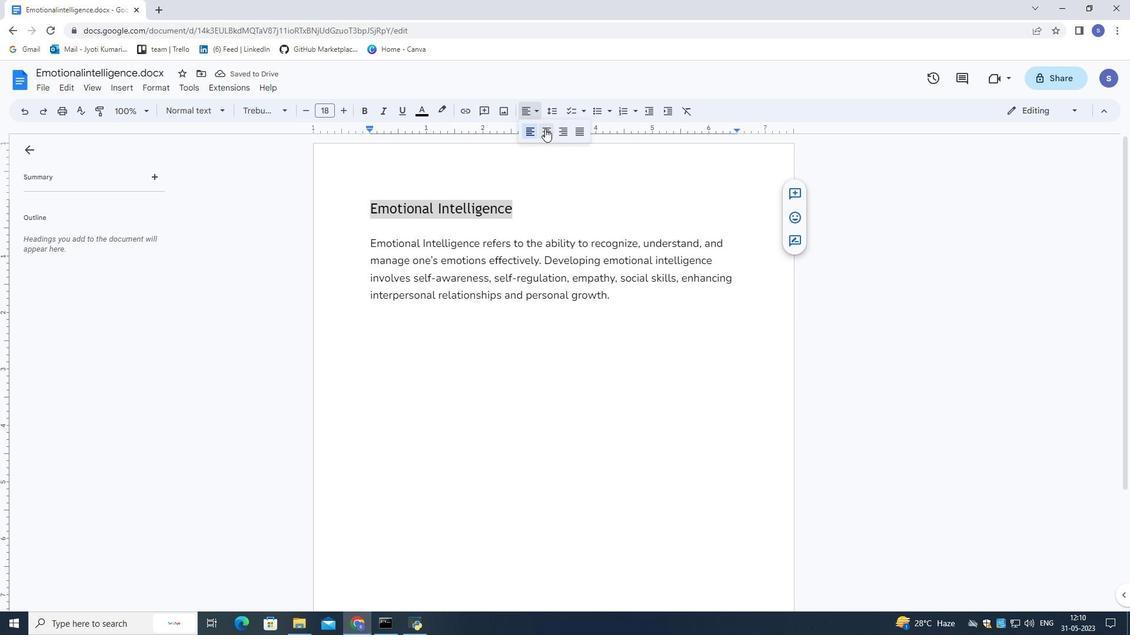 
Action: Mouse moved to (613, 294)
Screenshot: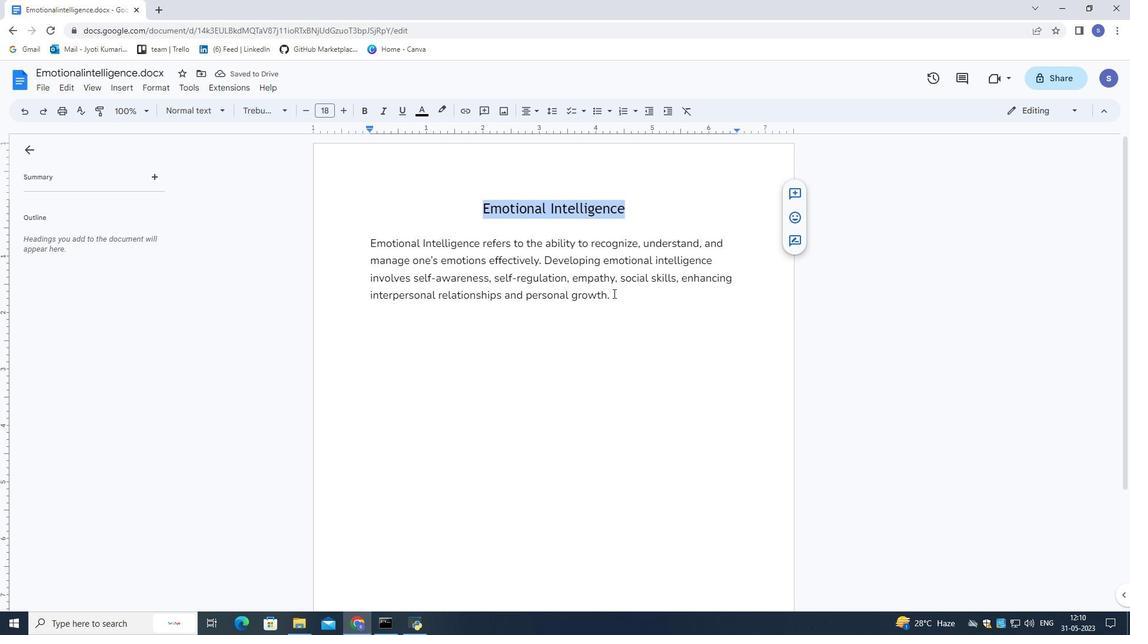 
Action: Mouse pressed left at (613, 294)
Screenshot: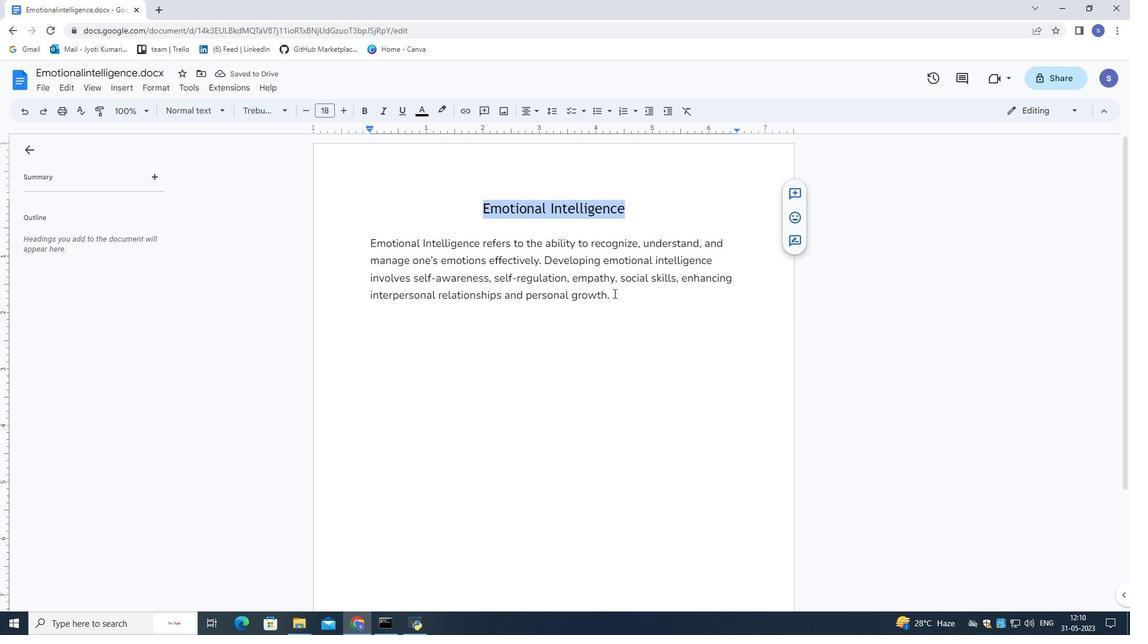 
Action: Mouse moved to (531, 114)
Screenshot: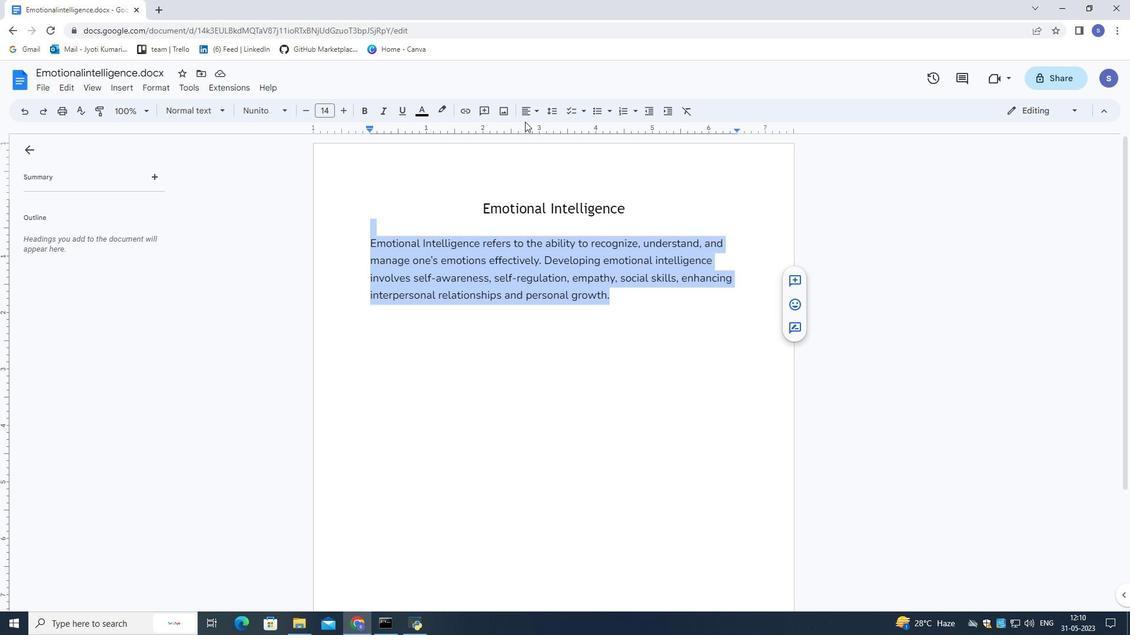 
Action: Mouse pressed left at (531, 114)
Screenshot: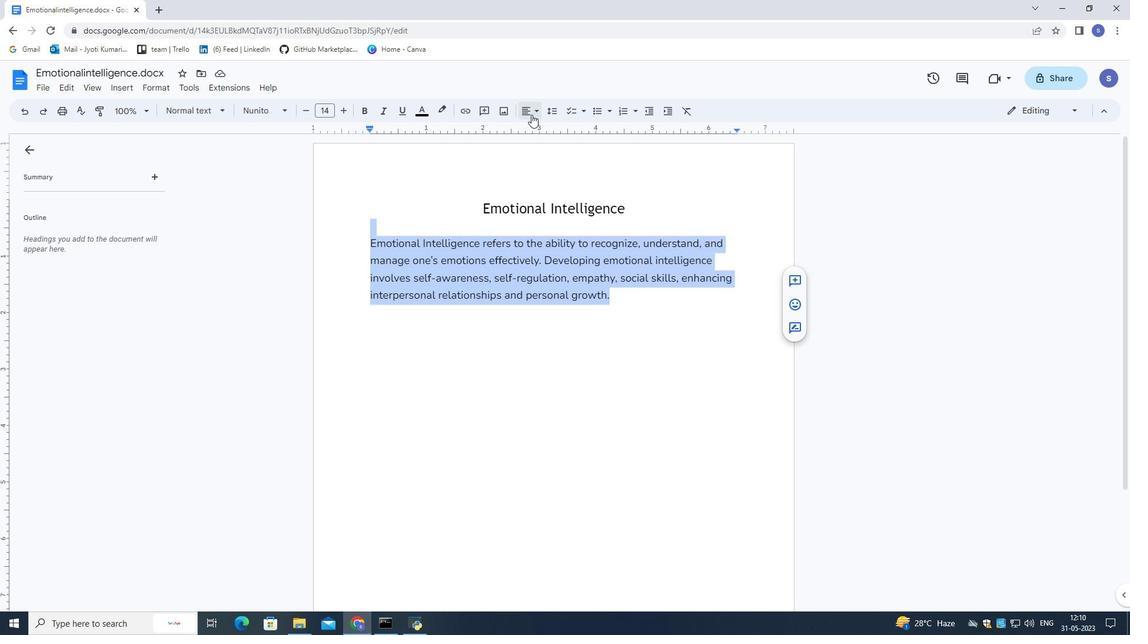 
Action: Mouse moved to (526, 134)
Screenshot: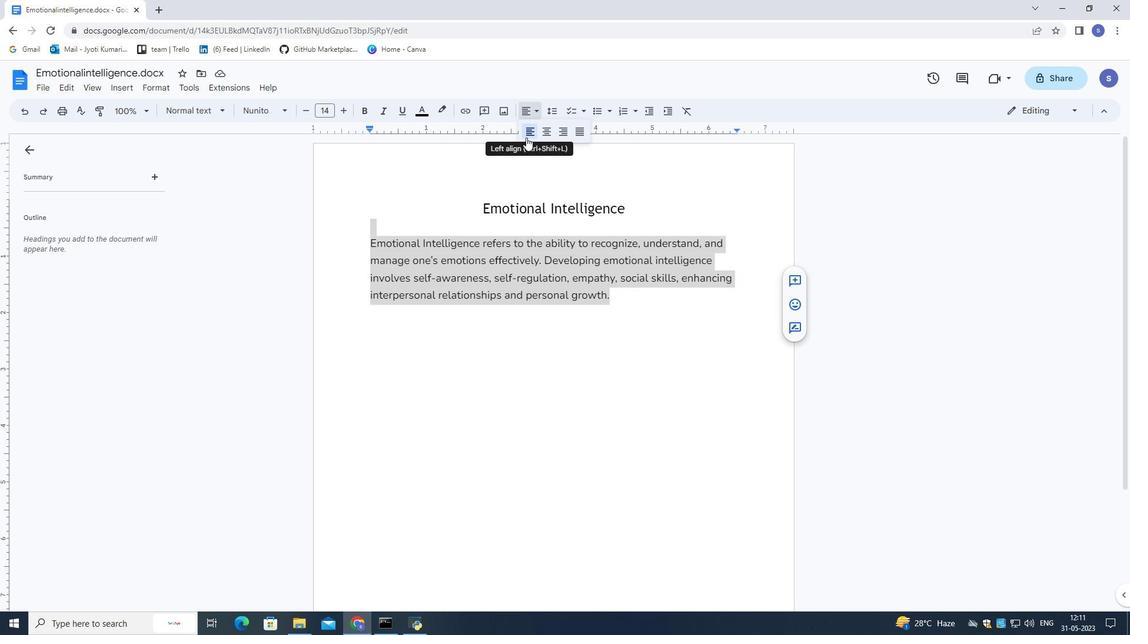 
Action: Mouse pressed left at (526, 134)
Screenshot: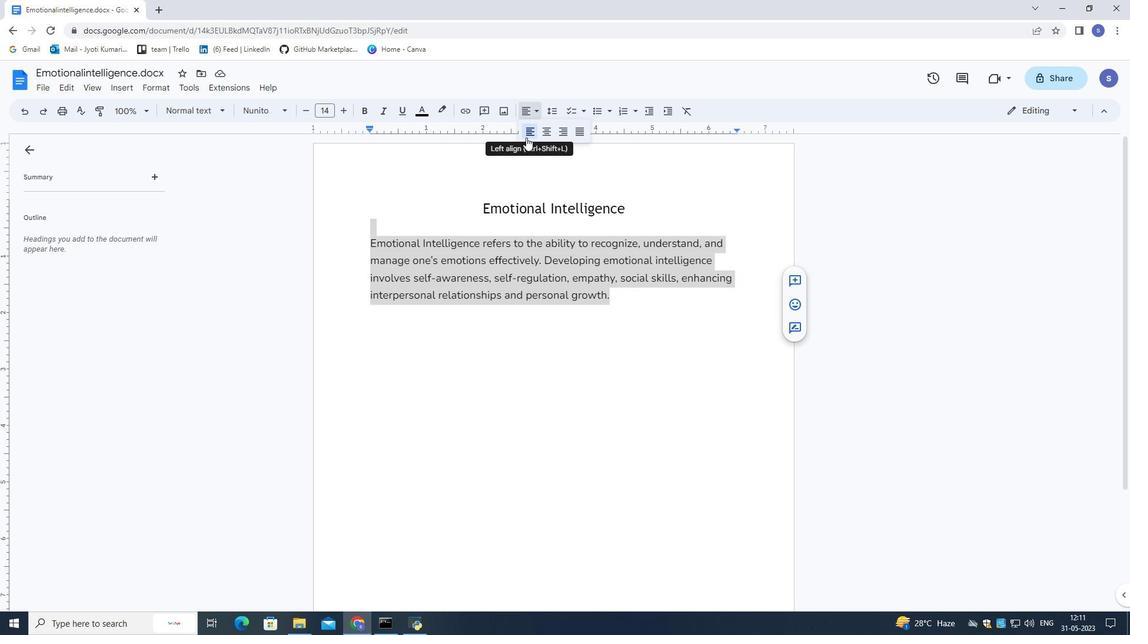 
Action: Mouse moved to (515, 319)
Screenshot: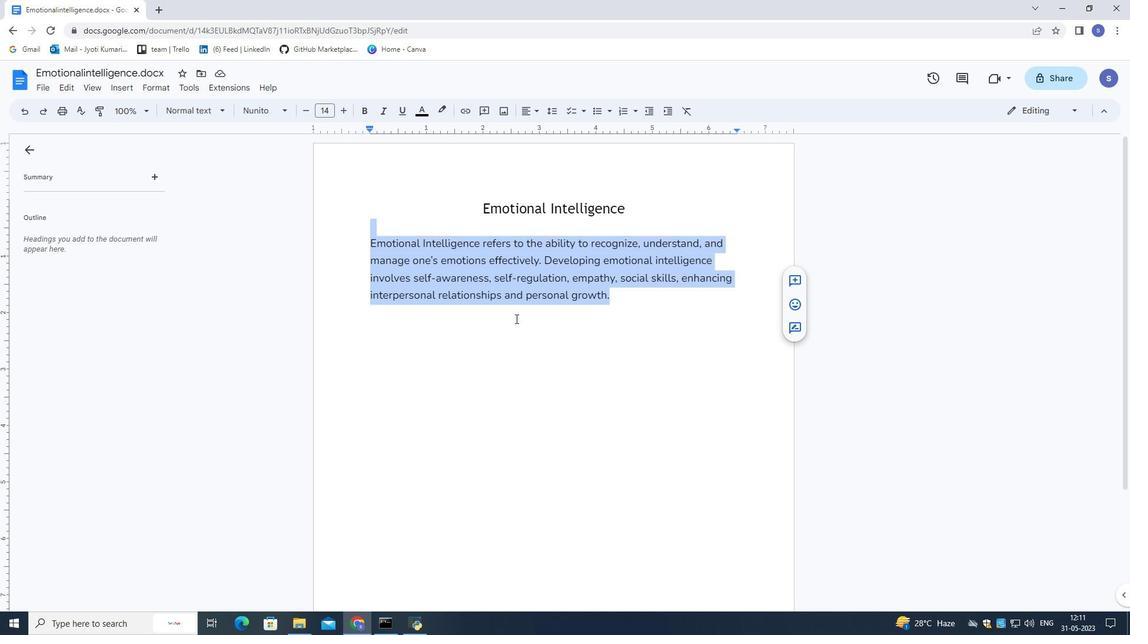 
Action: Mouse pressed left at (515, 319)
Screenshot: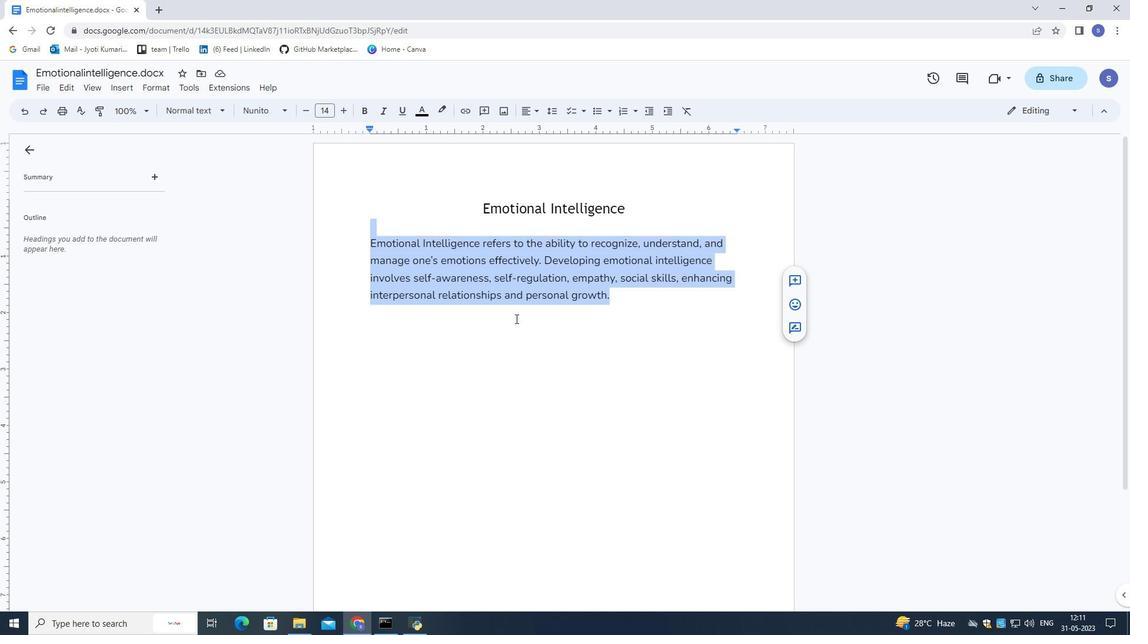
Action: Mouse moved to (622, 316)
Screenshot: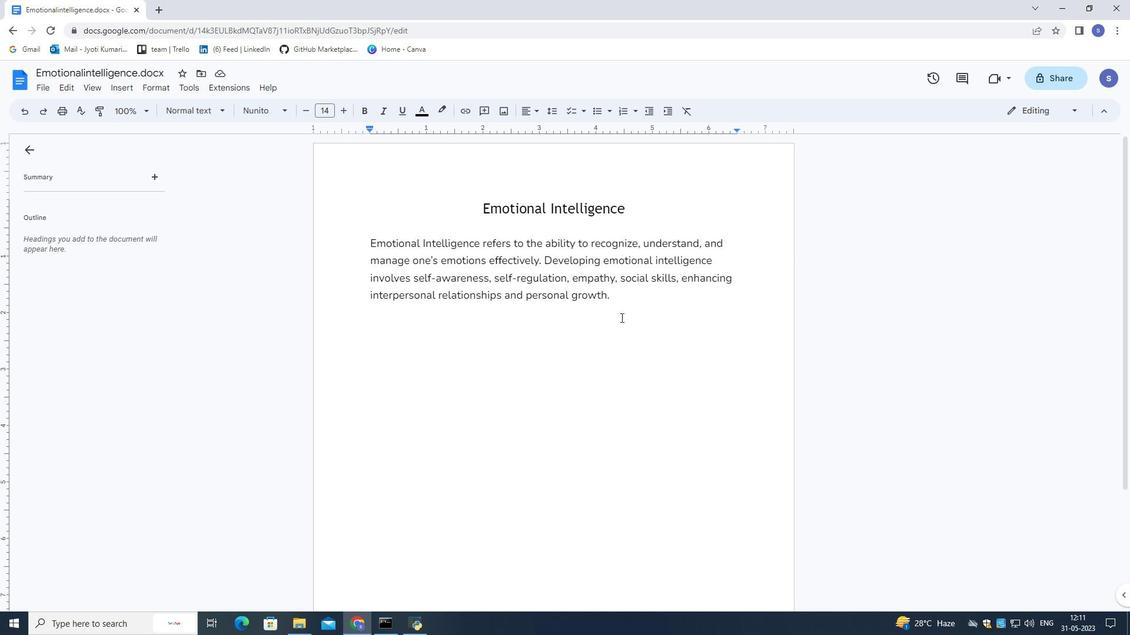 
Action: Mouse pressed left at (622, 316)
Screenshot: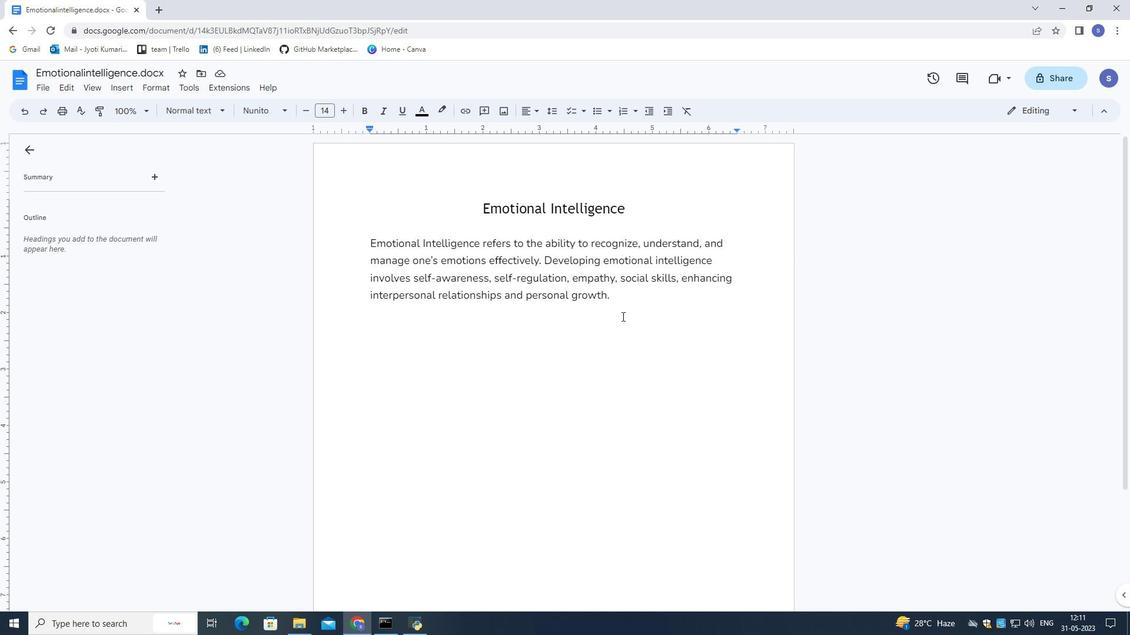 
Action: Mouse moved to (640, 316)
Screenshot: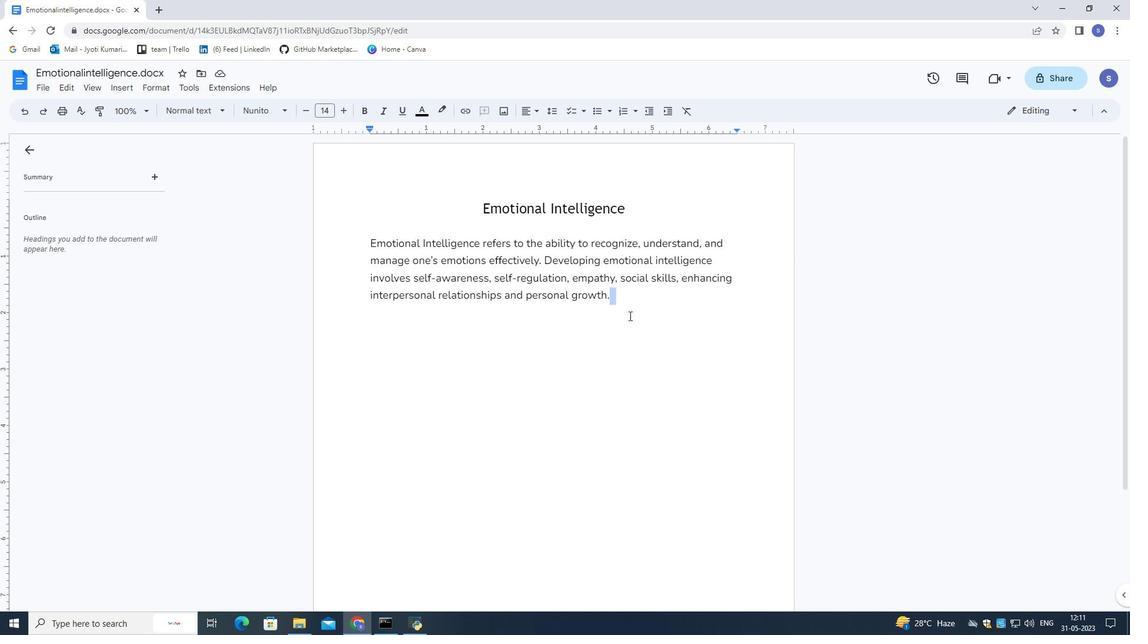 
Action: Mouse pressed left at (640, 316)
Screenshot: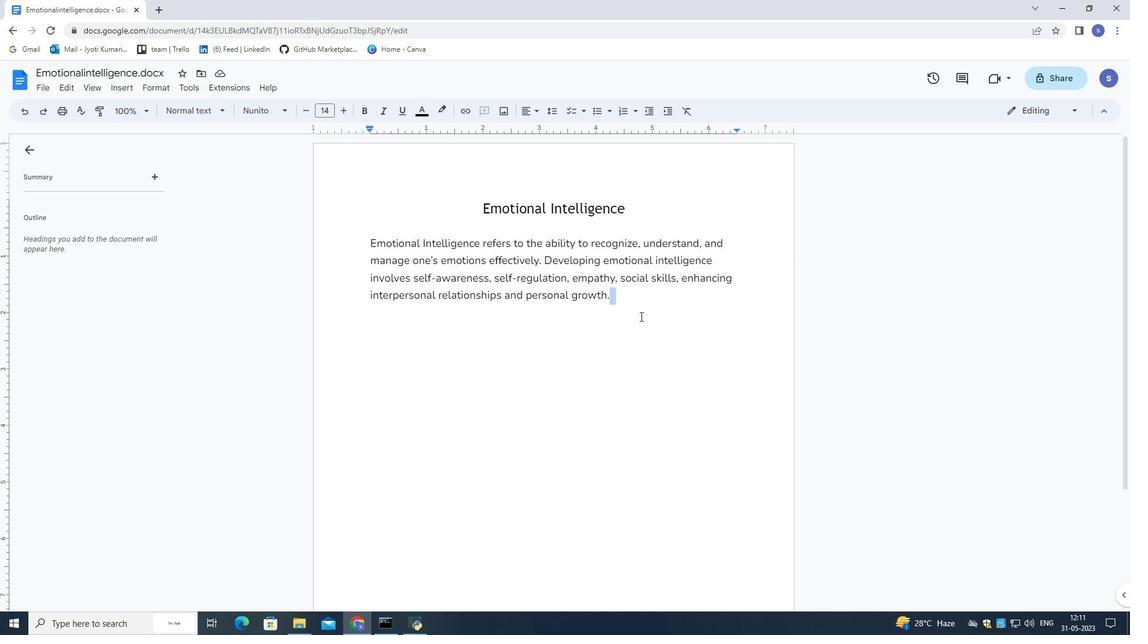 
Action: Mouse moved to (640, 316)
Screenshot: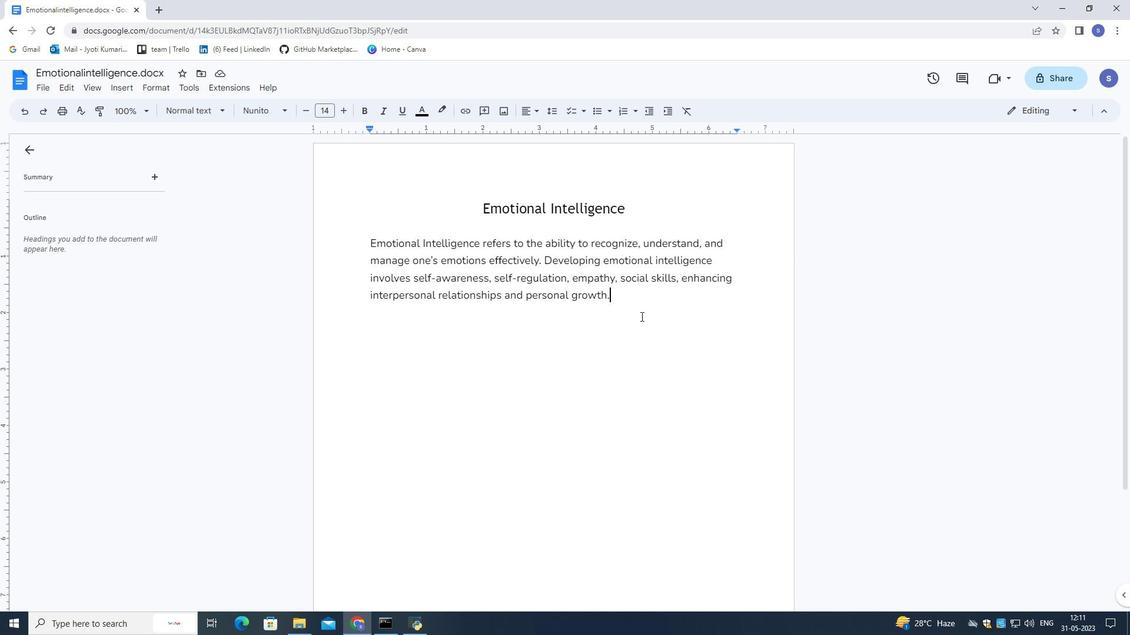 
